 Task: Look for space in Lāwar Khās, India from 5th September, 2023 to 13th September, 2023 for 6 adults in price range Rs.15000 to Rs.20000. Place can be entire place with 3 bedrooms having 3 beds and 3 bathrooms. Property type can be house, flat, guest house. Booking option can be shelf check-in. Required host language is English.
Action: Mouse moved to (555, 102)
Screenshot: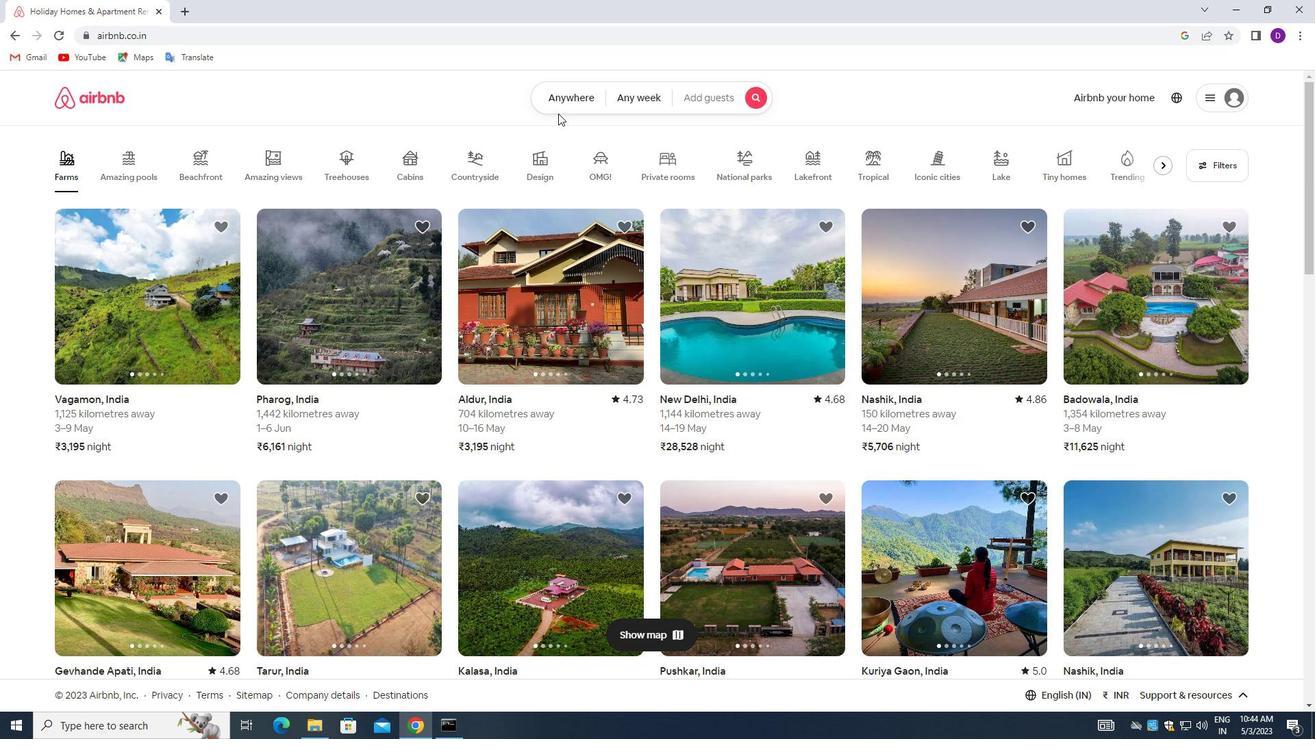 
Action: Mouse pressed left at (555, 102)
Screenshot: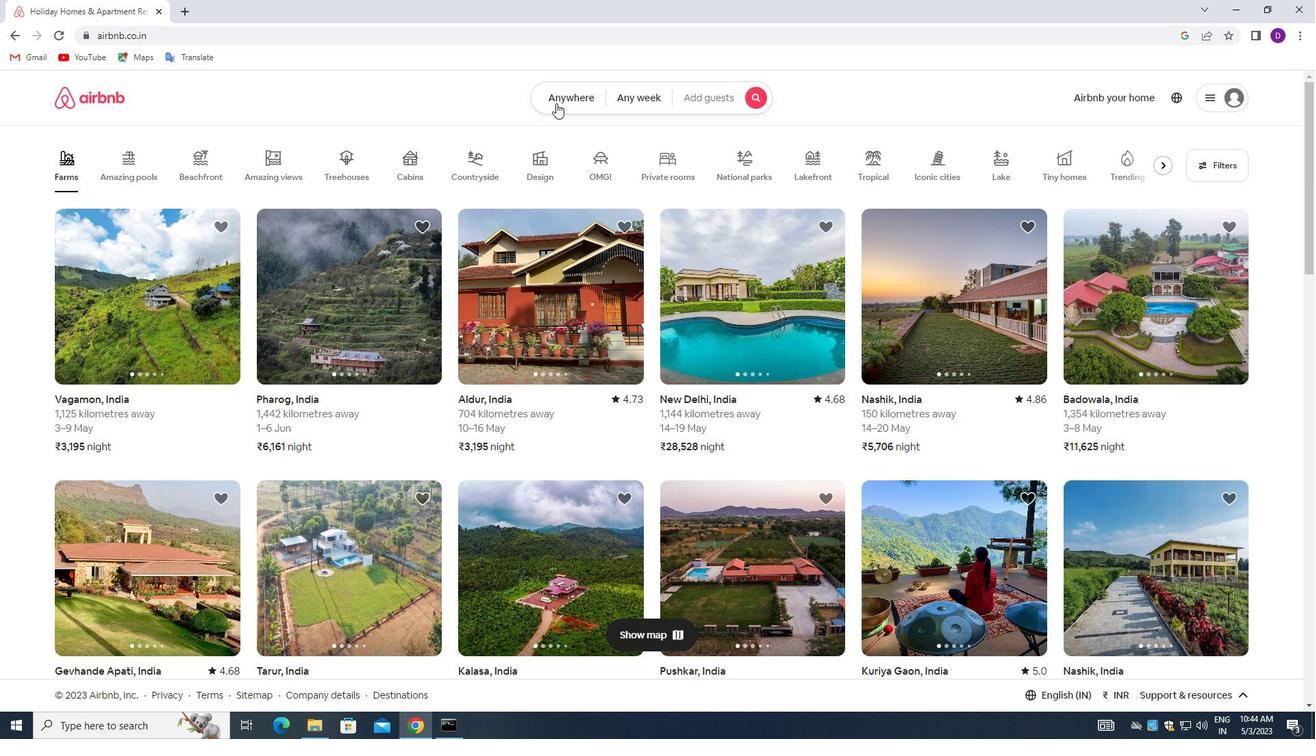 
Action: Mouse moved to (437, 154)
Screenshot: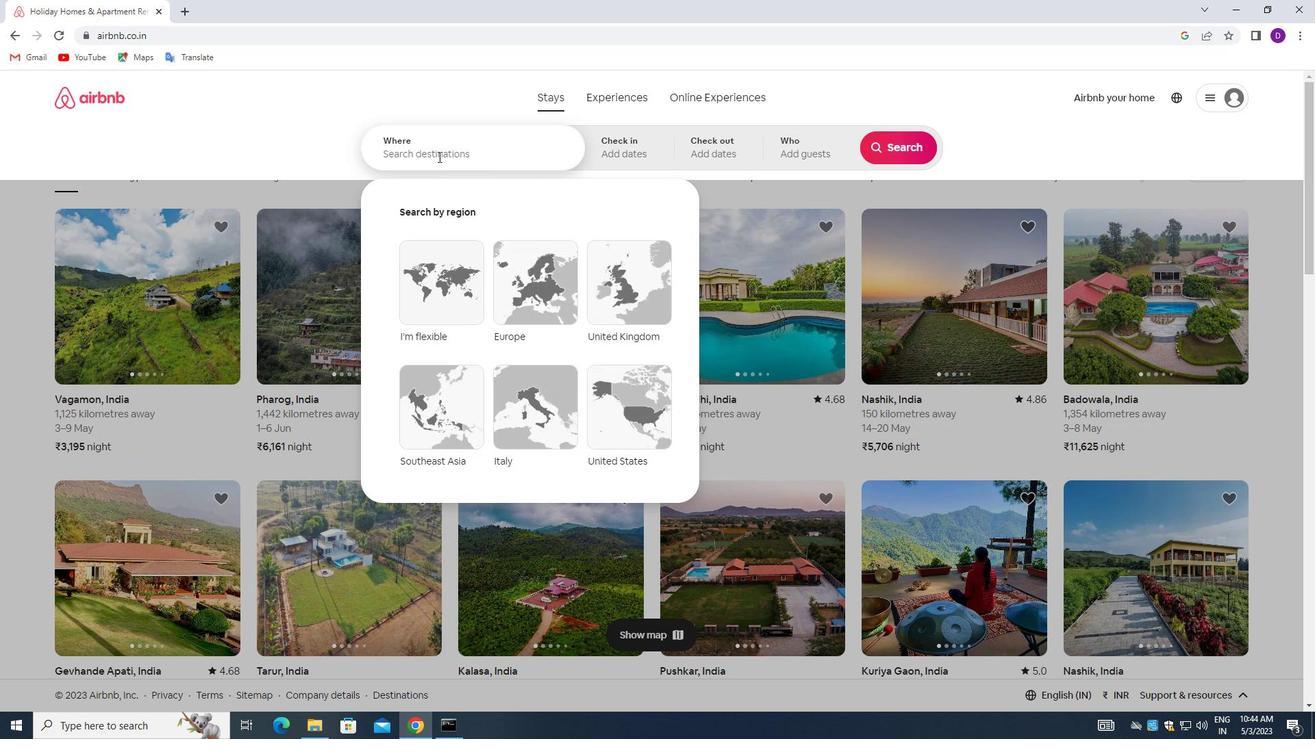 
Action: Mouse pressed left at (437, 154)
Screenshot: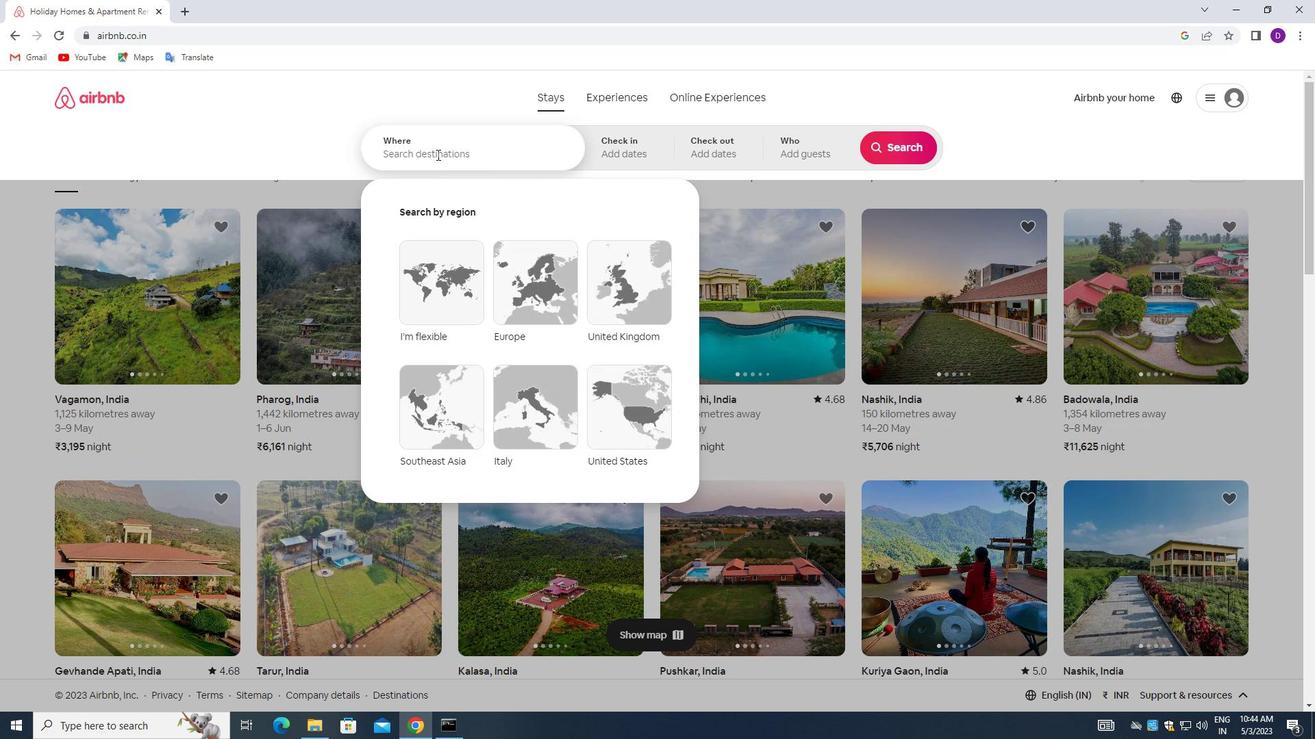 
Action: Mouse moved to (262, 145)
Screenshot: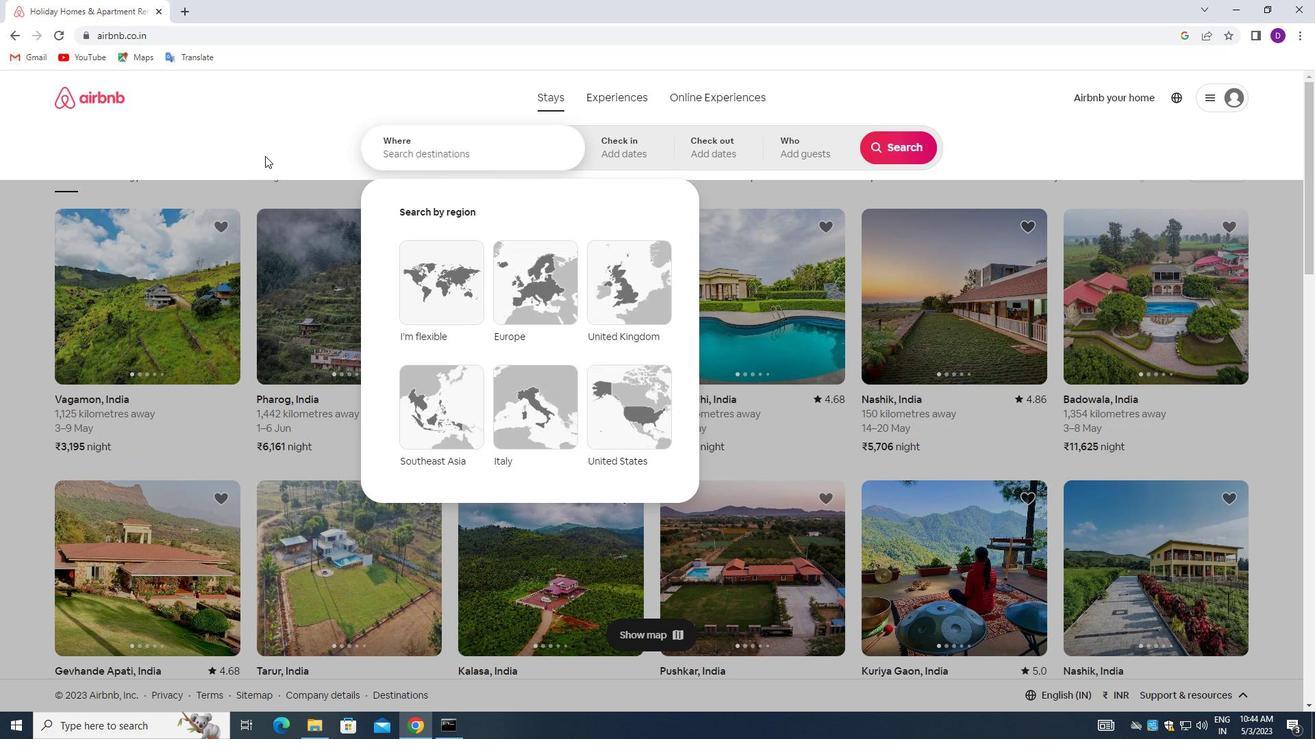 
Action: Key pressed <Key.shift>LAWAR<Key.space><Key.shift>KHAS,<Key.space><Key.shift>IN<Key.backspace><Key.backspace><Key.shift>INDIA<Key.enter>
Screenshot: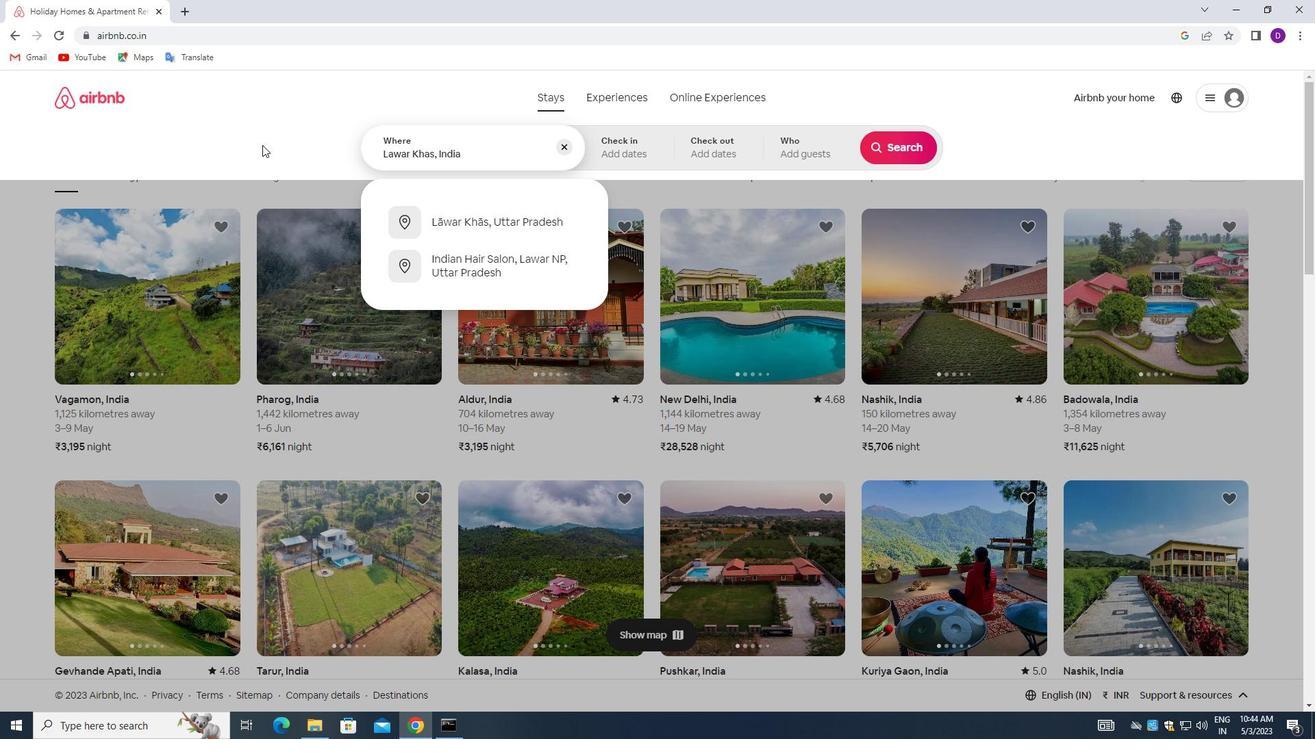 
Action: Mouse moved to (895, 262)
Screenshot: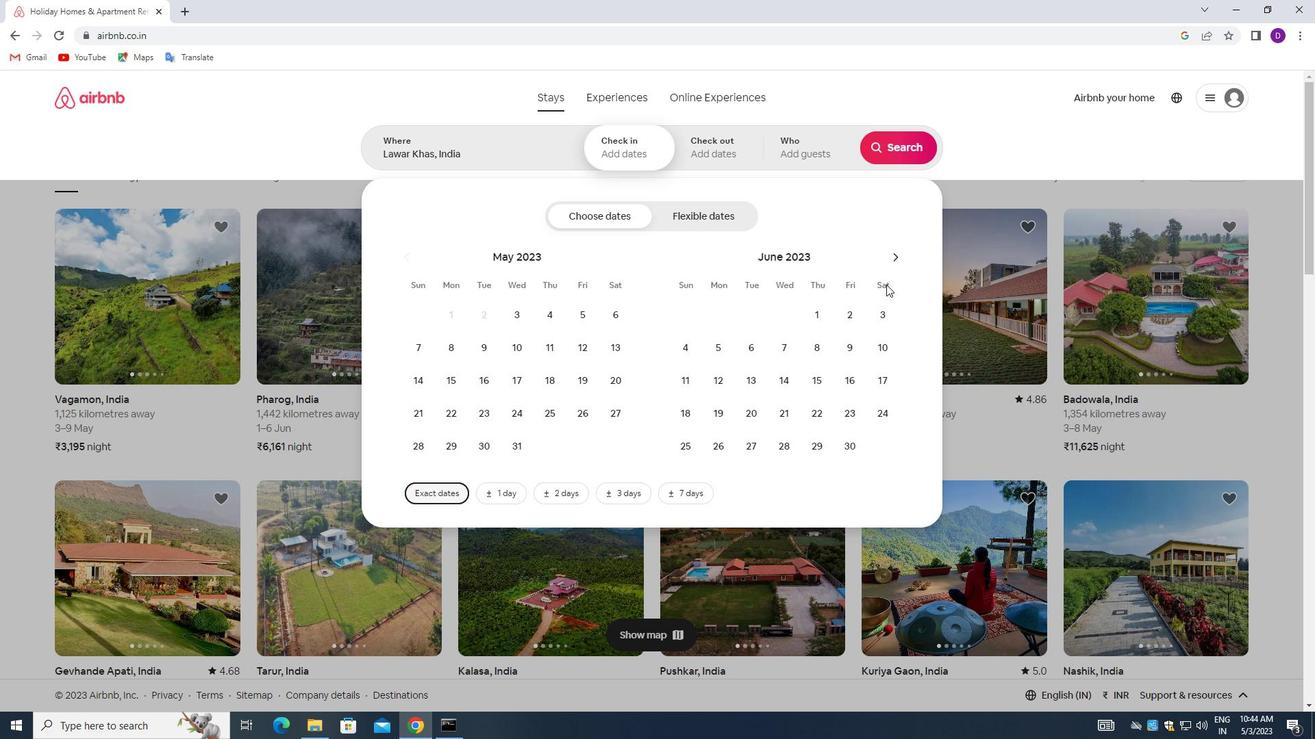 
Action: Mouse pressed left at (895, 262)
Screenshot: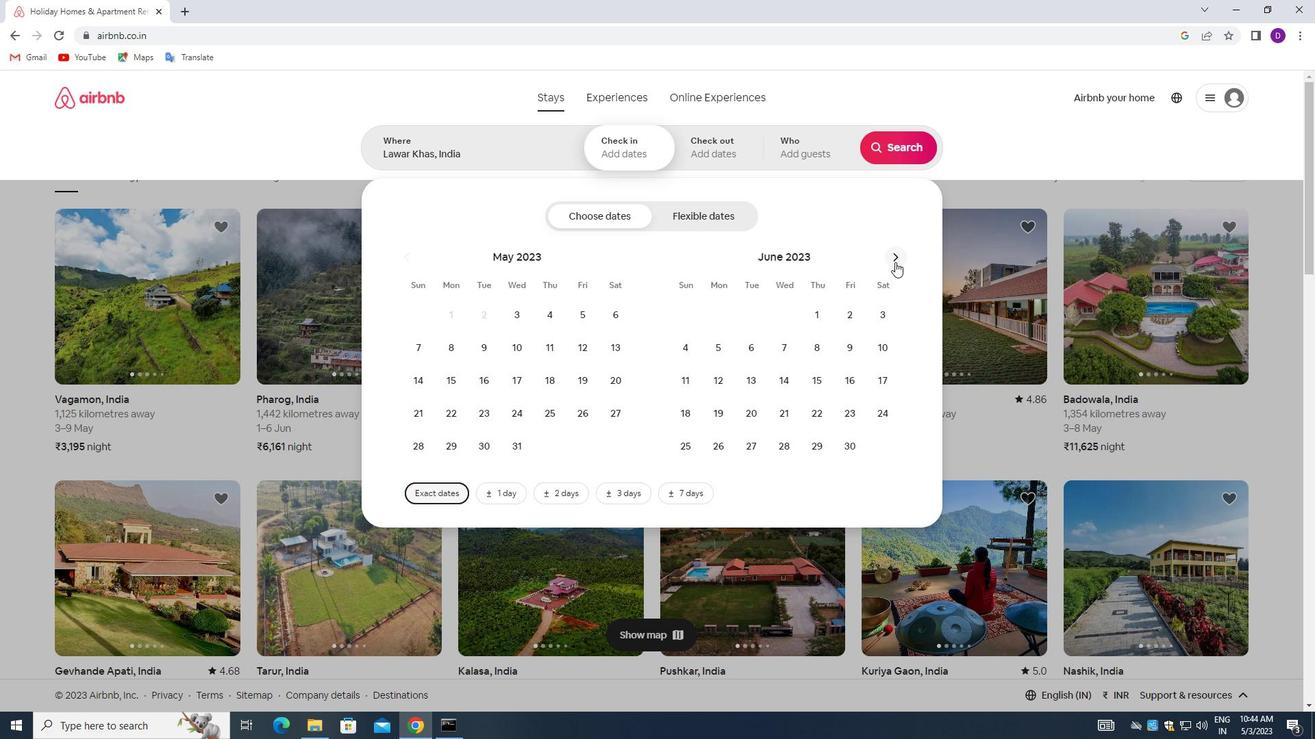 
Action: Mouse pressed left at (895, 262)
Screenshot: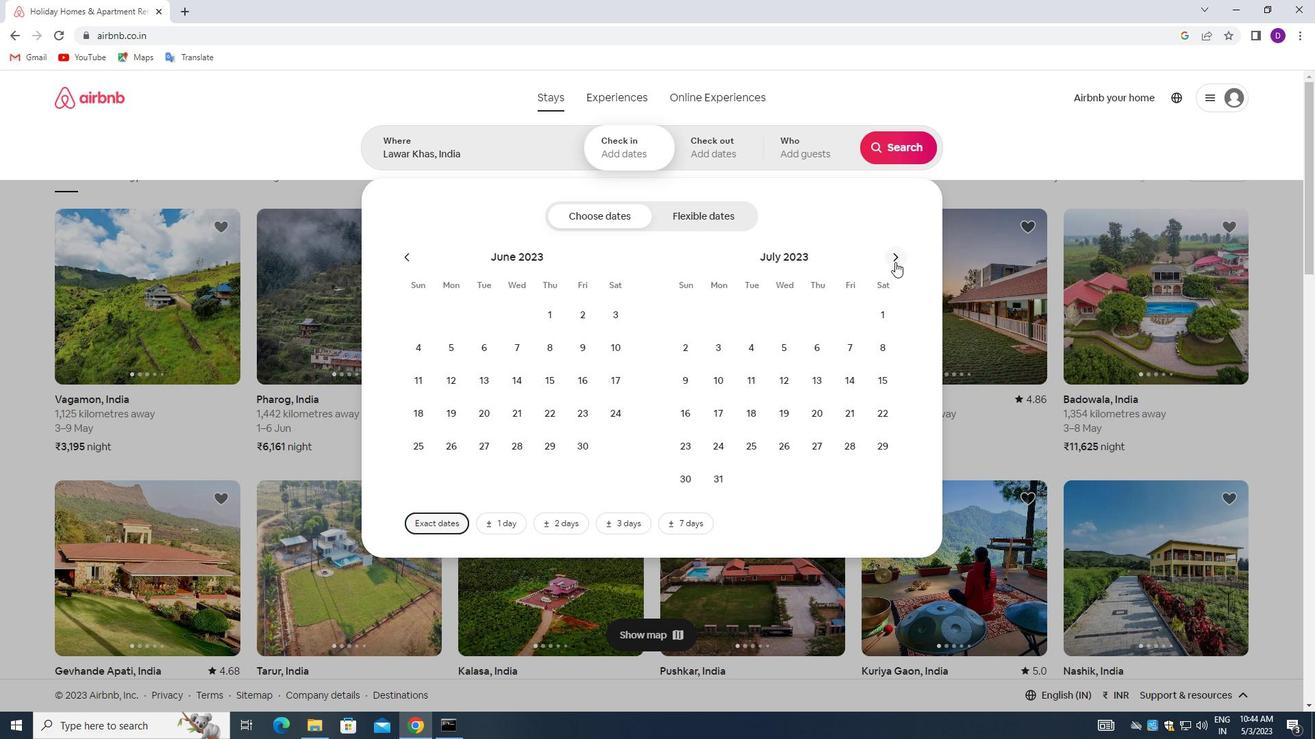 
Action: Mouse pressed left at (895, 262)
Screenshot: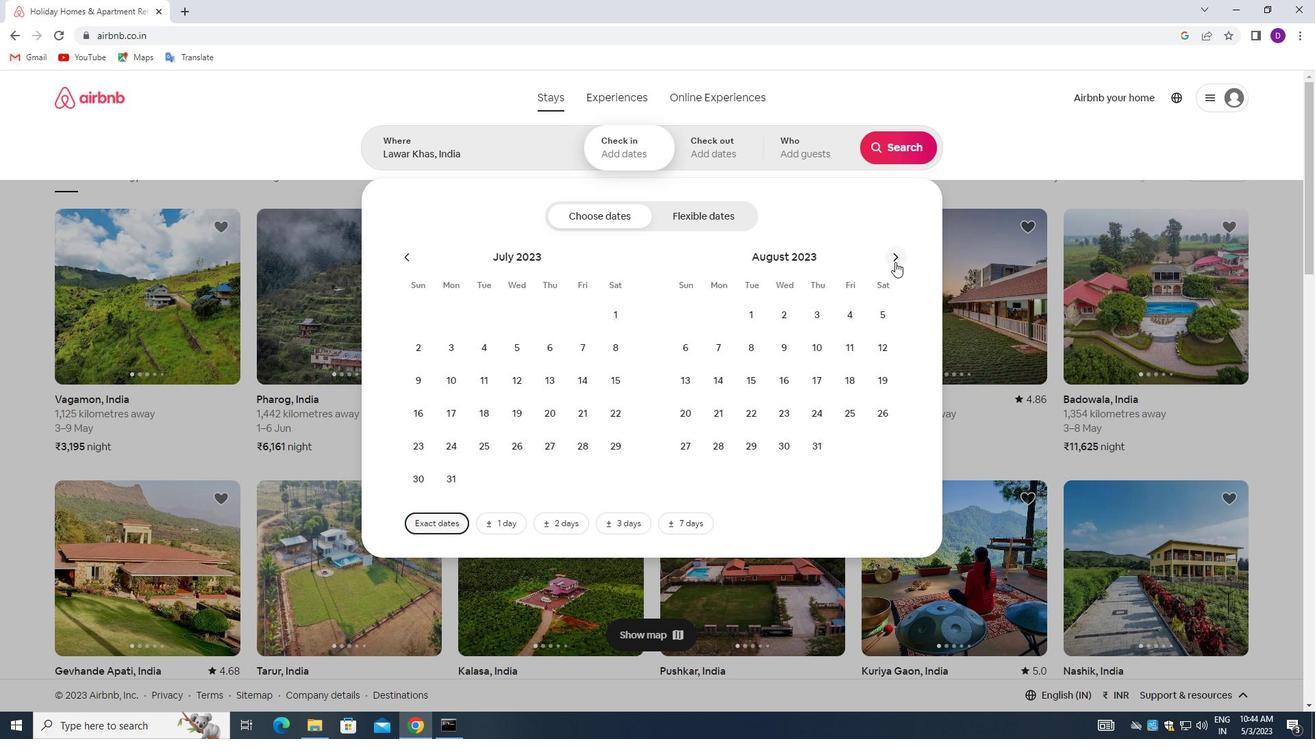
Action: Mouse moved to (753, 353)
Screenshot: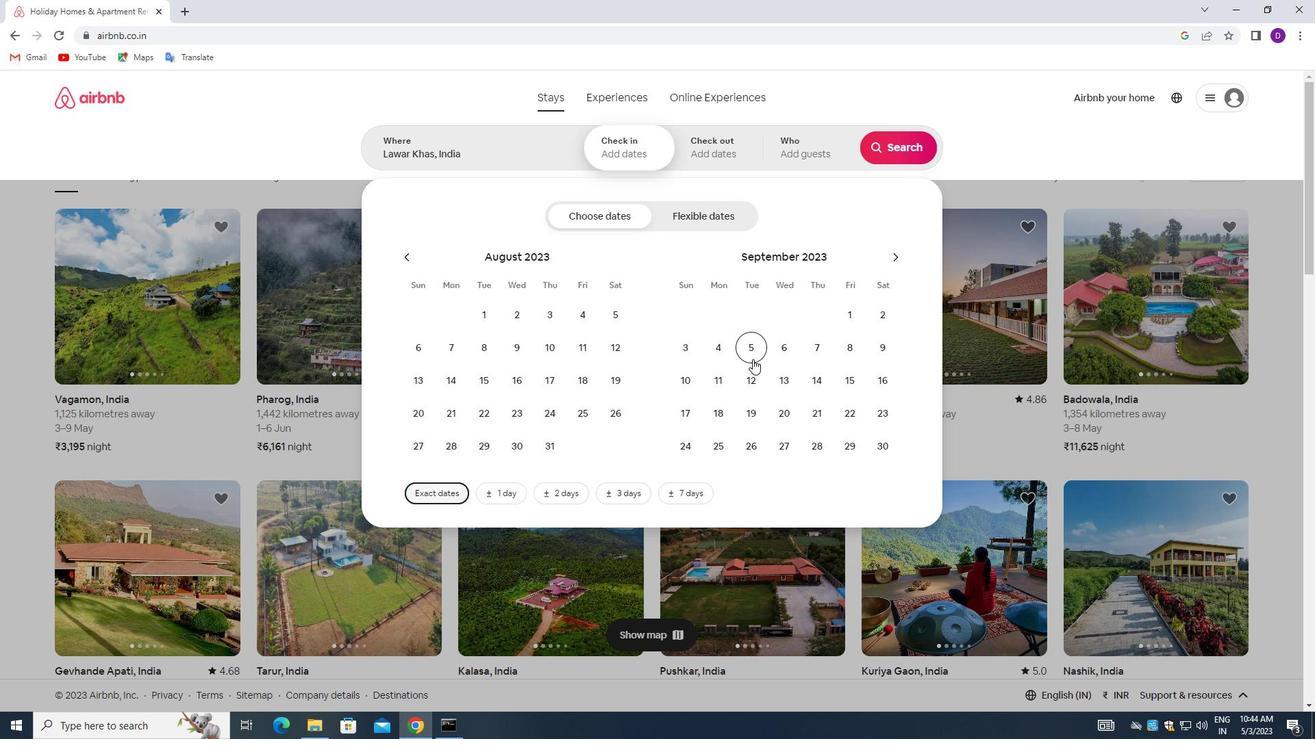 
Action: Mouse pressed left at (753, 353)
Screenshot: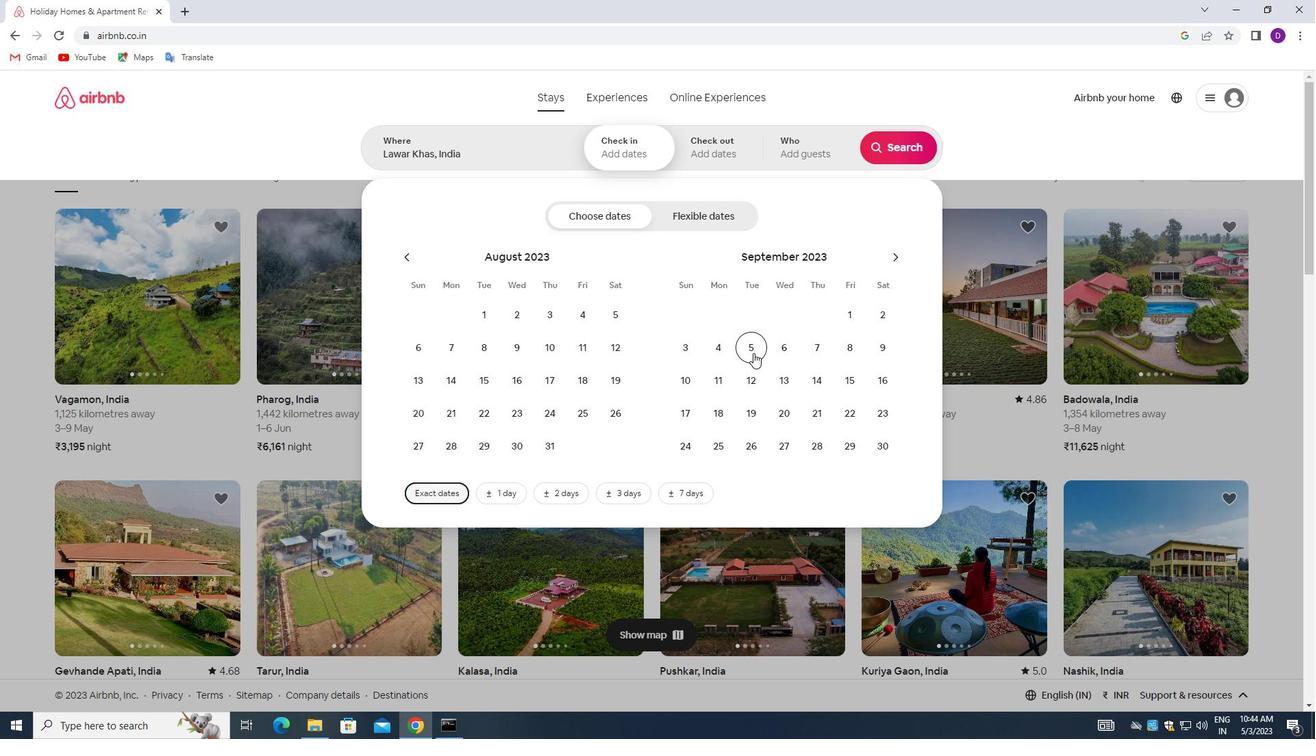 
Action: Mouse moved to (788, 378)
Screenshot: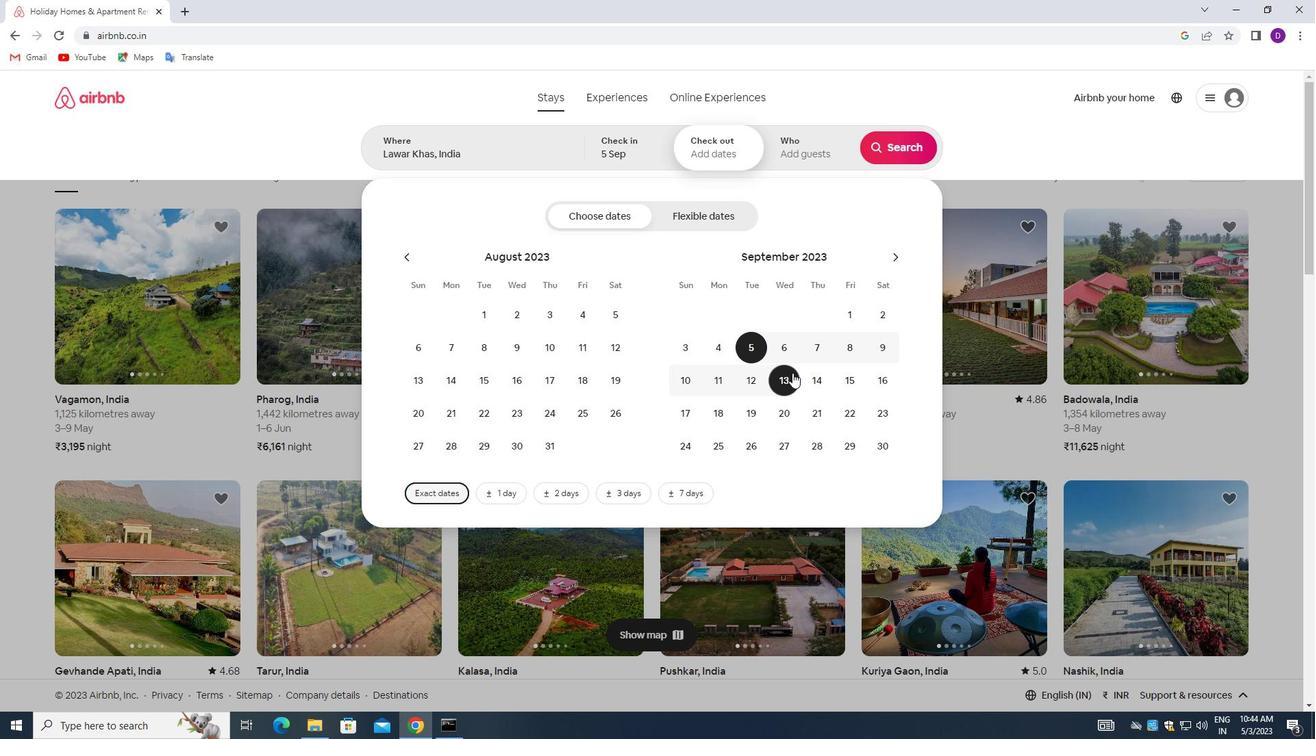 
Action: Mouse pressed left at (788, 378)
Screenshot: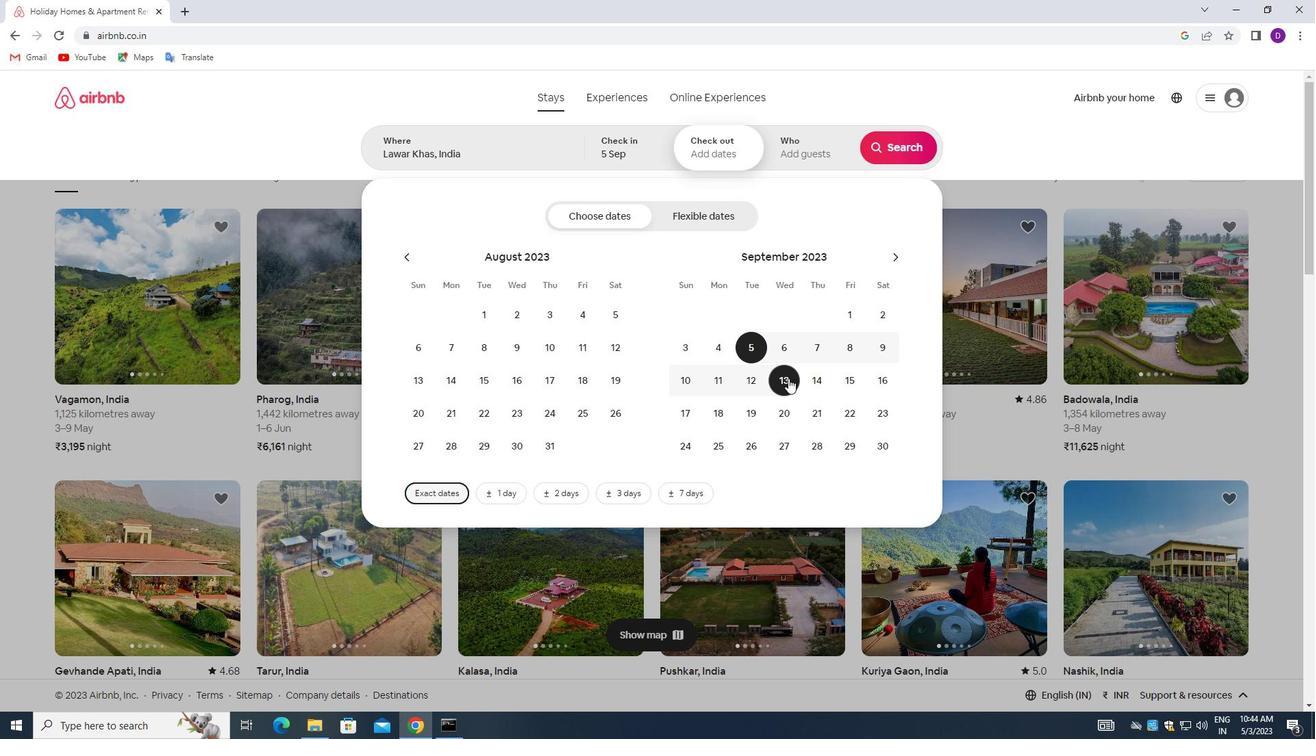 
Action: Mouse moved to (793, 147)
Screenshot: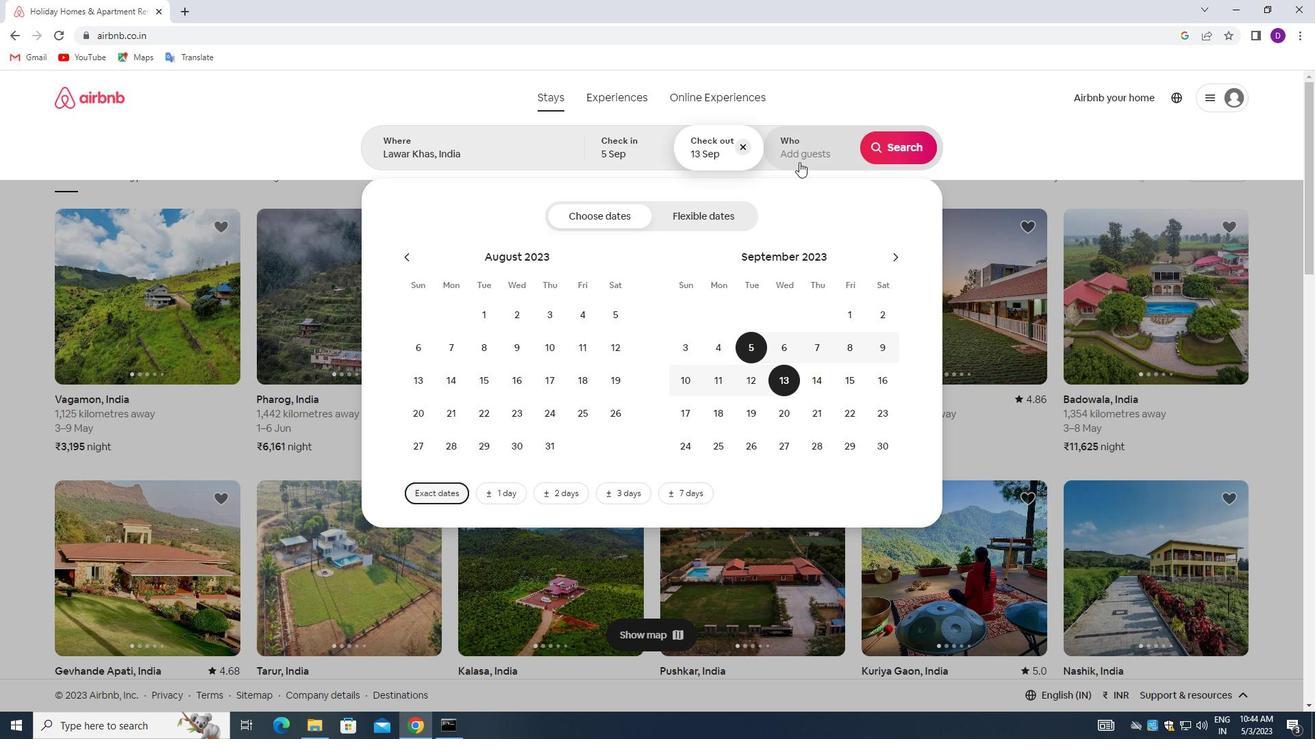 
Action: Mouse pressed left at (793, 147)
Screenshot: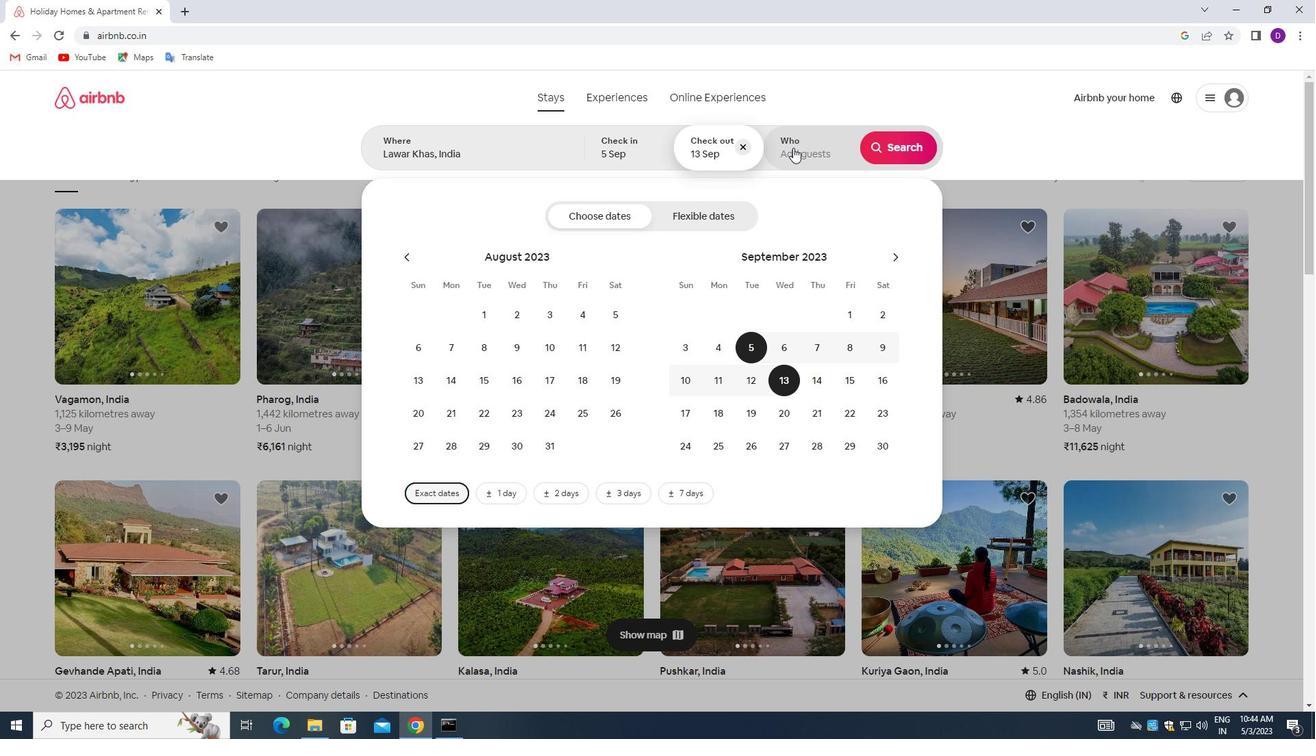 
Action: Mouse moved to (905, 221)
Screenshot: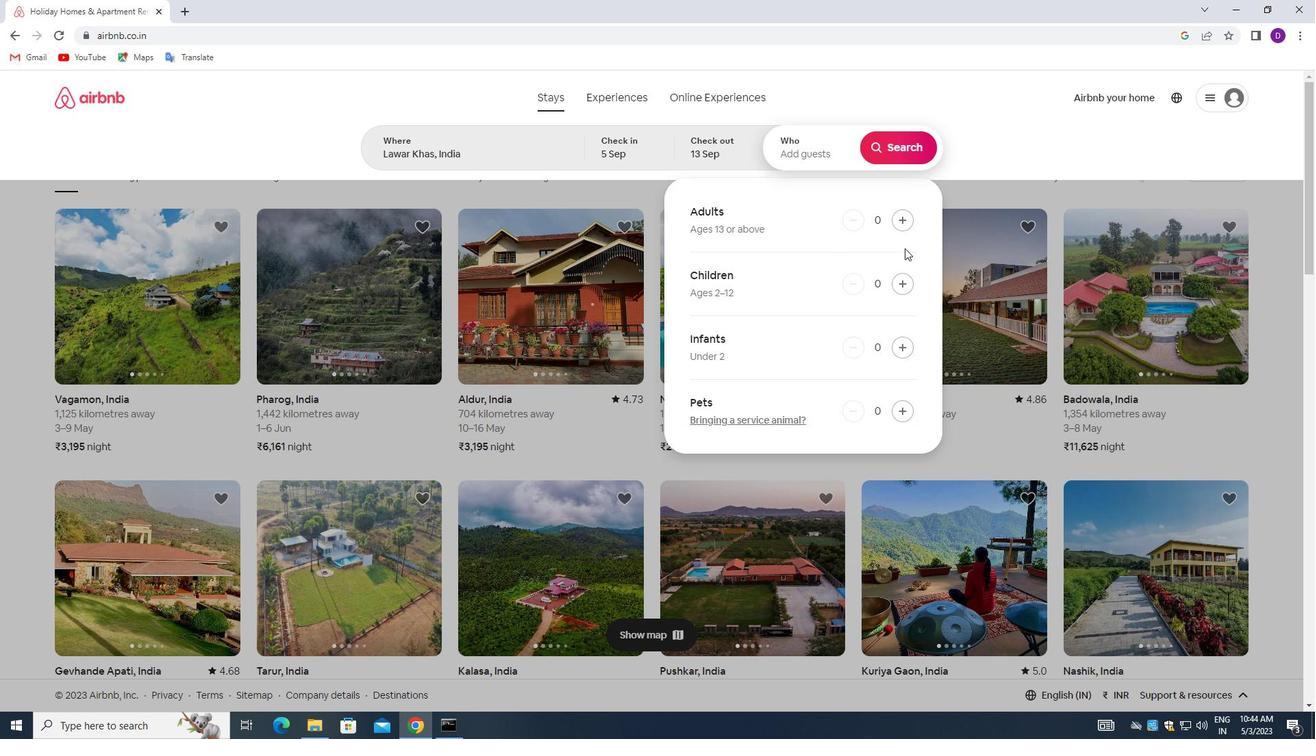 
Action: Mouse pressed left at (905, 221)
Screenshot: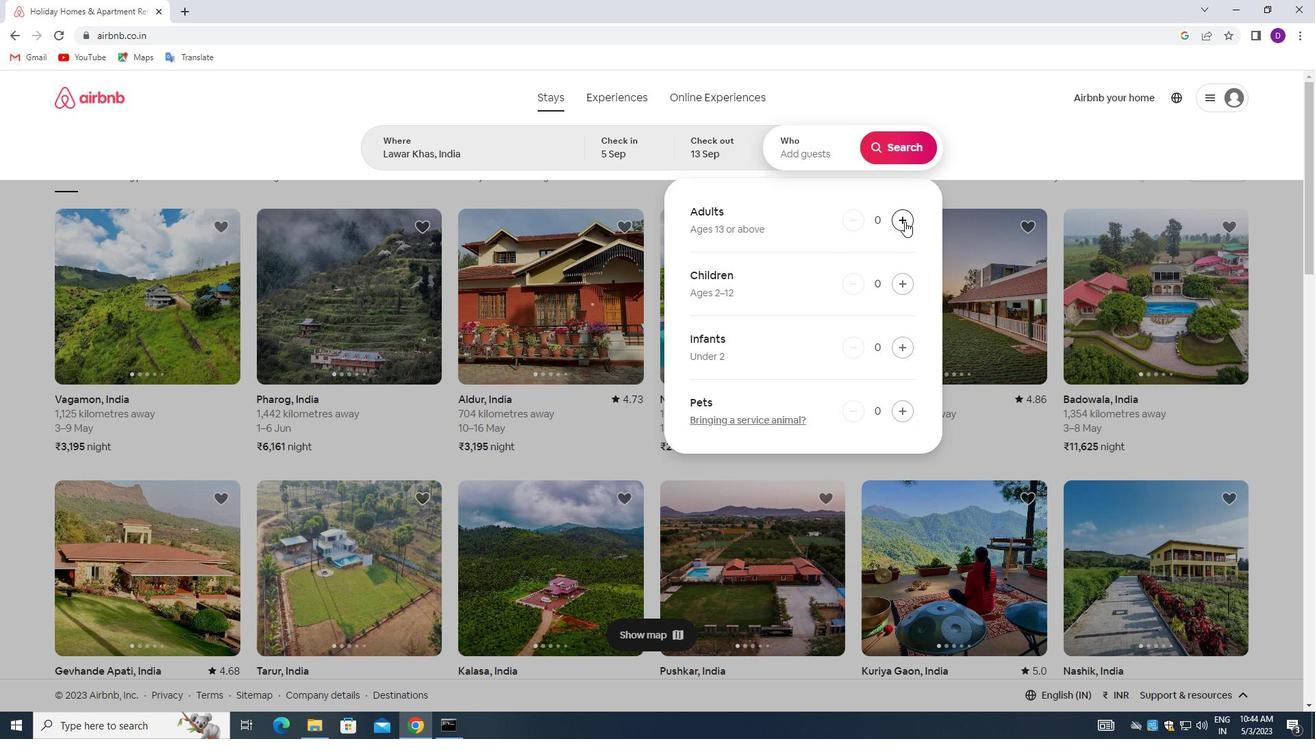 
Action: Mouse pressed left at (905, 221)
Screenshot: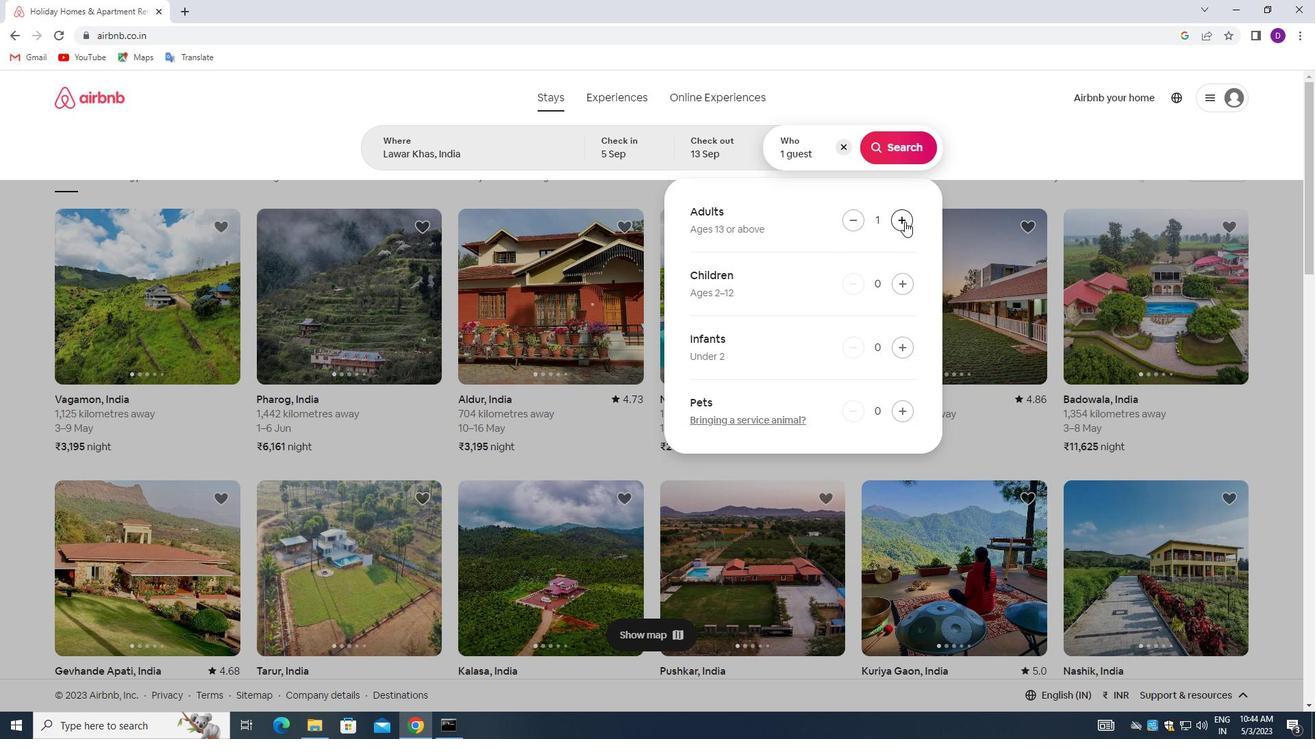 
Action: Mouse pressed left at (905, 221)
Screenshot: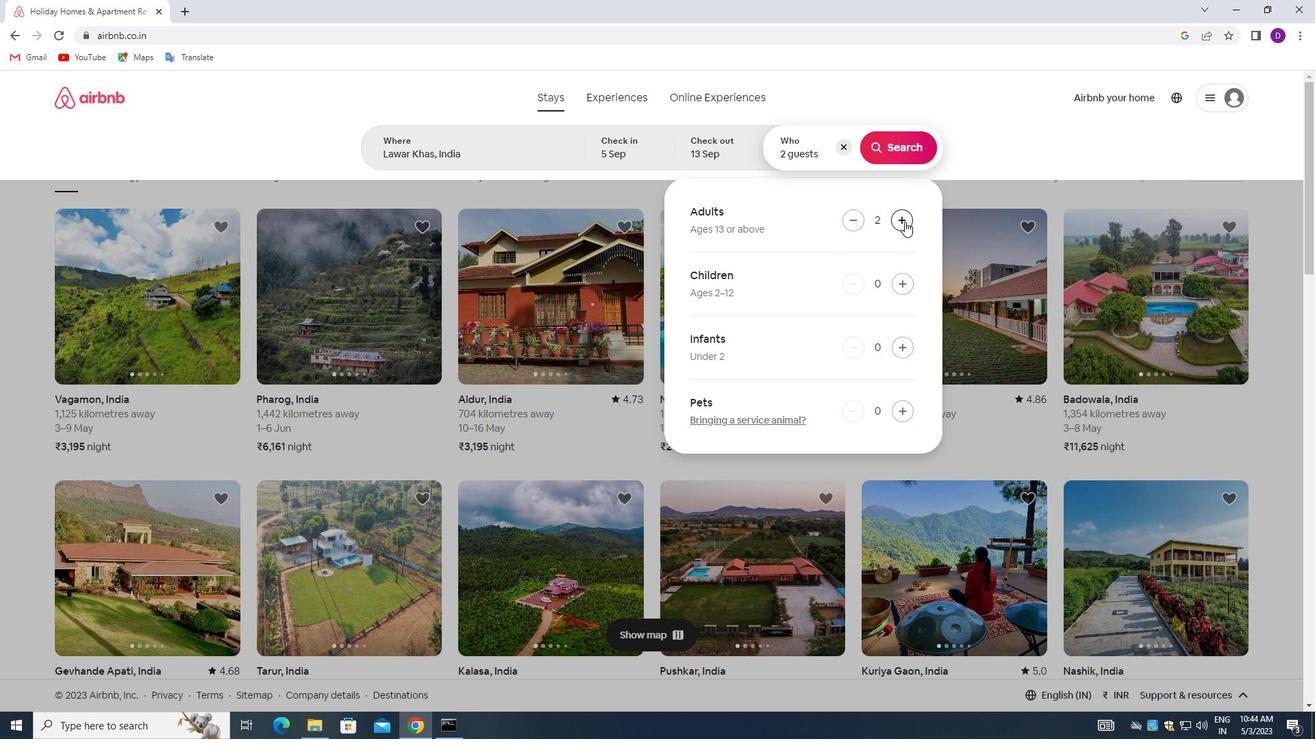 
Action: Mouse pressed left at (905, 221)
Screenshot: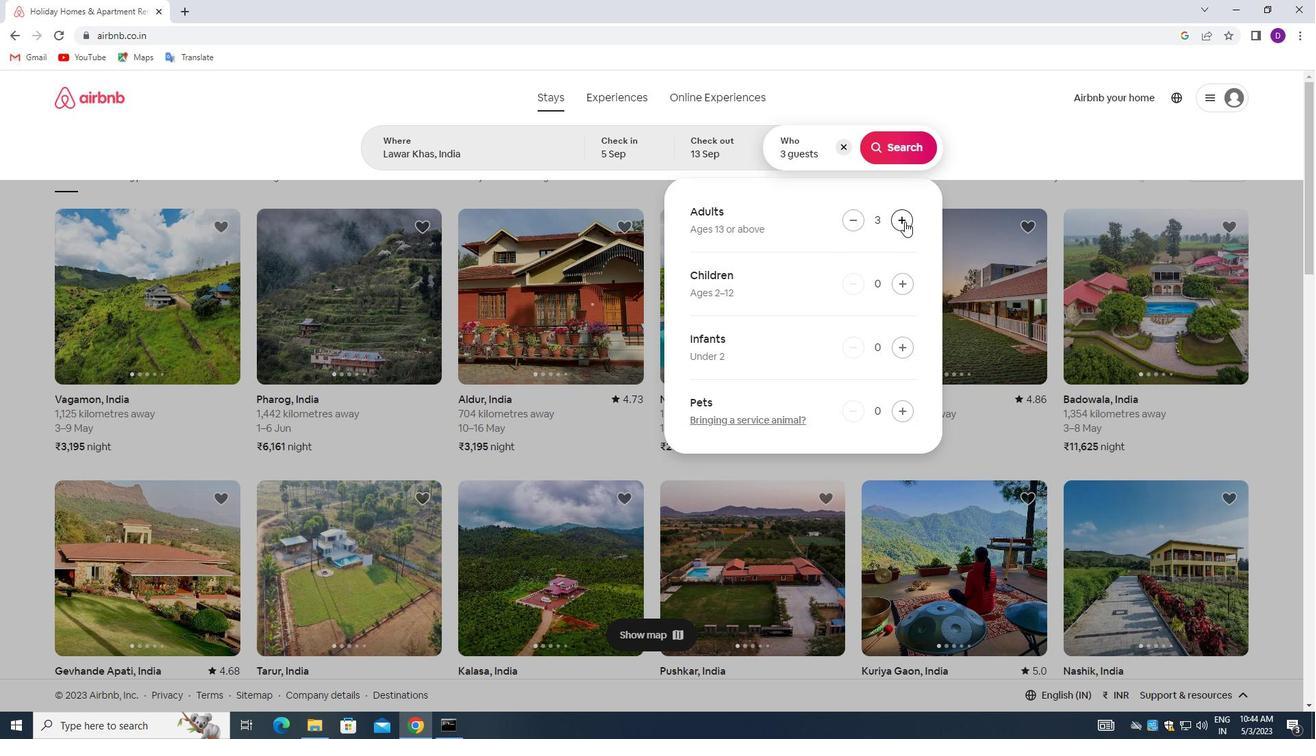 
Action: Mouse pressed left at (905, 221)
Screenshot: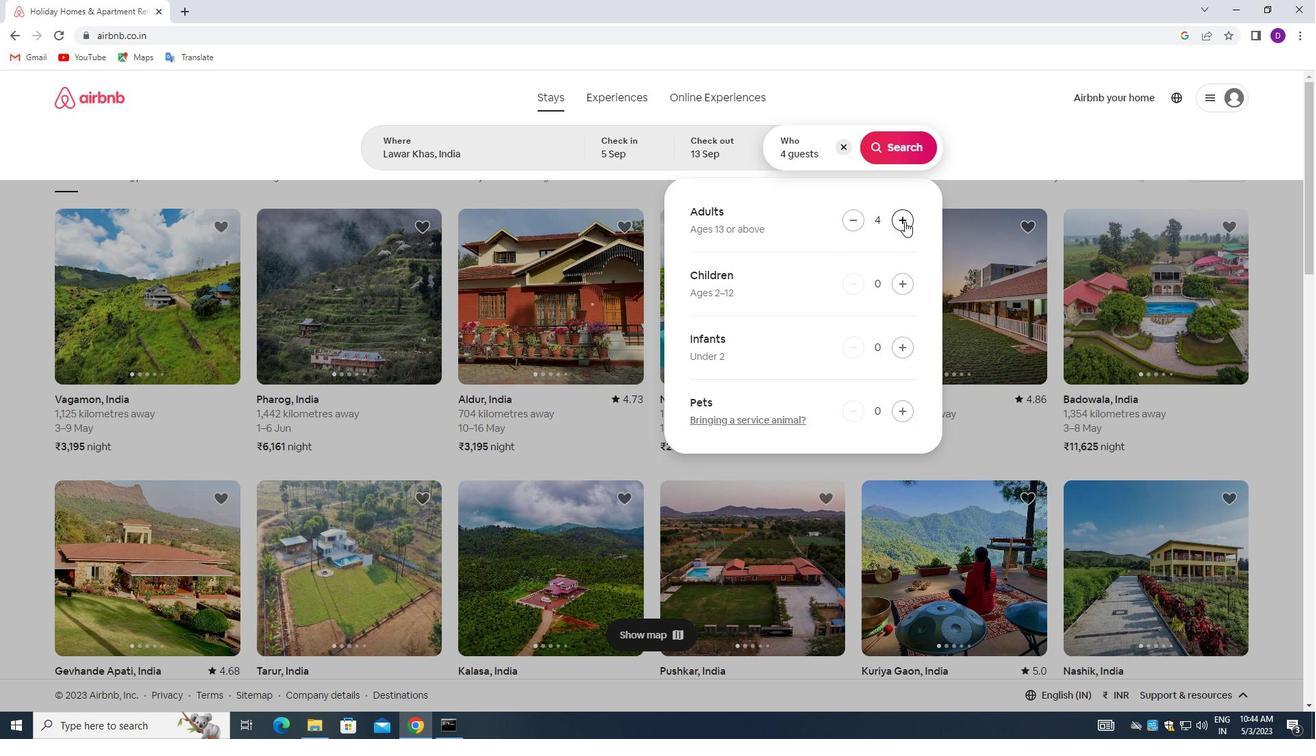 
Action: Mouse pressed left at (905, 221)
Screenshot: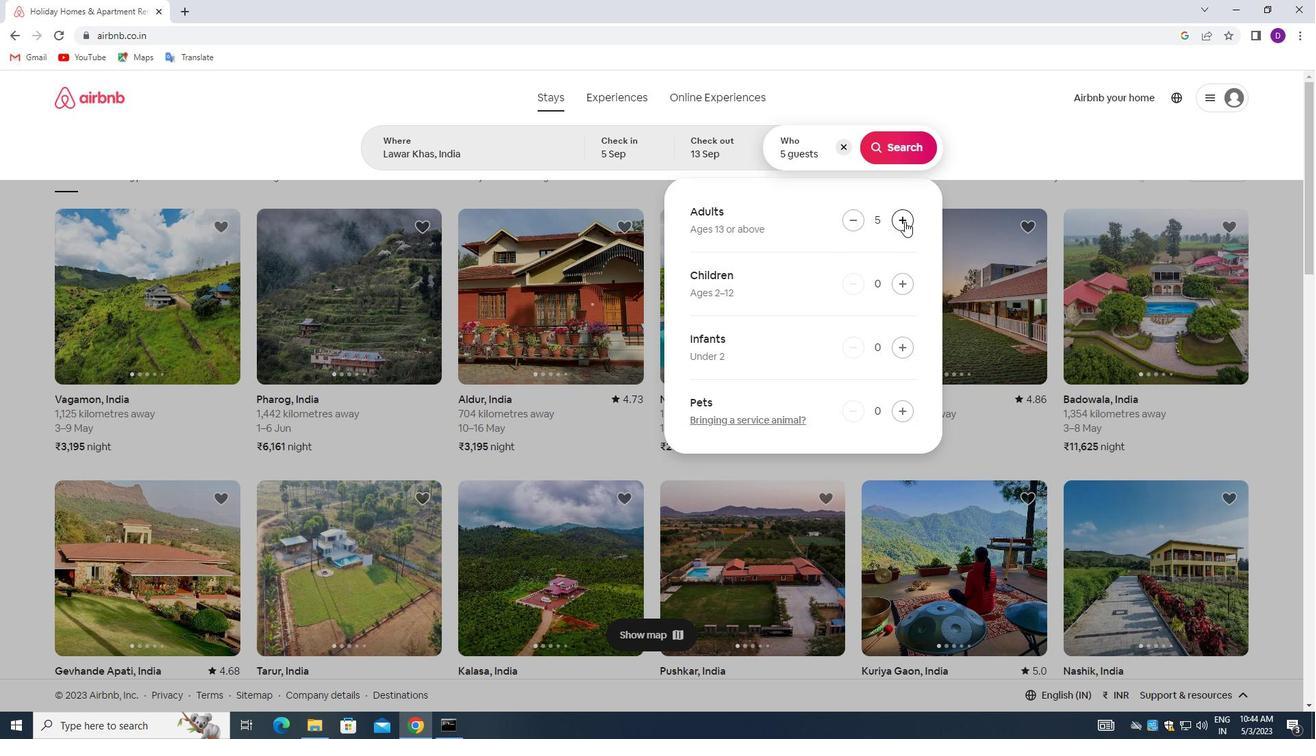 
Action: Mouse moved to (901, 145)
Screenshot: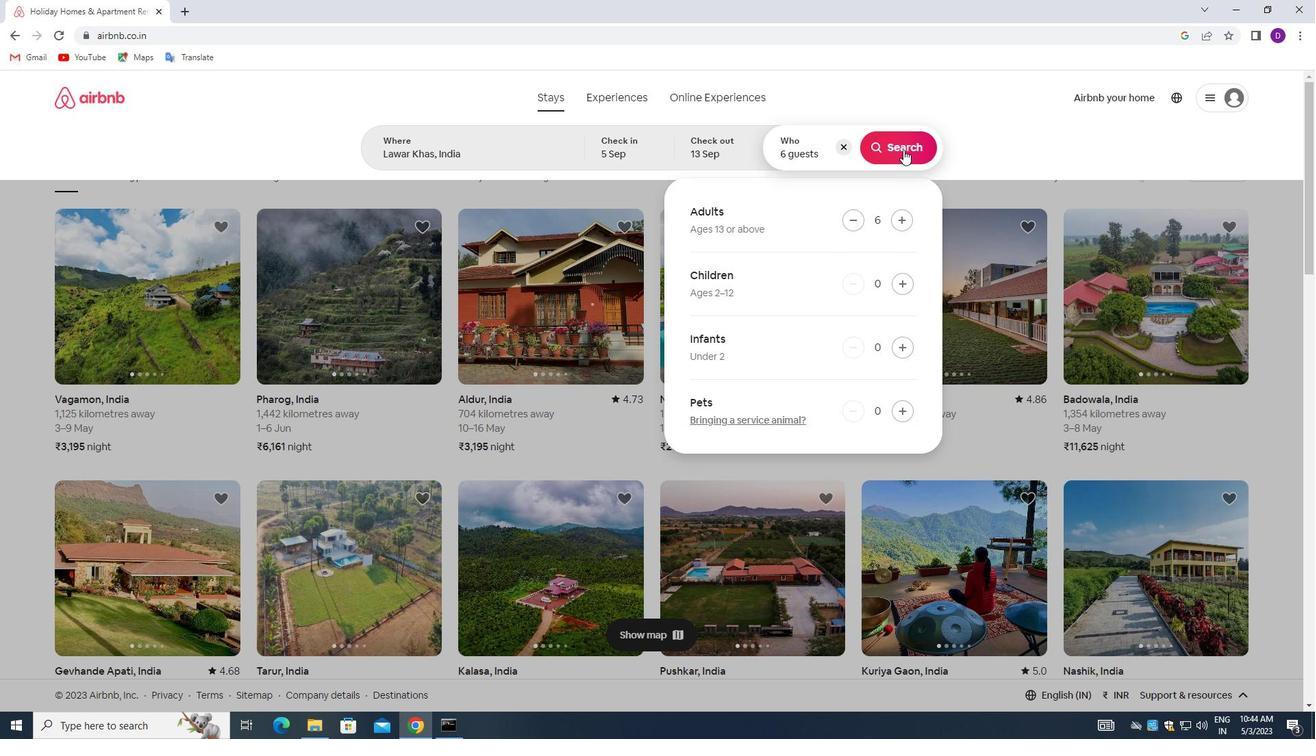 
Action: Mouse pressed left at (901, 145)
Screenshot: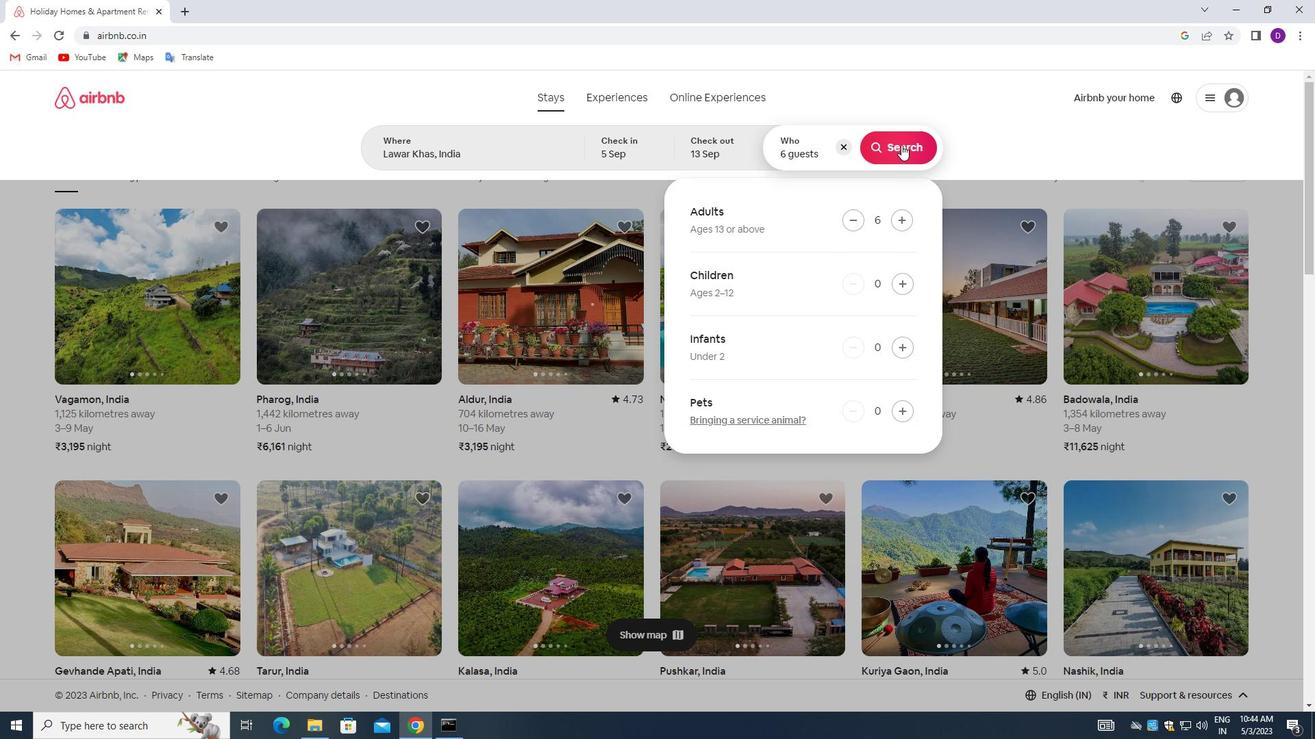 
Action: Mouse moved to (1240, 145)
Screenshot: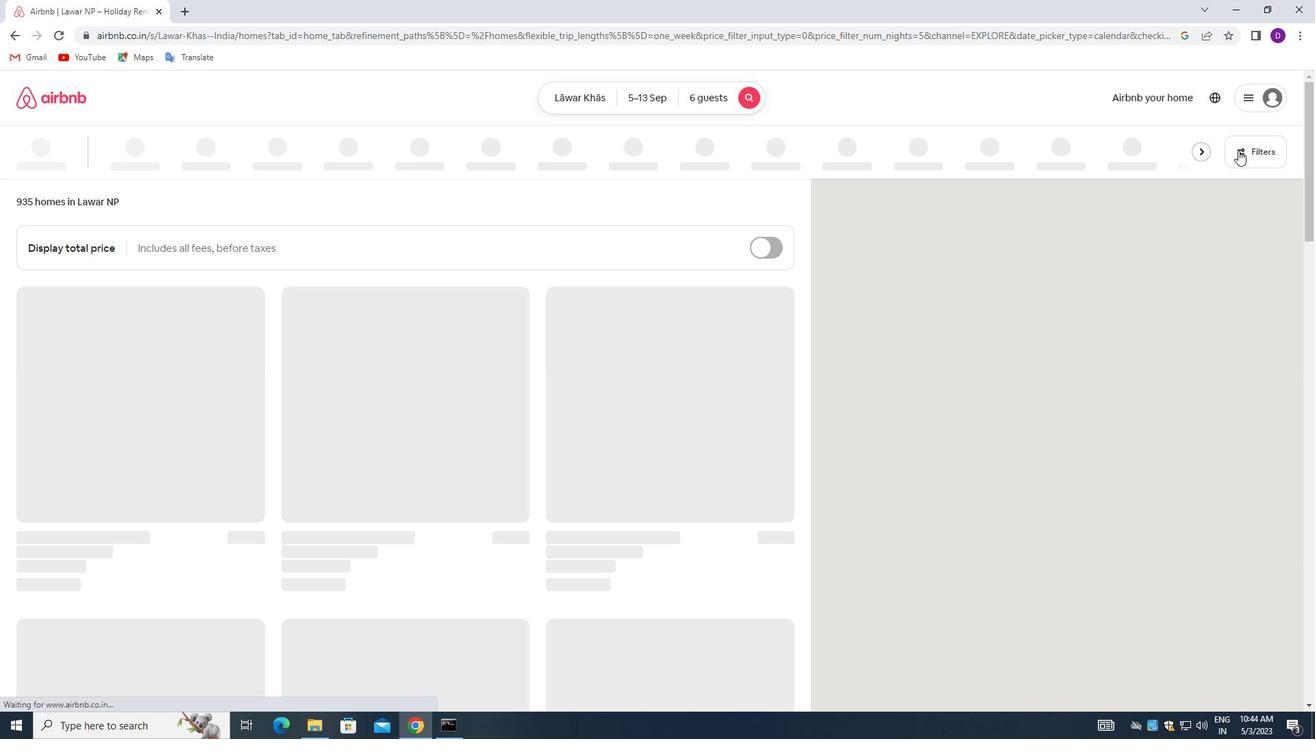 
Action: Mouse pressed left at (1240, 145)
Screenshot: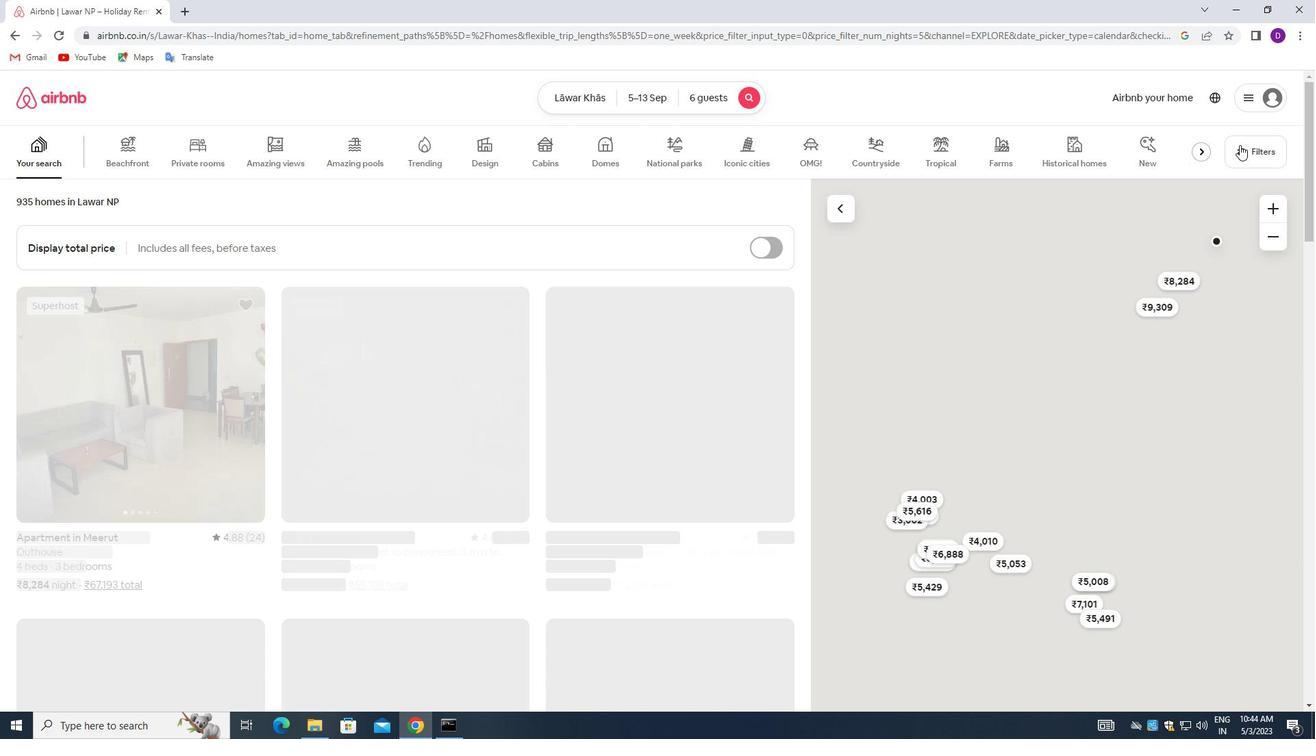 
Action: Mouse moved to (485, 326)
Screenshot: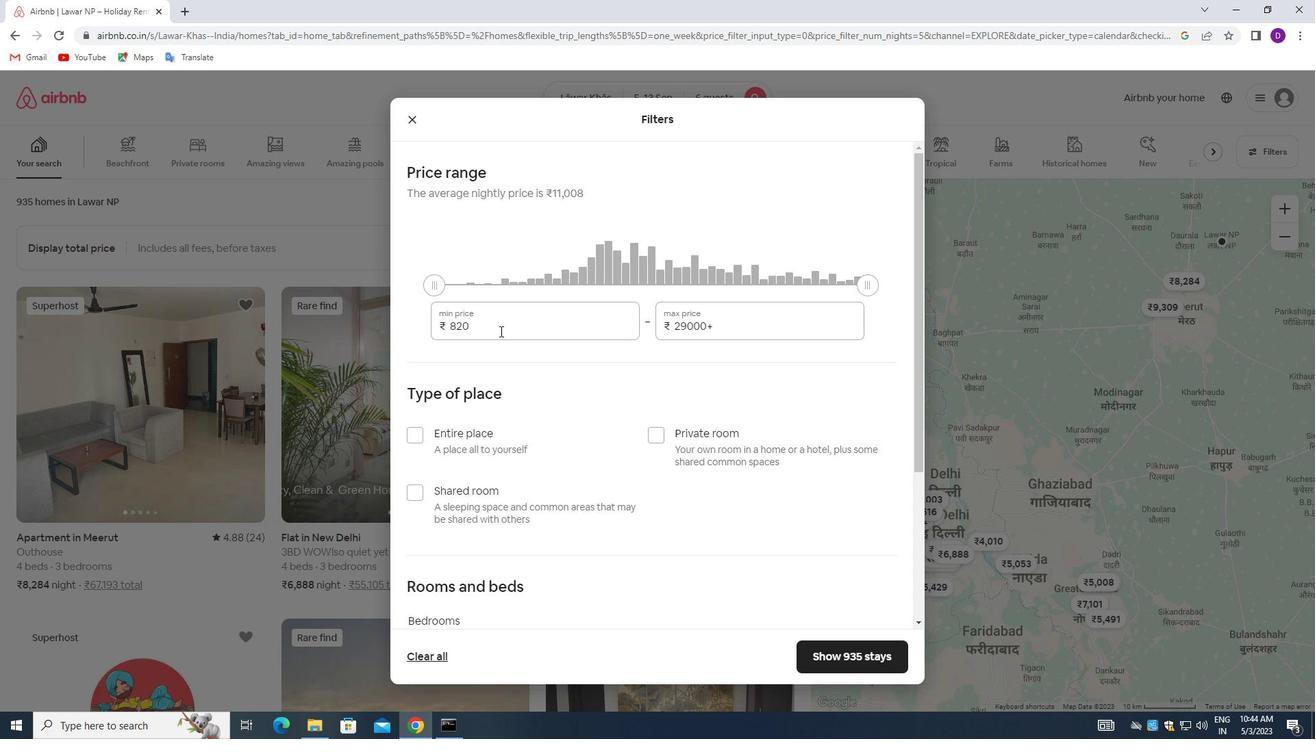 
Action: Mouse pressed left at (485, 326)
Screenshot: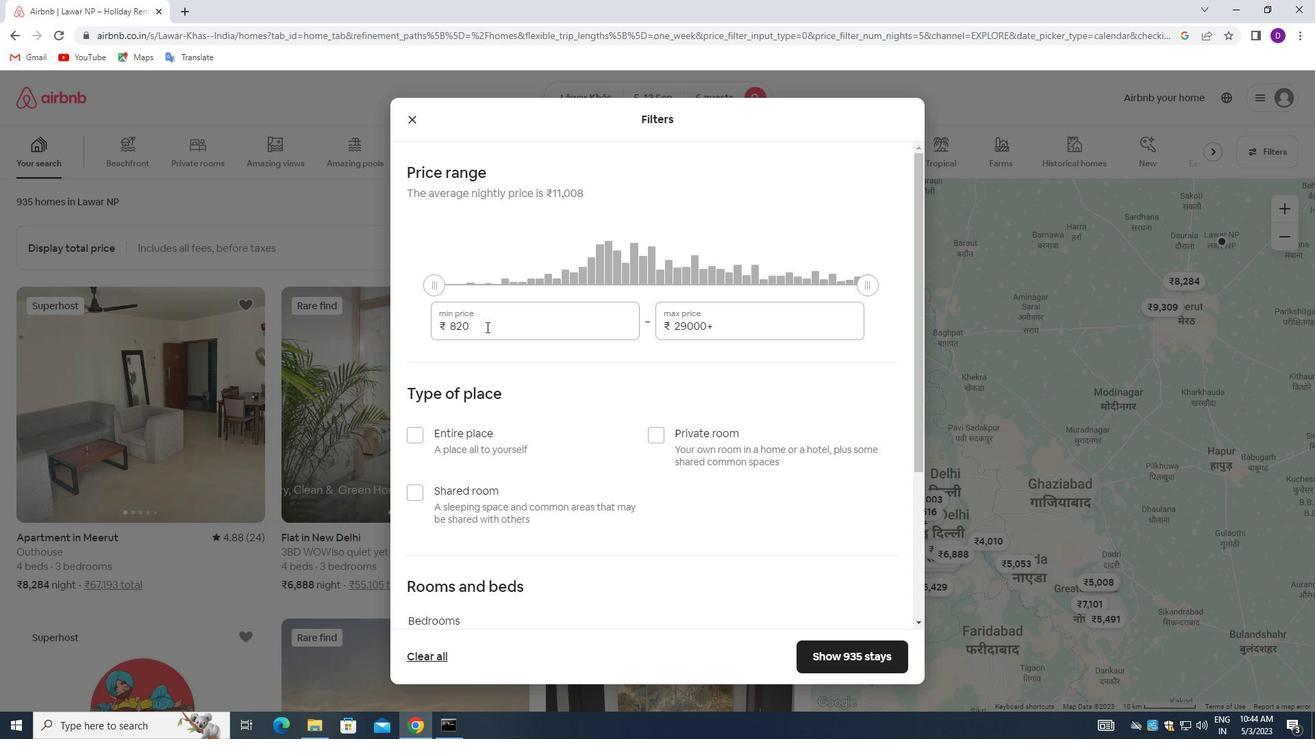 
Action: Mouse pressed left at (485, 326)
Screenshot: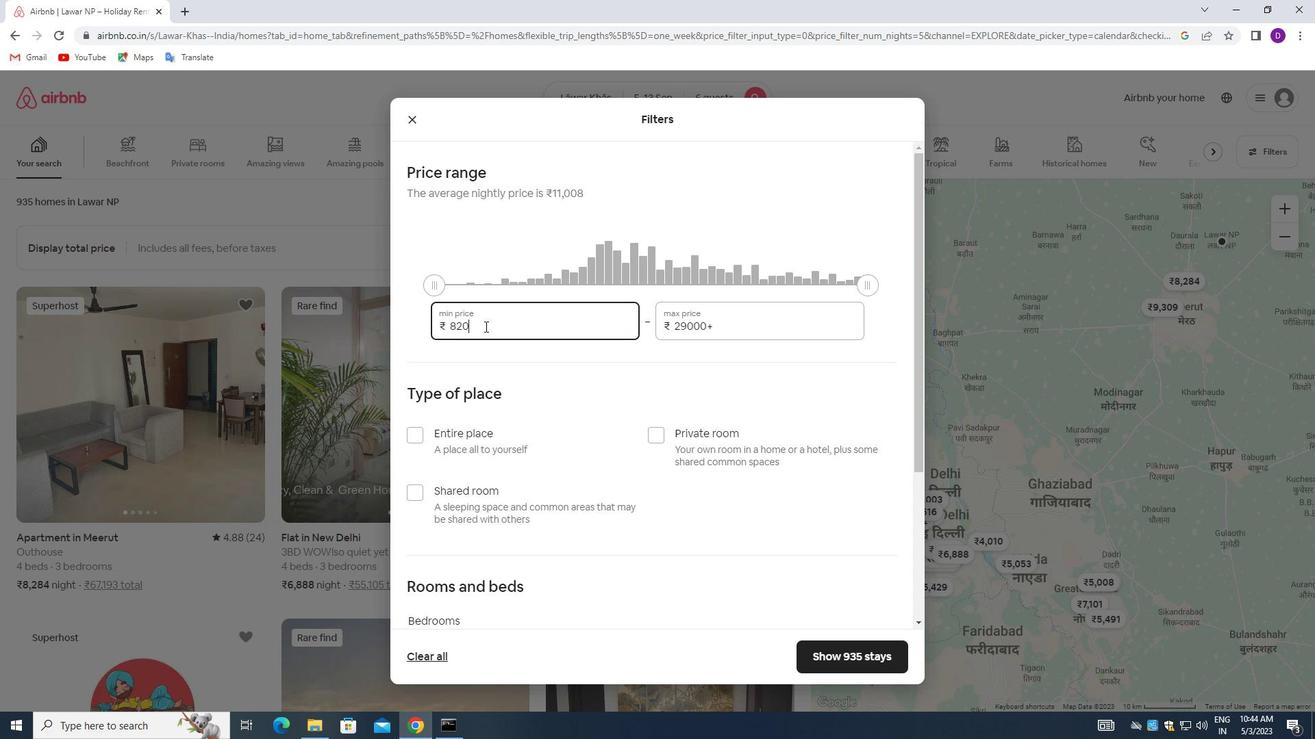 
Action: Key pressed 15000<Key.tab>20000
Screenshot: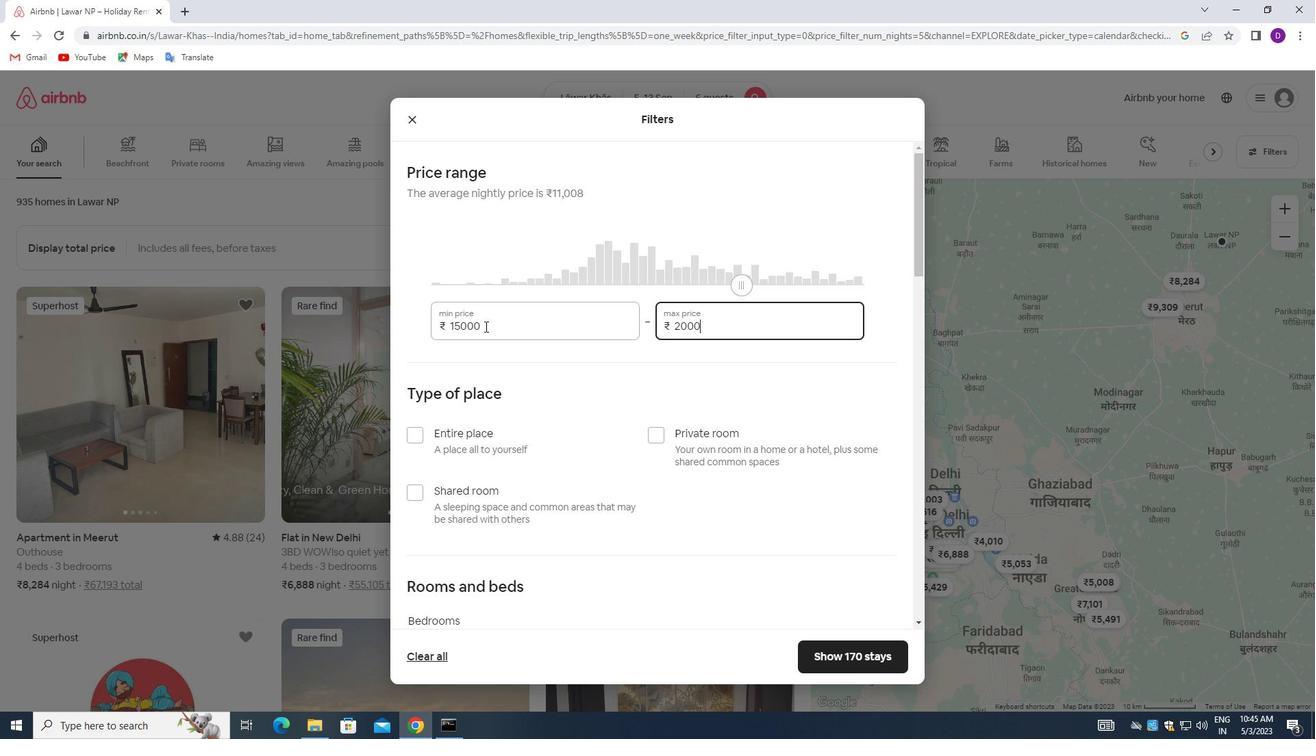 
Action: Mouse moved to (580, 391)
Screenshot: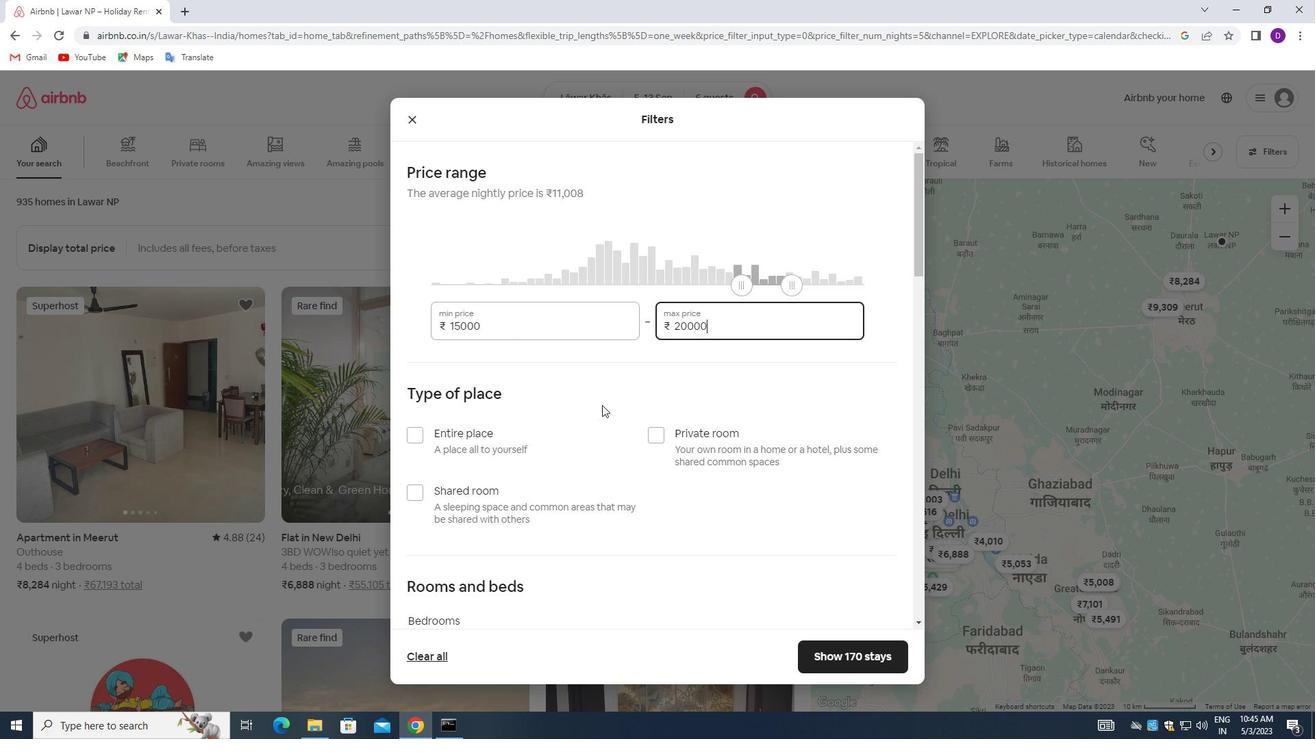 
Action: Mouse scrolled (580, 390) with delta (0, 0)
Screenshot: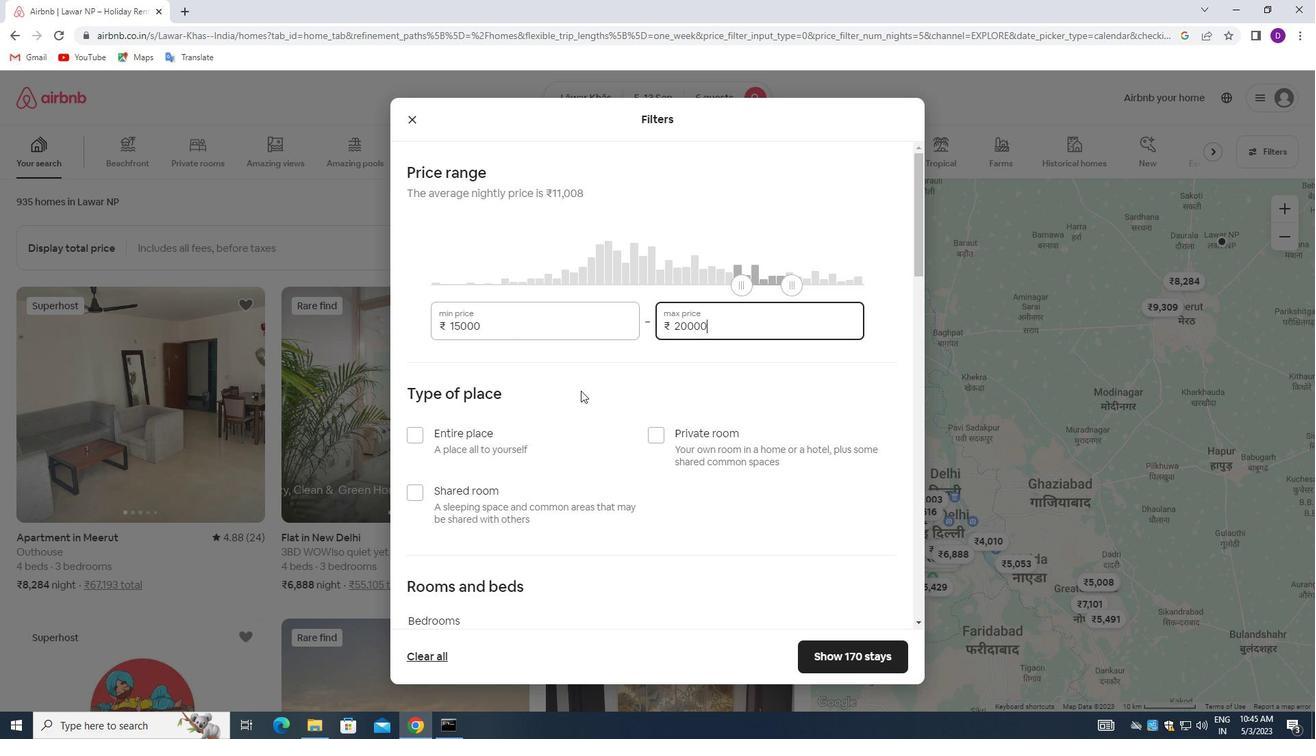 
Action: Mouse scrolled (580, 390) with delta (0, 0)
Screenshot: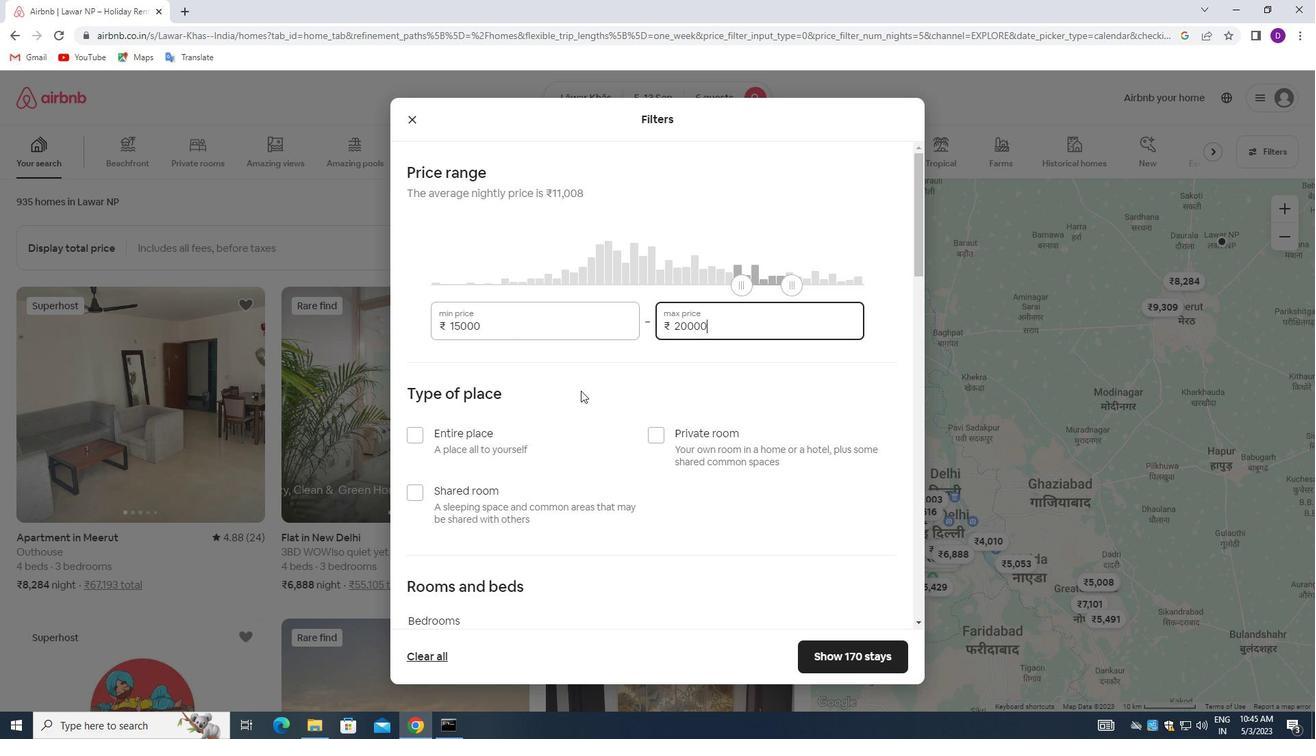 
Action: Mouse moved to (415, 302)
Screenshot: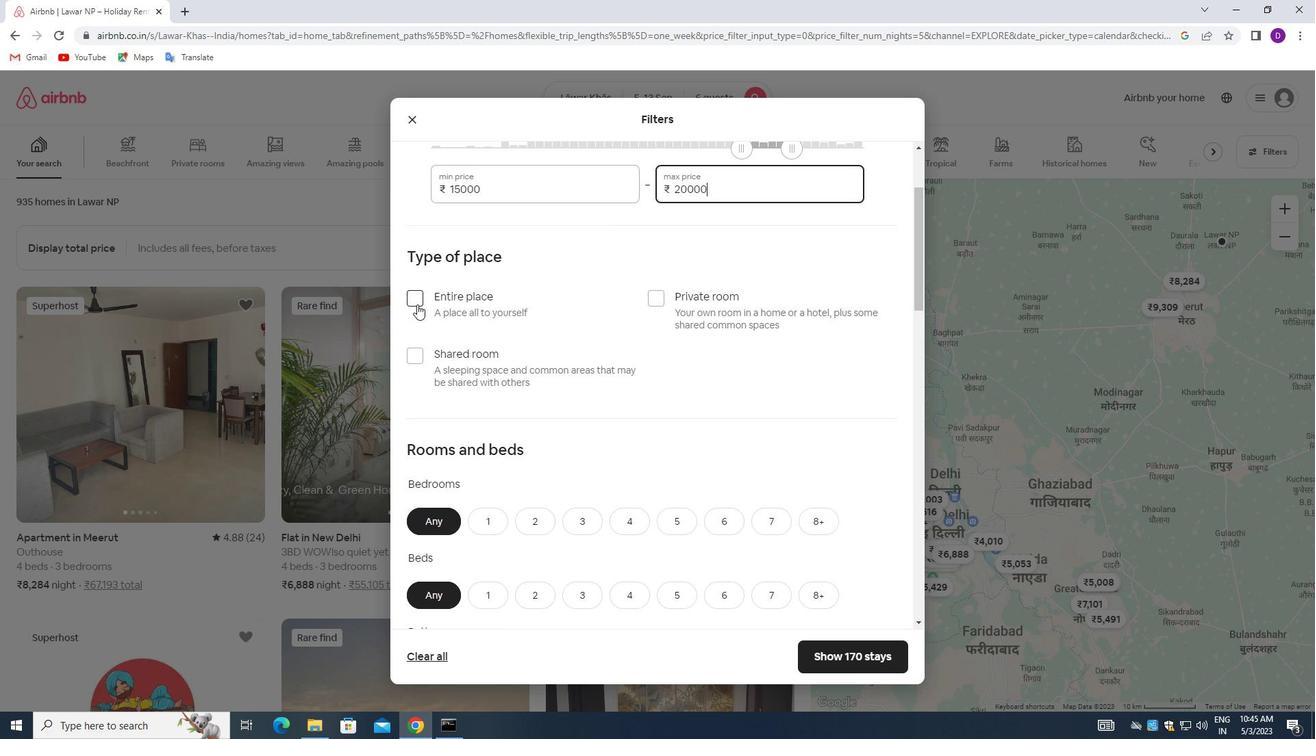 
Action: Mouse pressed left at (415, 302)
Screenshot: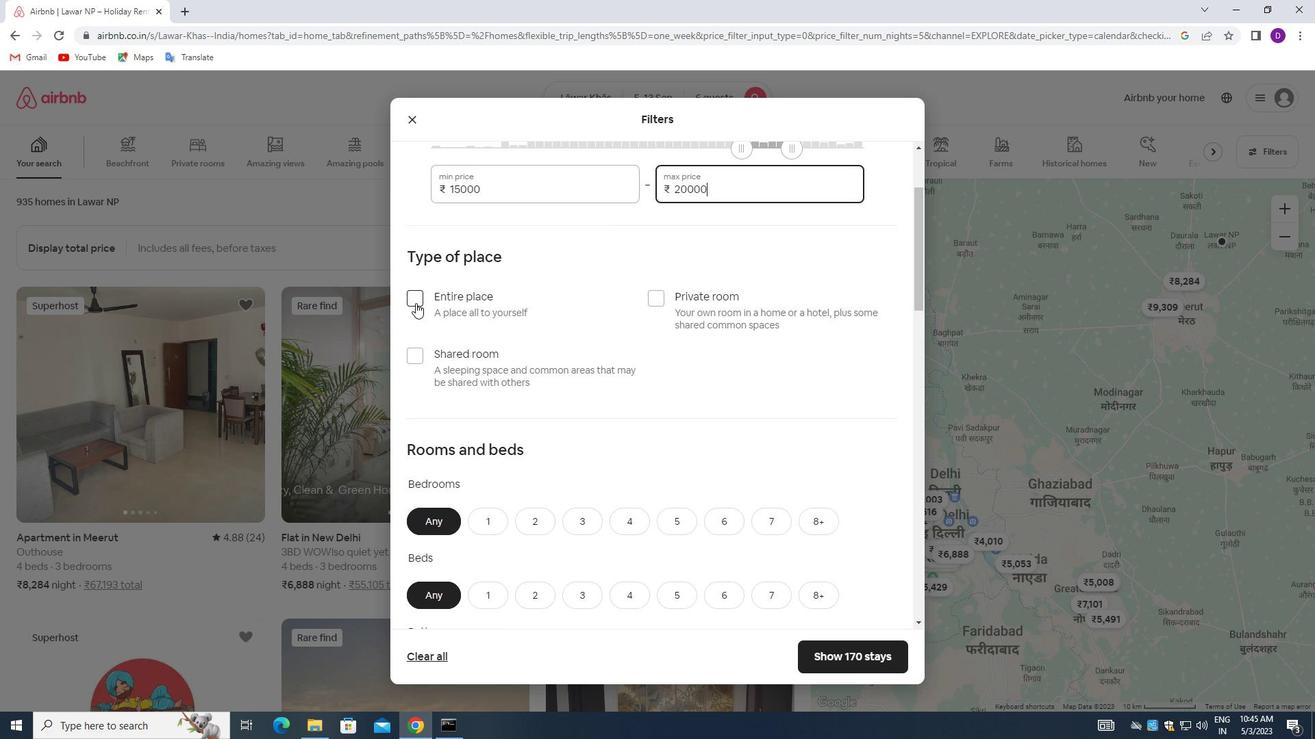 
Action: Mouse moved to (559, 373)
Screenshot: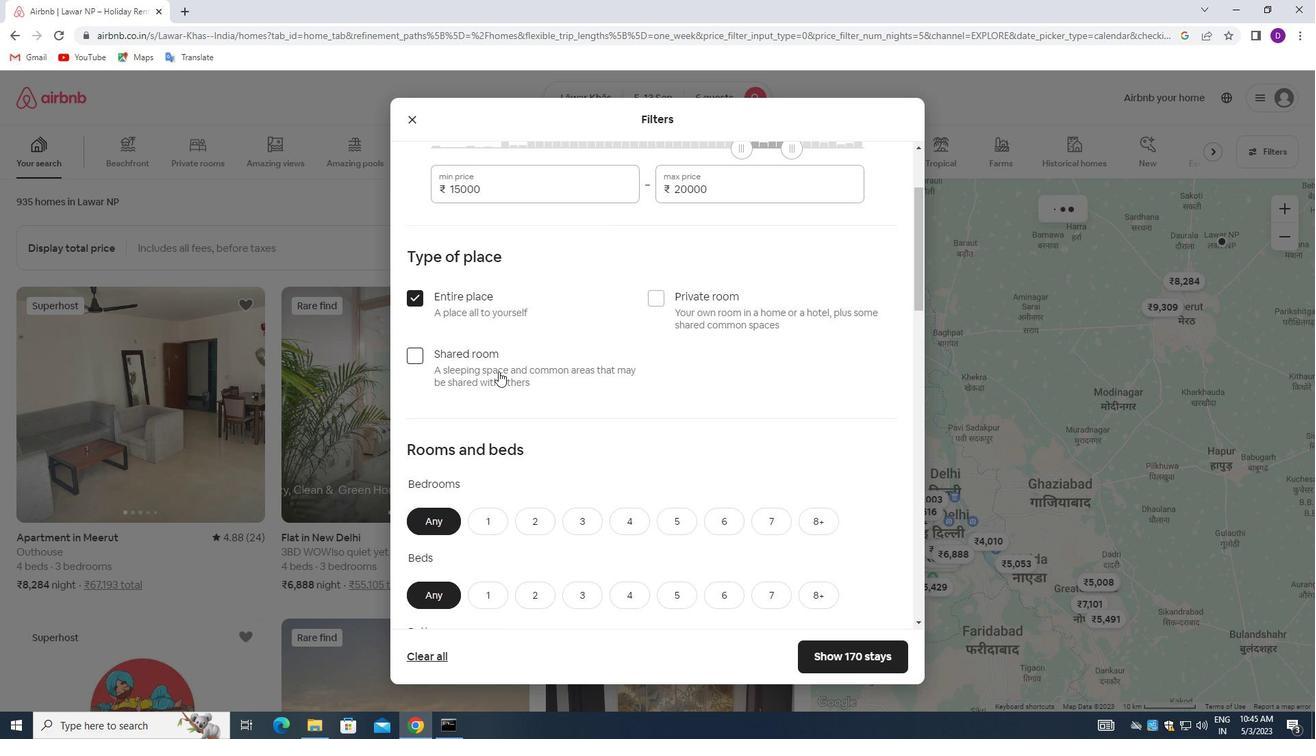 
Action: Mouse scrolled (559, 372) with delta (0, 0)
Screenshot: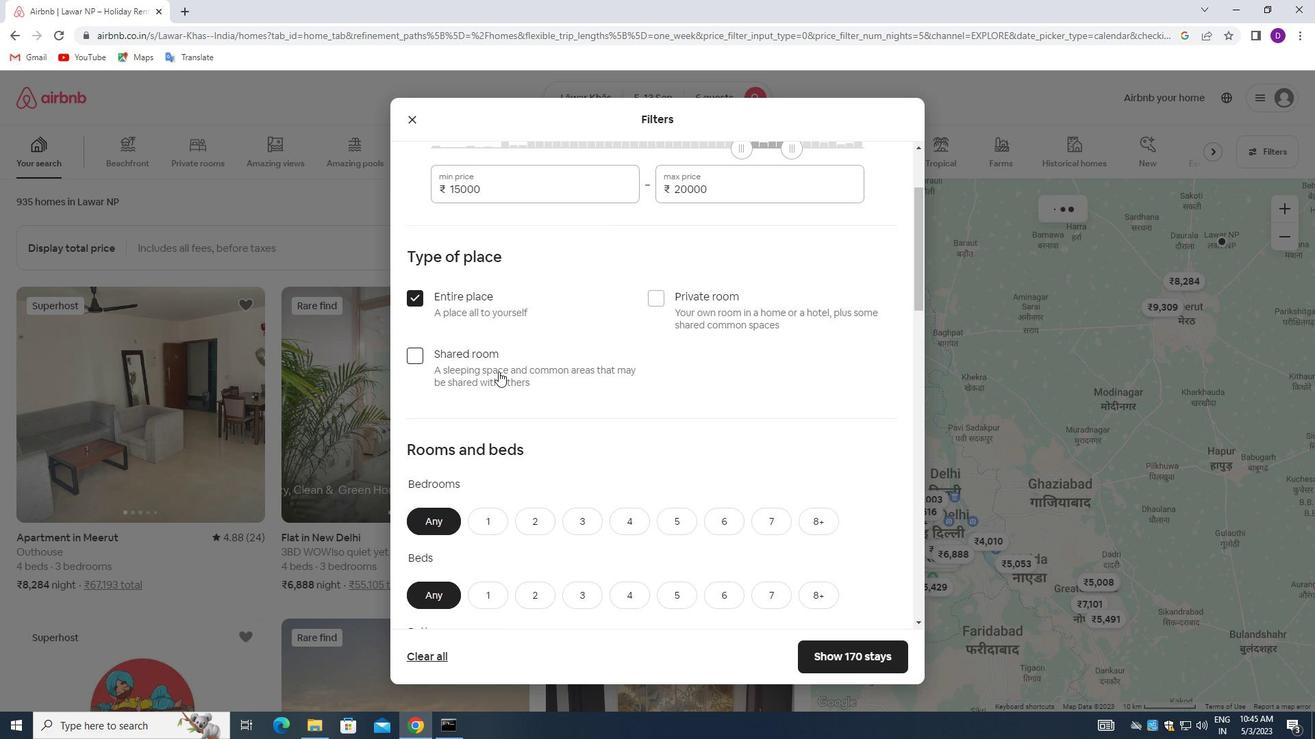 
Action: Mouse moved to (561, 374)
Screenshot: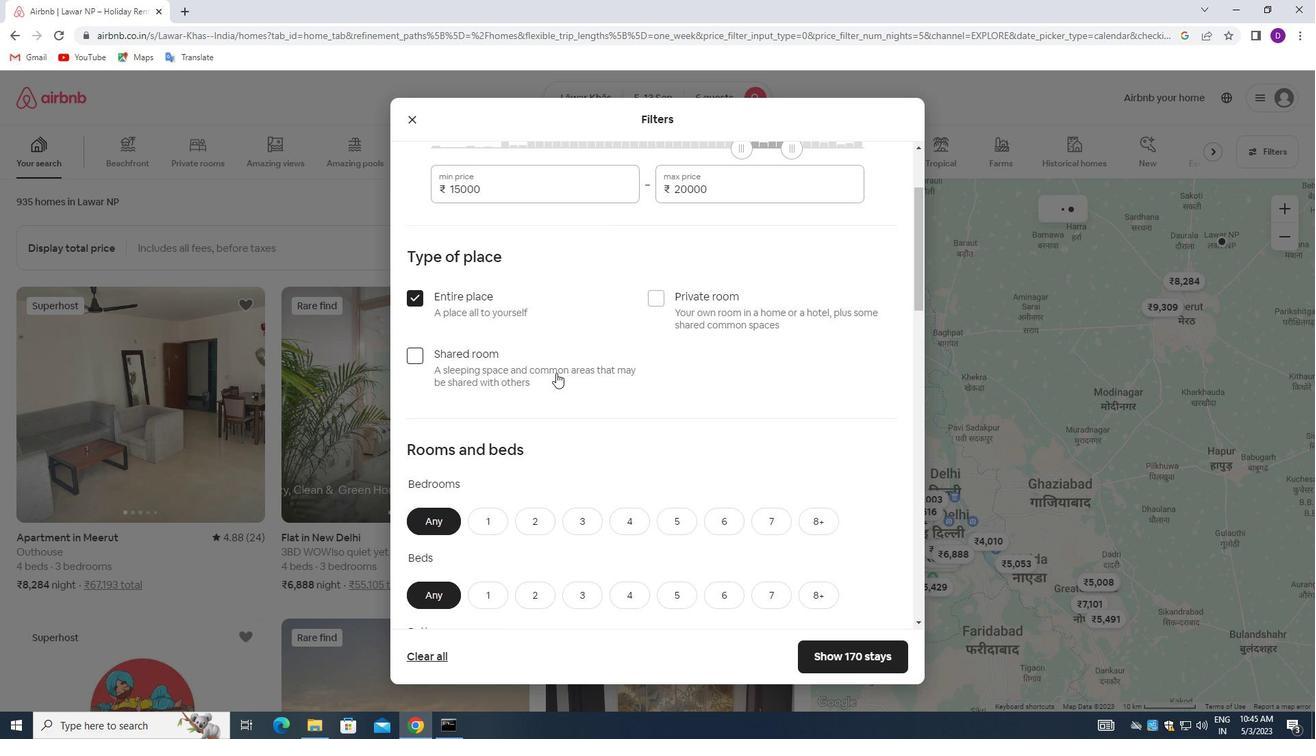 
Action: Mouse scrolled (561, 374) with delta (0, 0)
Screenshot: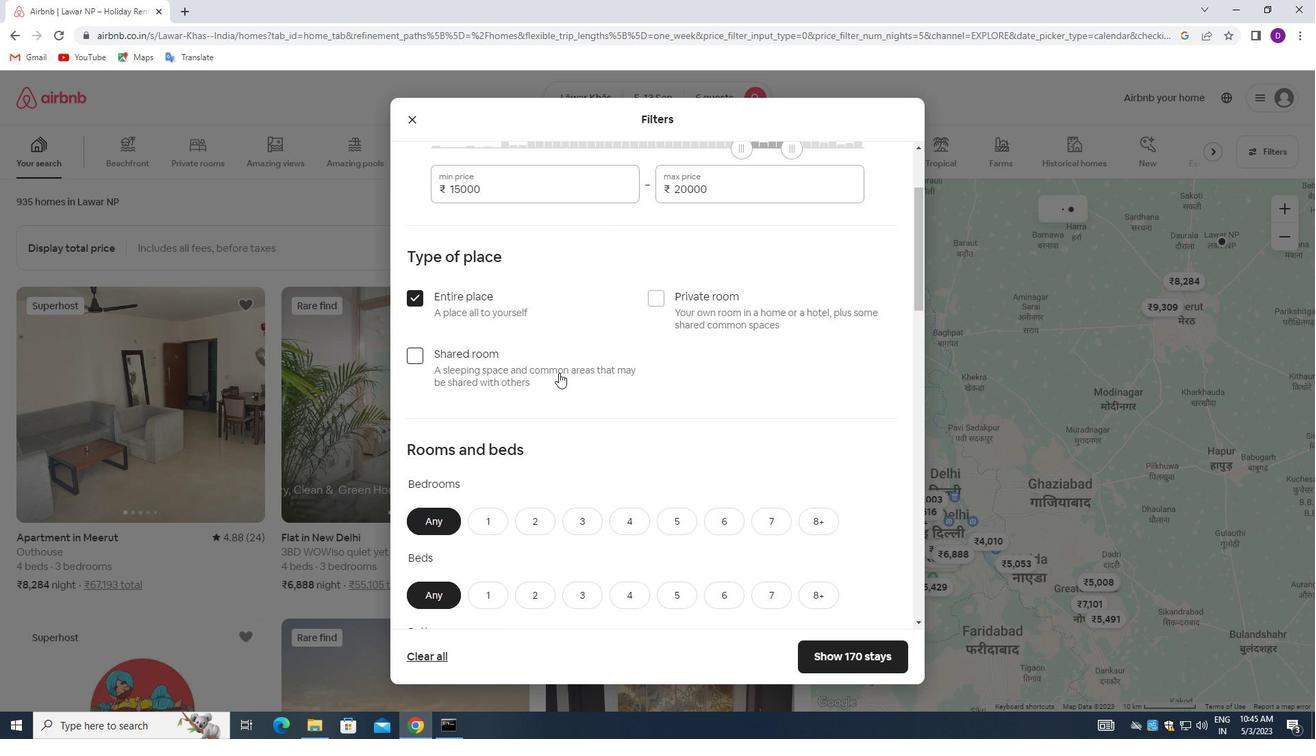 
Action: Mouse moved to (585, 374)
Screenshot: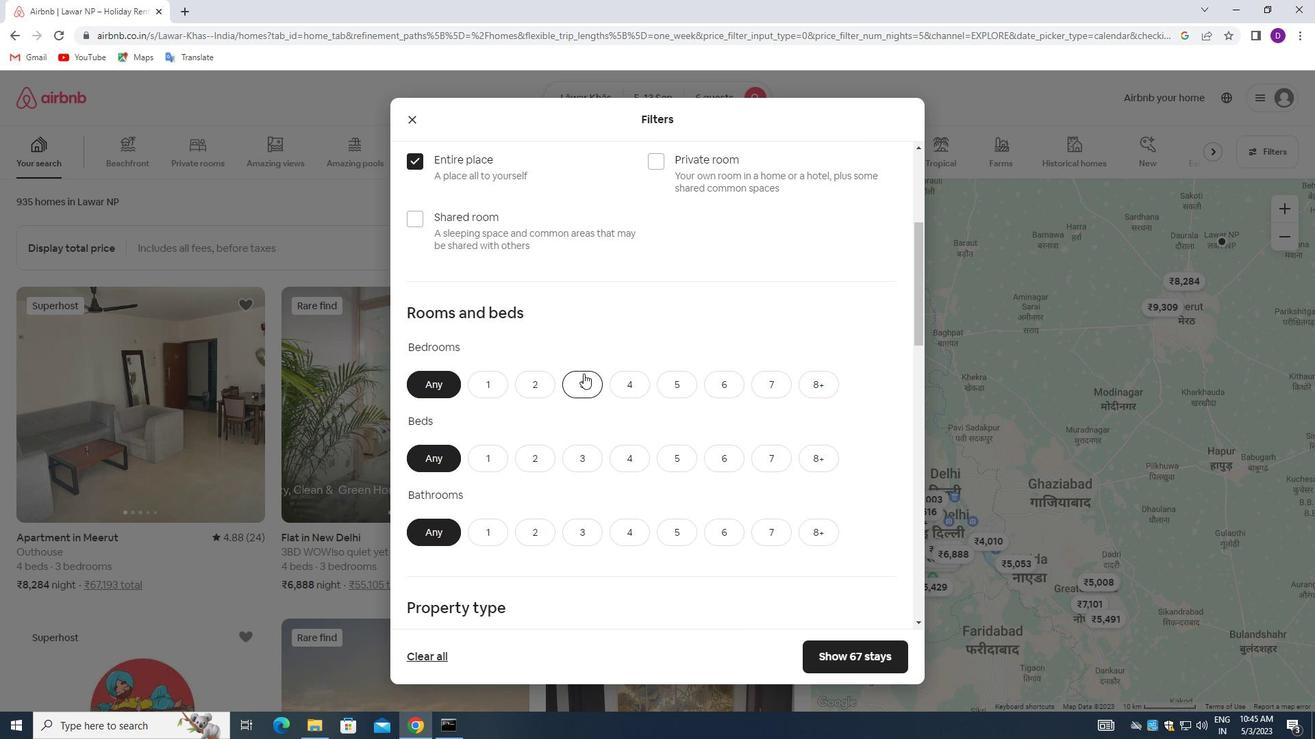 
Action: Mouse pressed left at (585, 374)
Screenshot: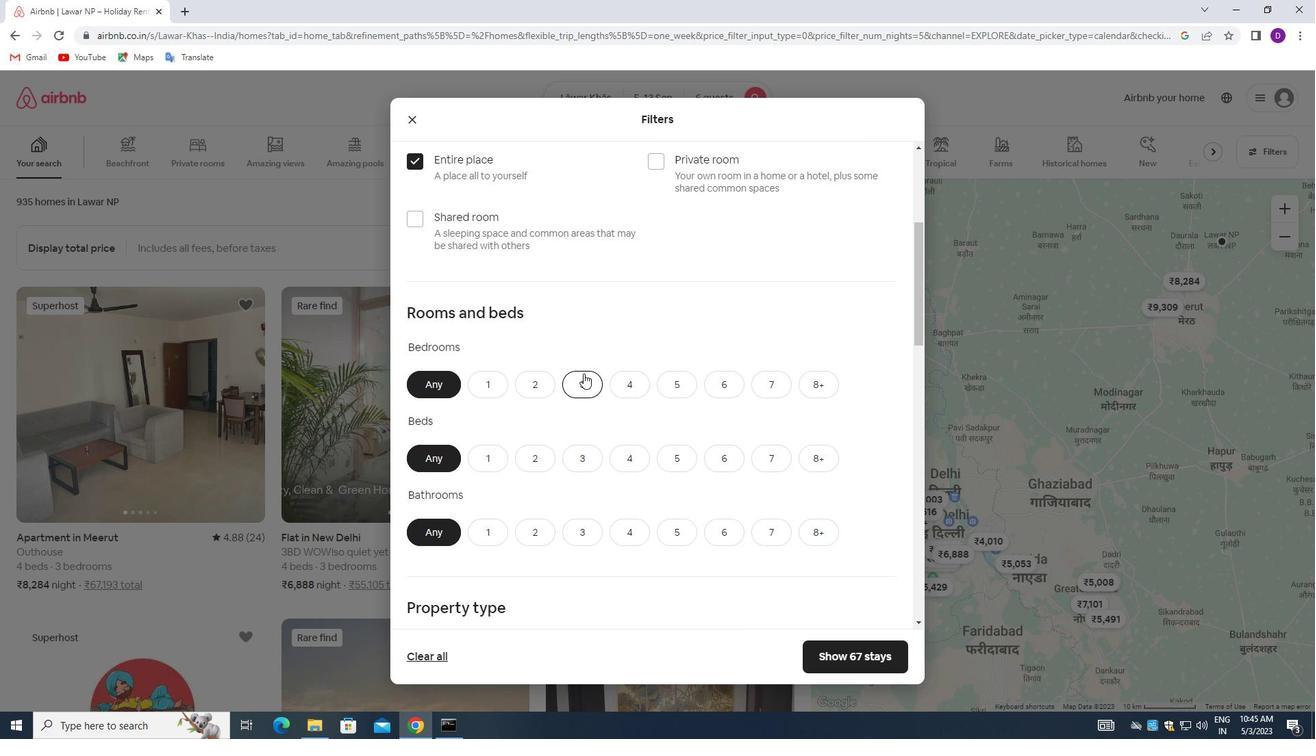 
Action: Mouse moved to (585, 451)
Screenshot: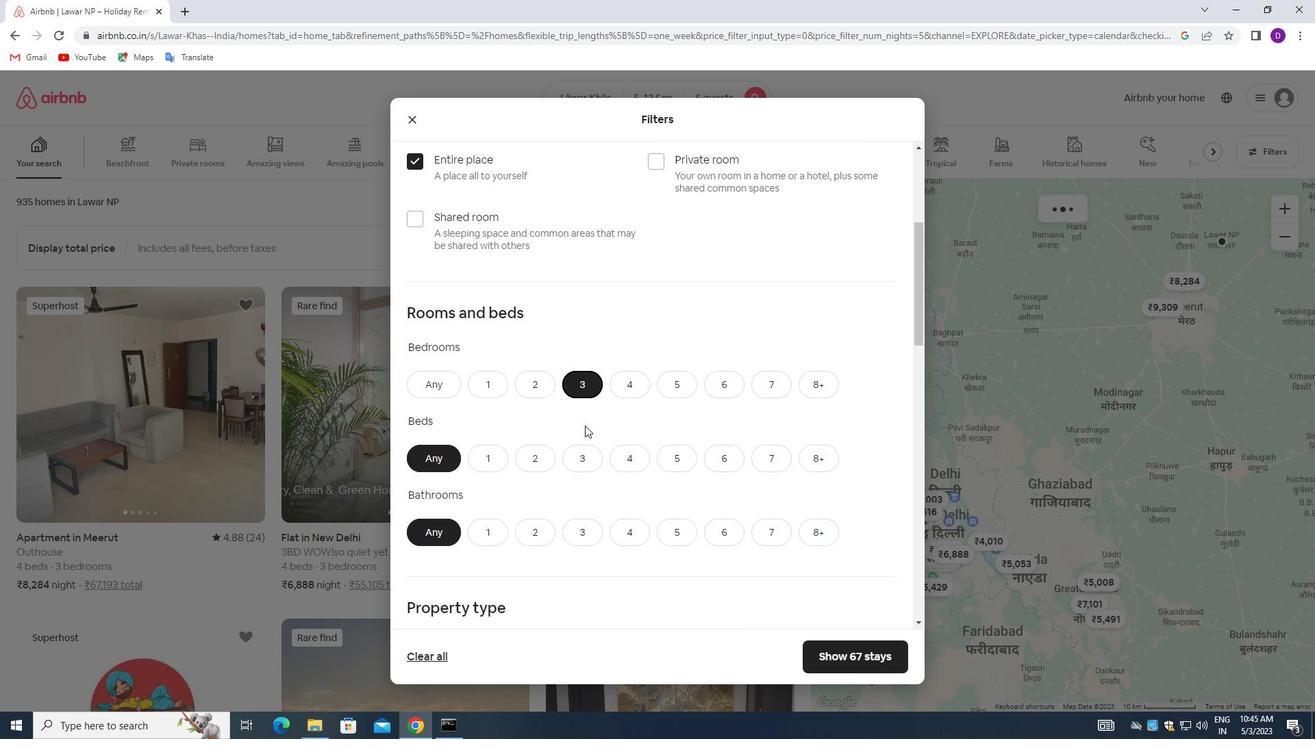 
Action: Mouse pressed left at (585, 451)
Screenshot: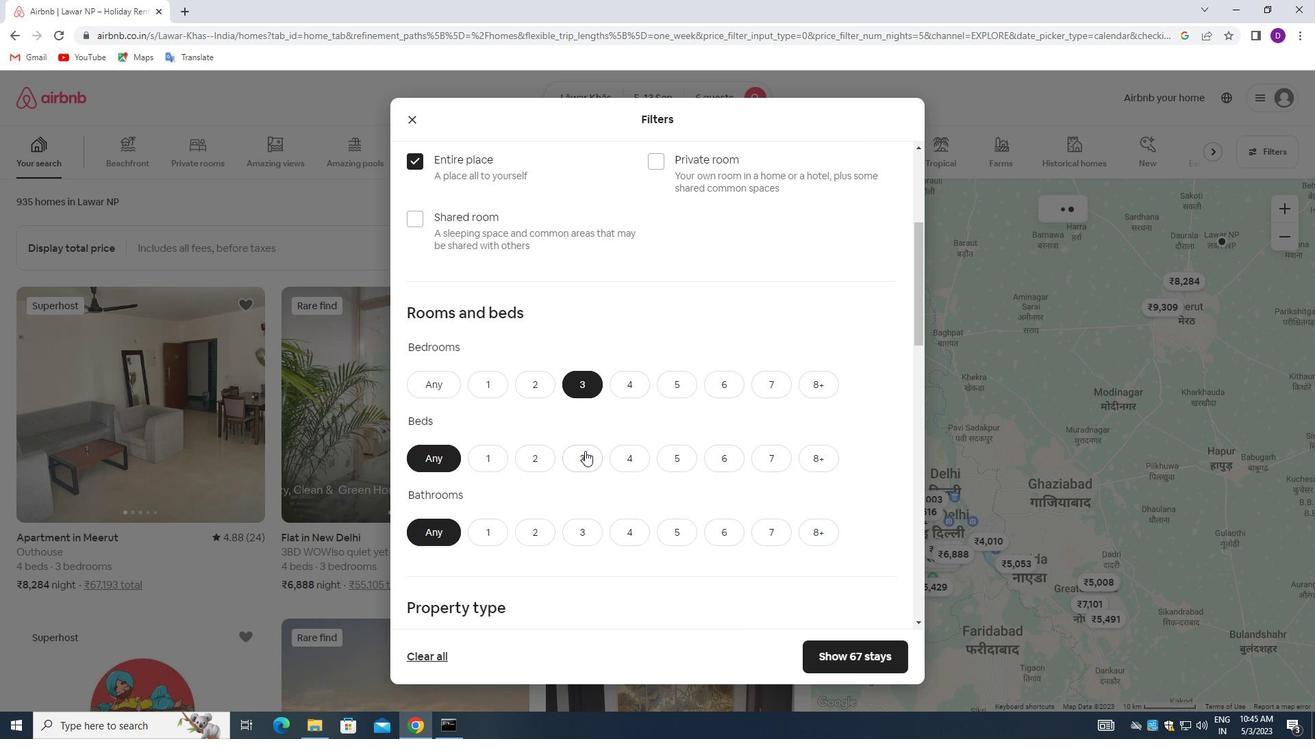 
Action: Mouse moved to (577, 528)
Screenshot: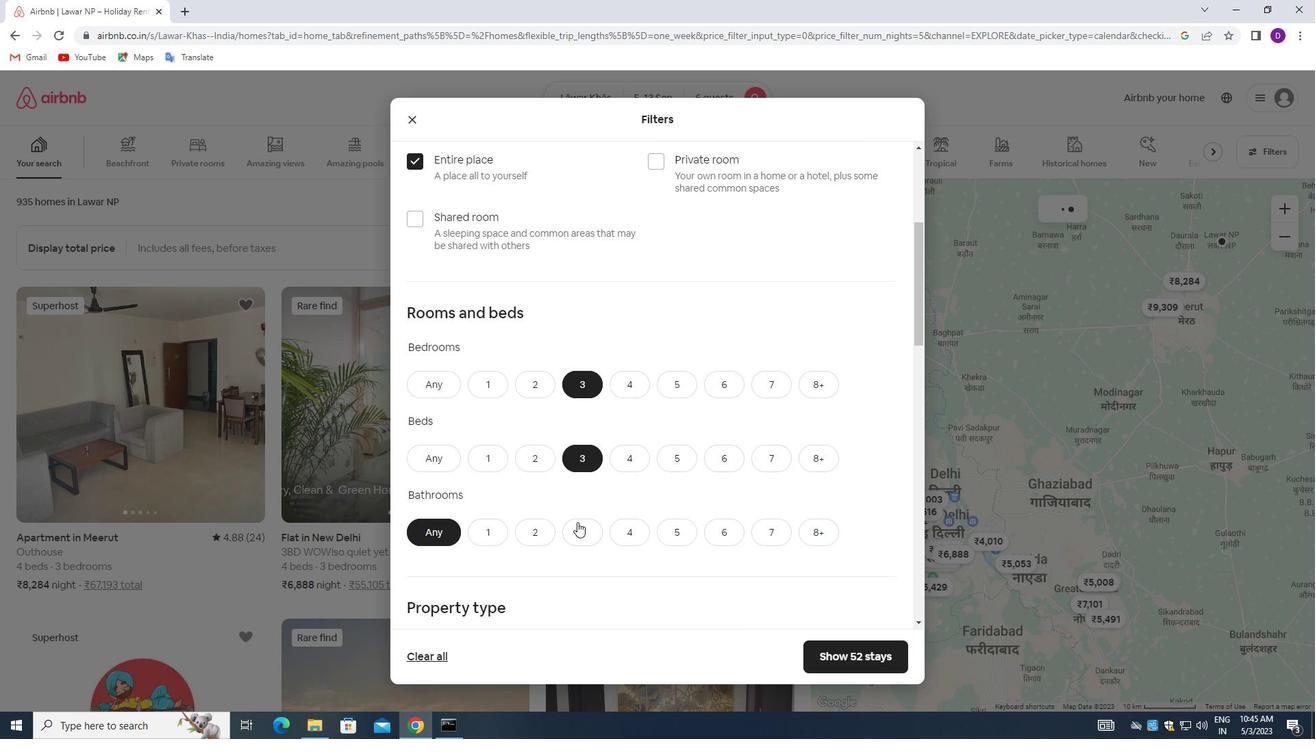 
Action: Mouse pressed left at (577, 528)
Screenshot: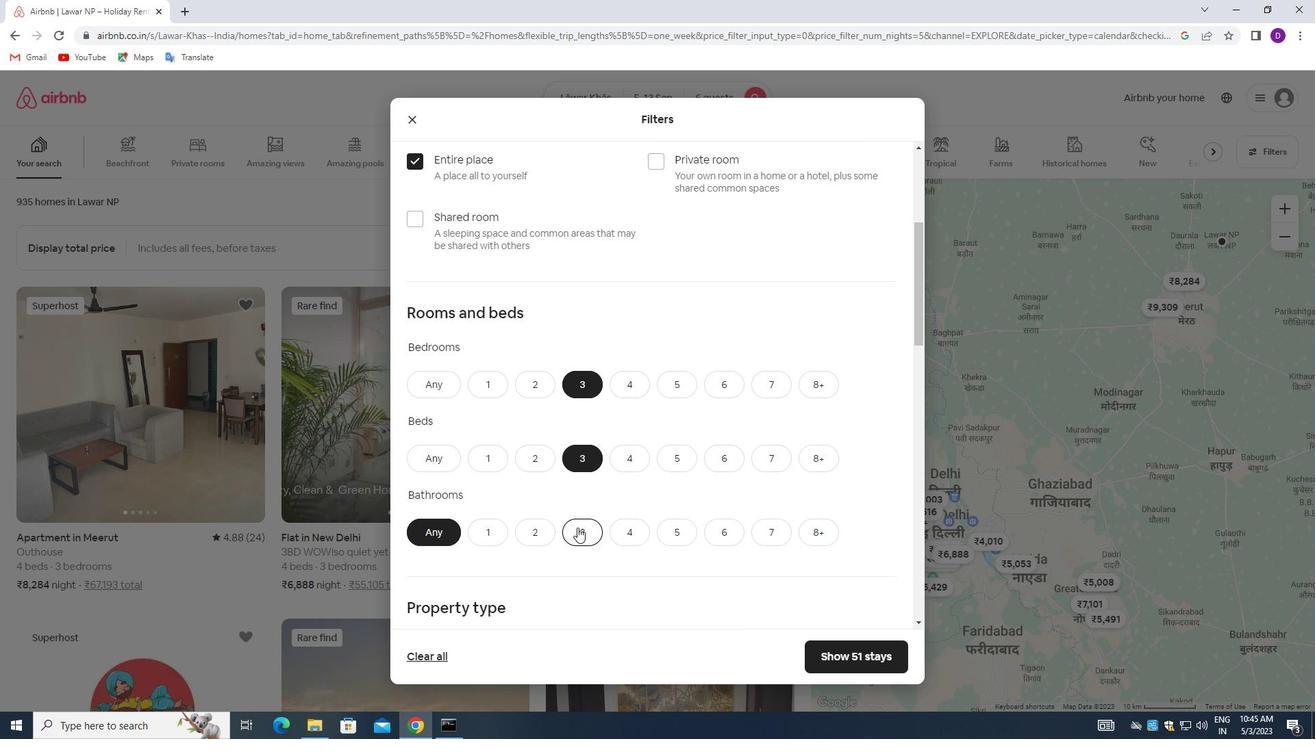 
Action: Mouse moved to (594, 422)
Screenshot: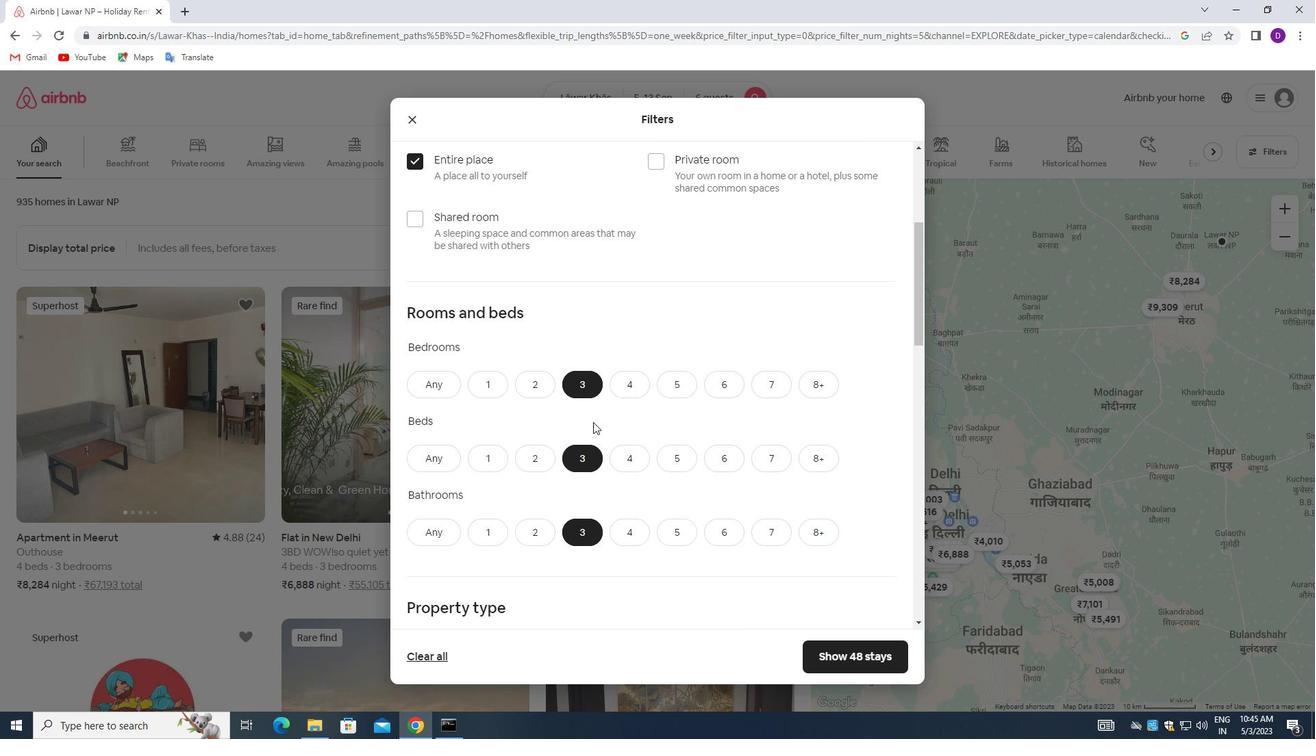 
Action: Mouse scrolled (594, 422) with delta (0, 0)
Screenshot: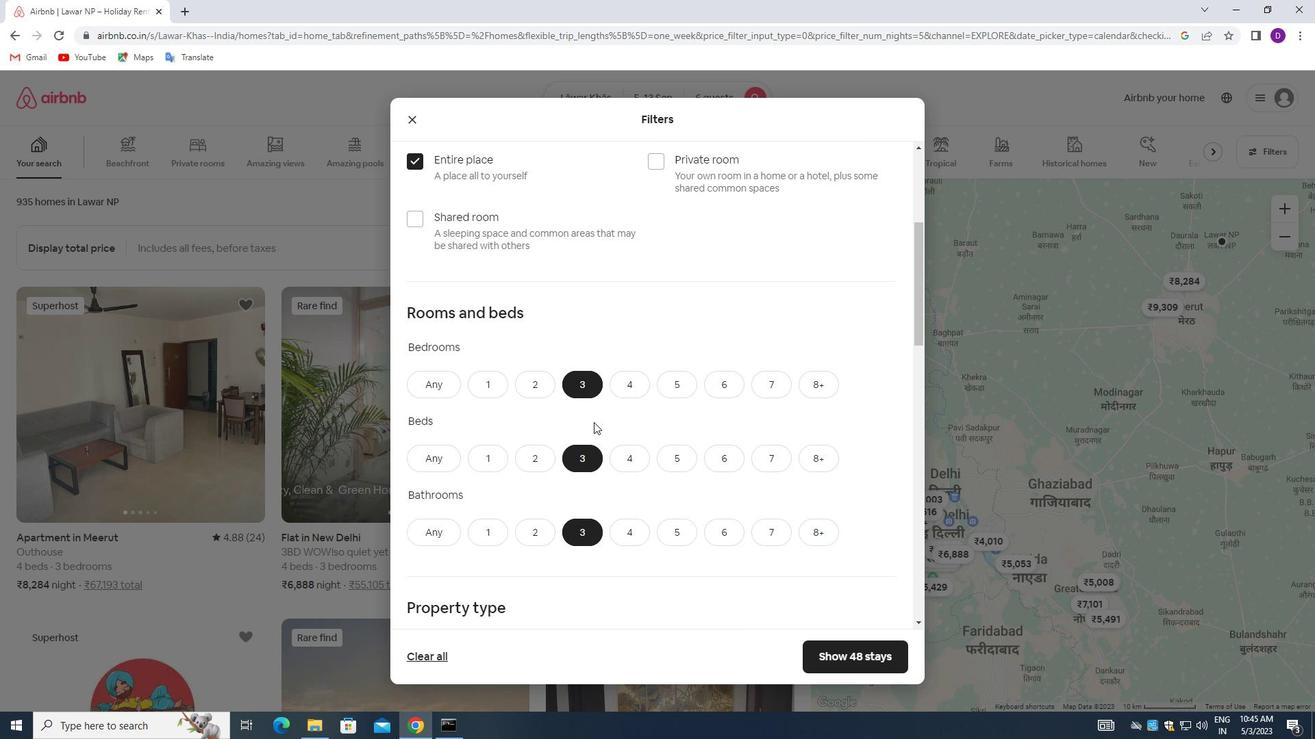 
Action: Mouse scrolled (594, 422) with delta (0, 0)
Screenshot: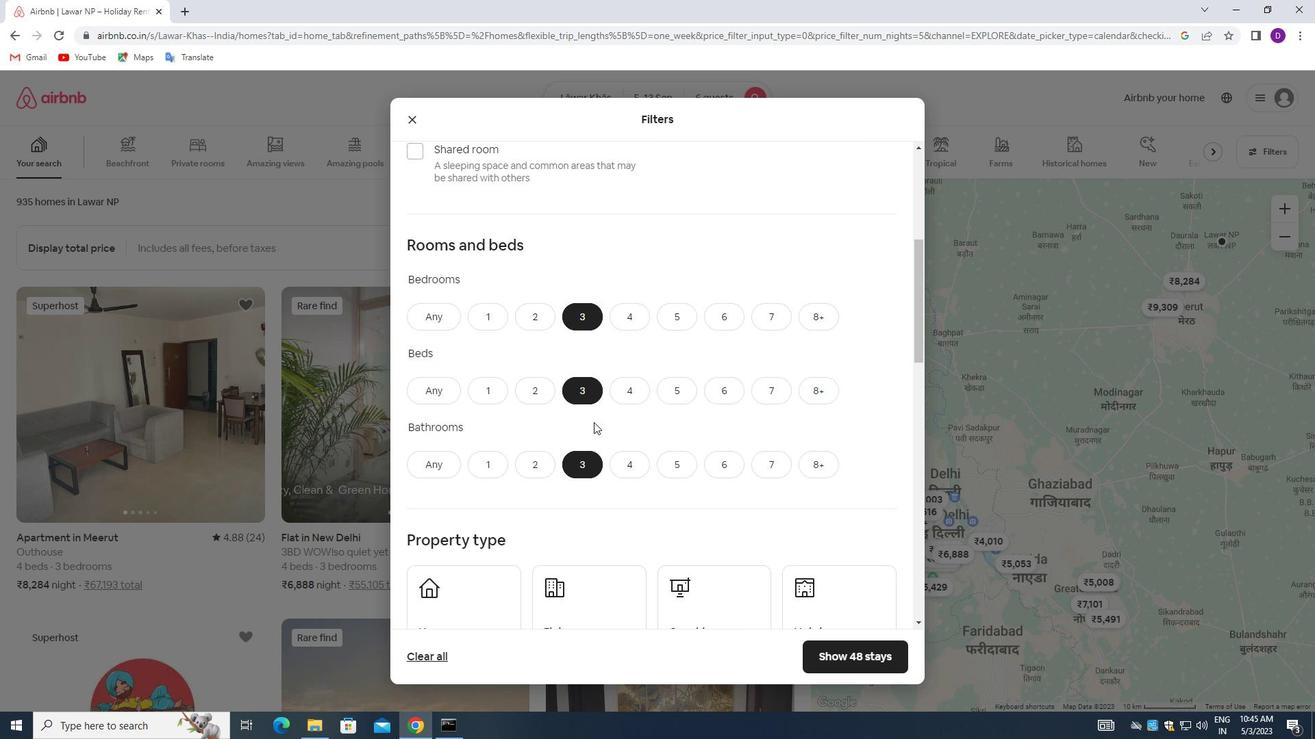 
Action: Mouse moved to (629, 381)
Screenshot: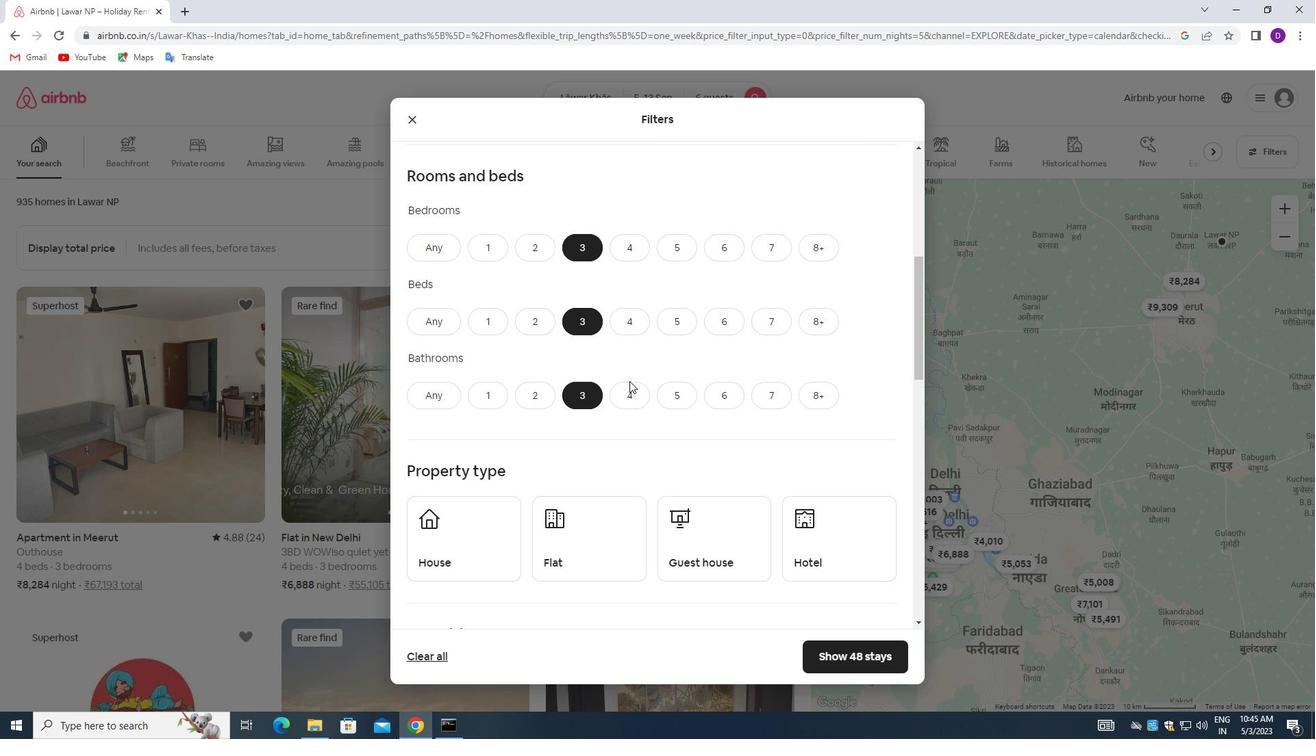 
Action: Mouse scrolled (629, 380) with delta (0, 0)
Screenshot: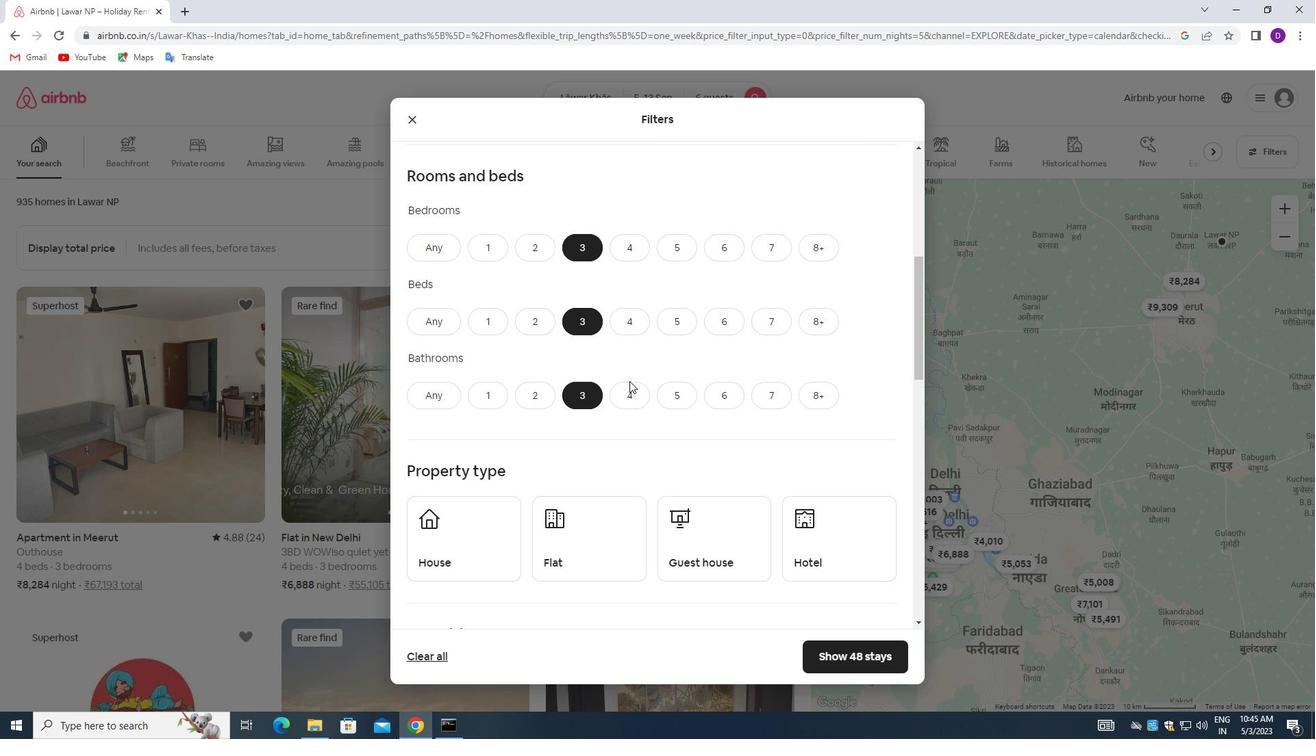 
Action: Mouse scrolled (629, 380) with delta (0, 0)
Screenshot: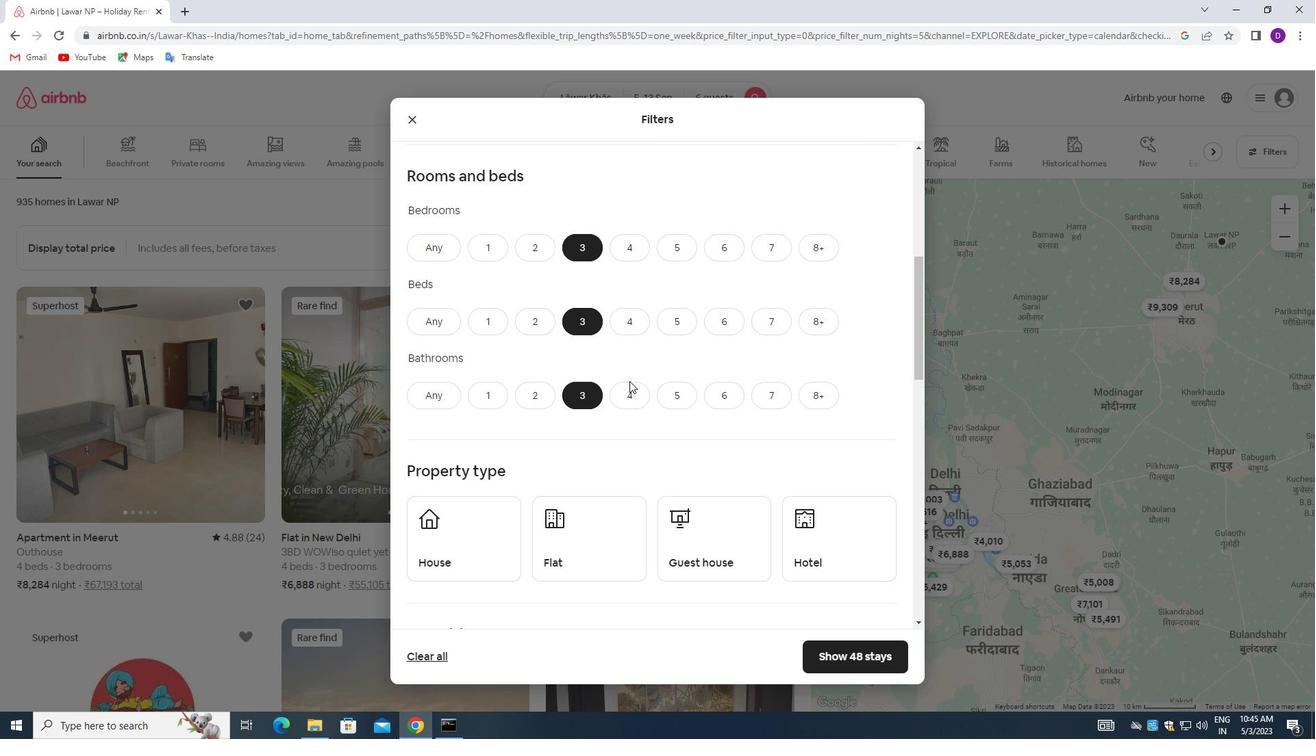 
Action: Mouse moved to (465, 398)
Screenshot: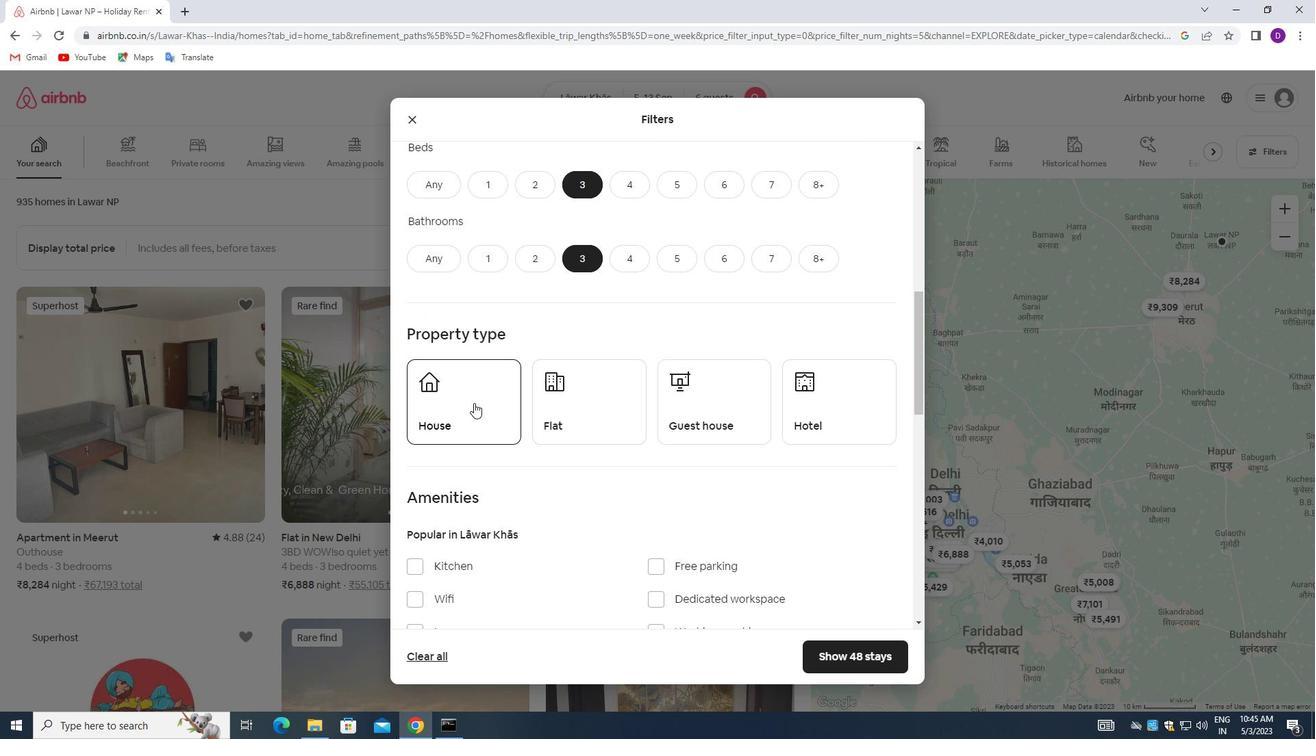 
Action: Mouse pressed left at (465, 398)
Screenshot: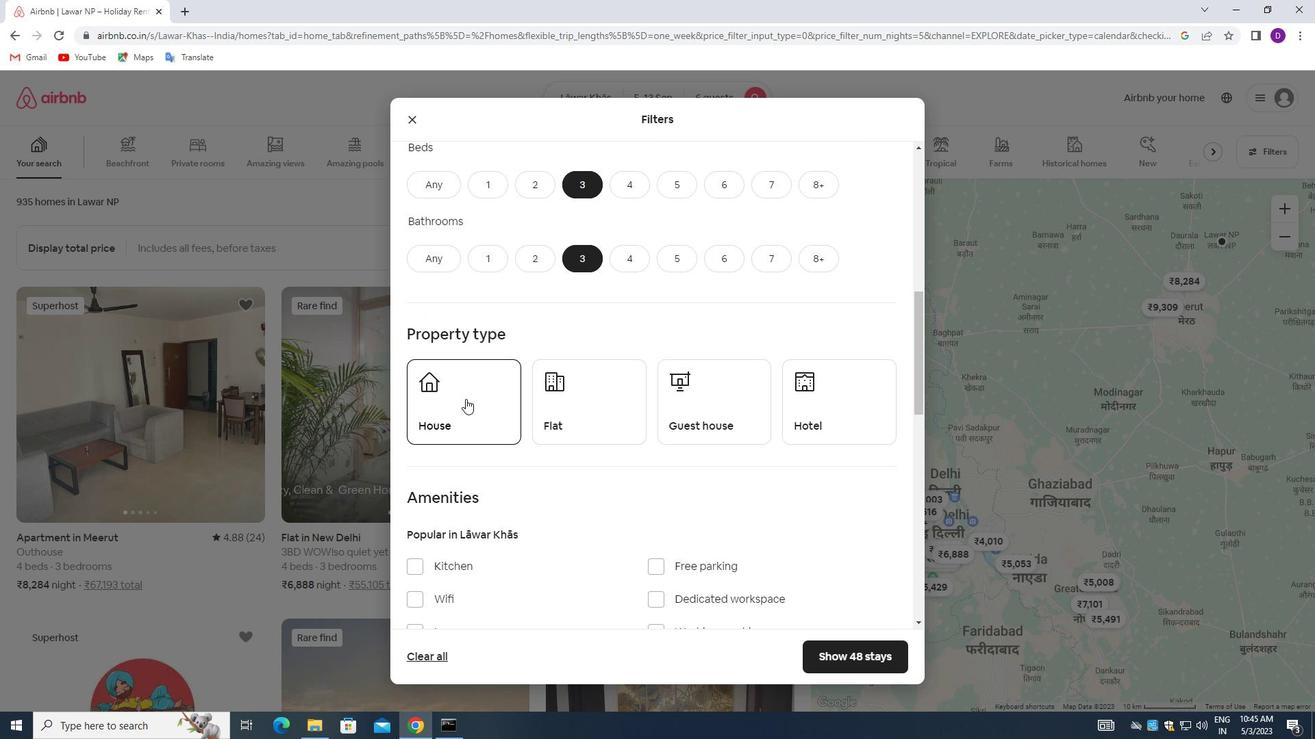 
Action: Mouse moved to (580, 407)
Screenshot: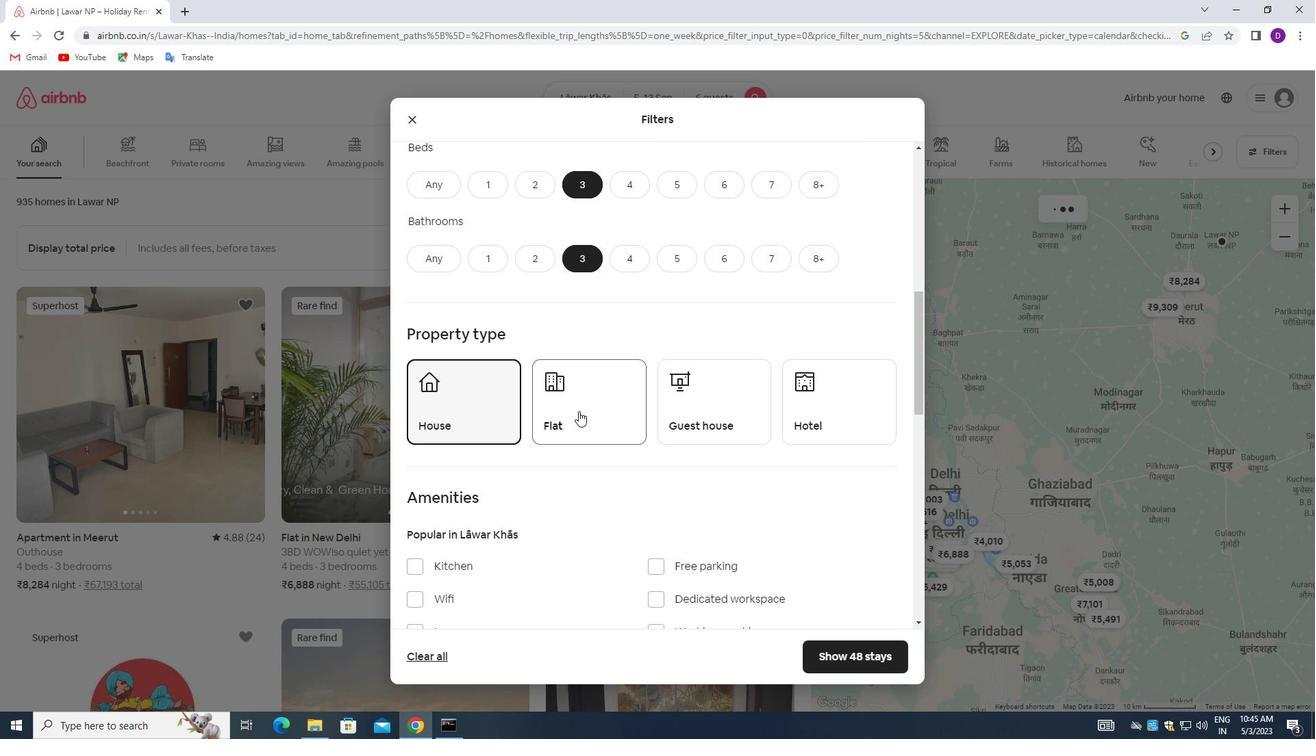 
Action: Mouse pressed left at (580, 407)
Screenshot: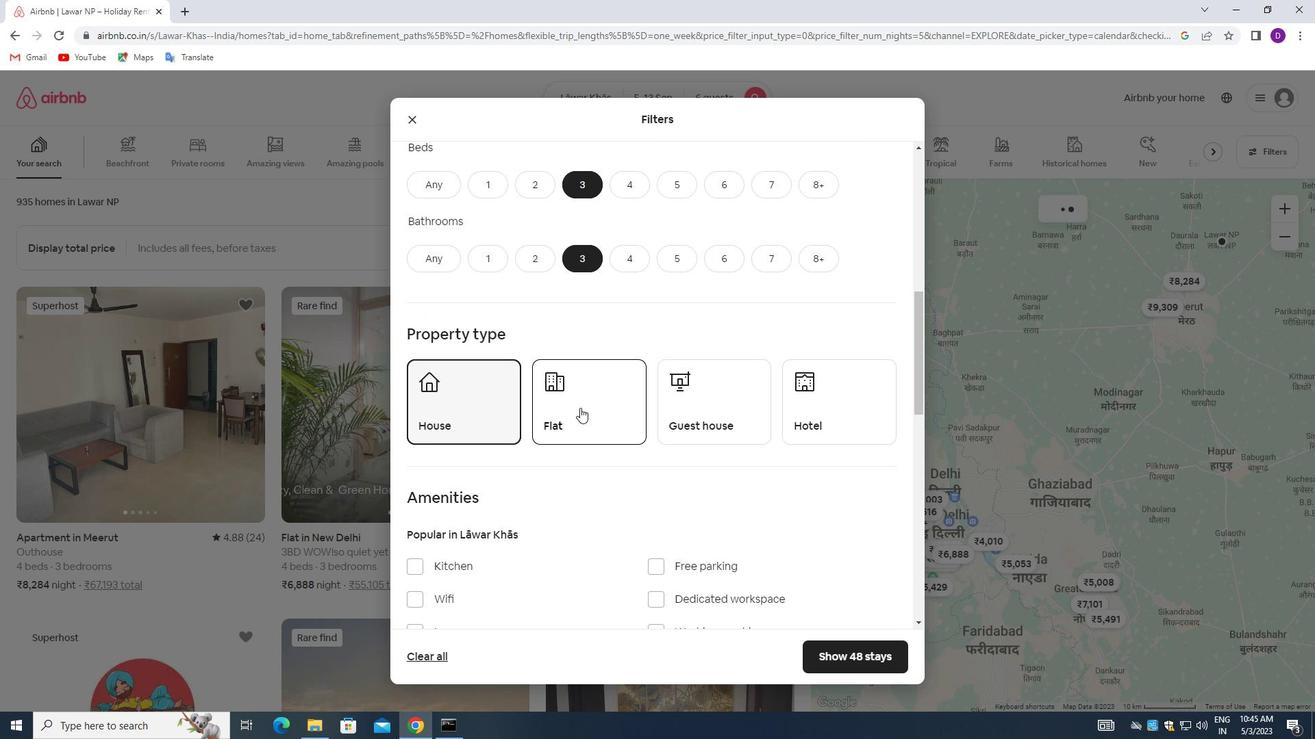 
Action: Mouse moved to (686, 404)
Screenshot: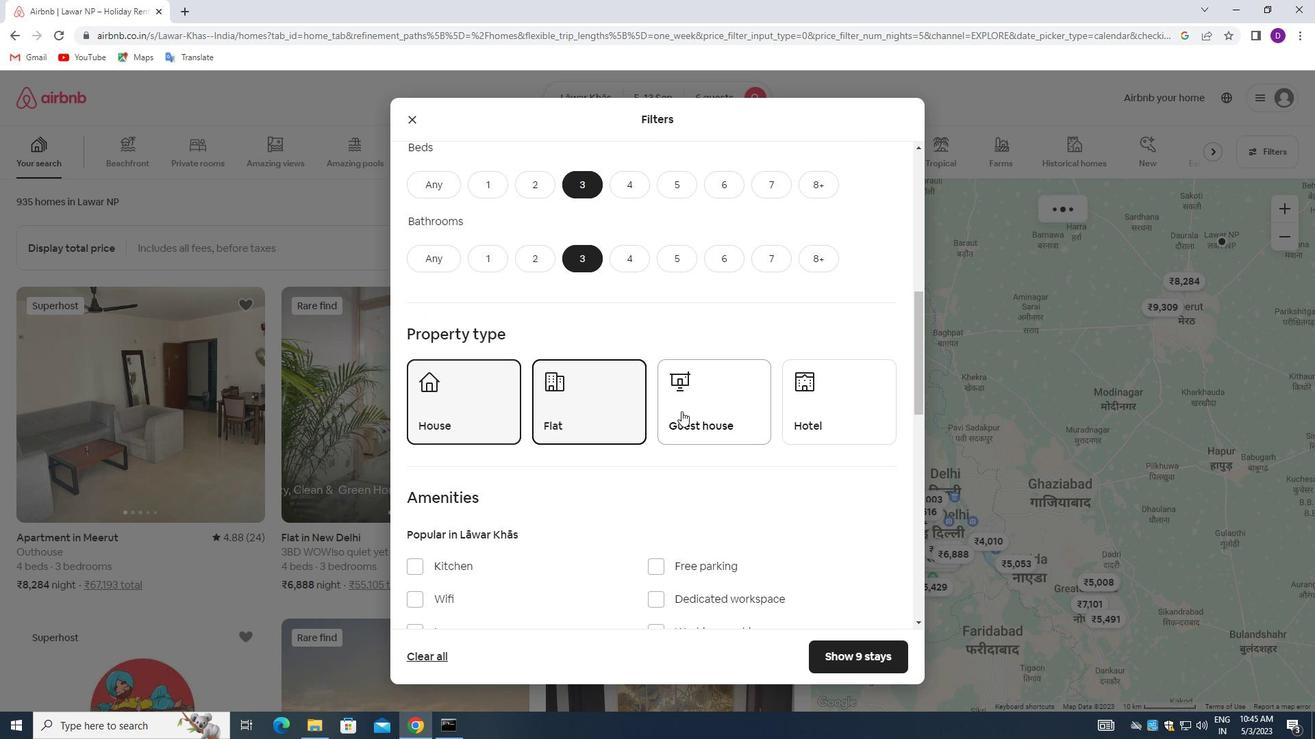 
Action: Mouse pressed left at (686, 404)
Screenshot: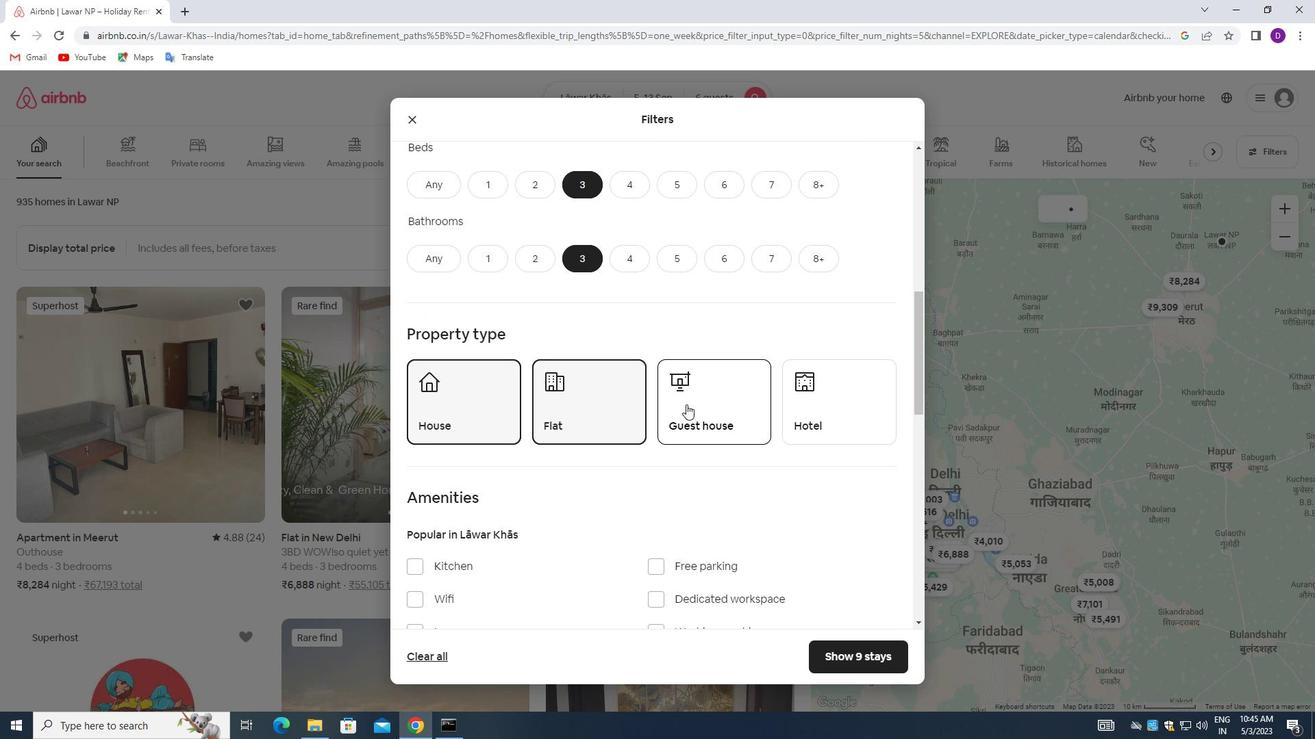
Action: Mouse moved to (624, 391)
Screenshot: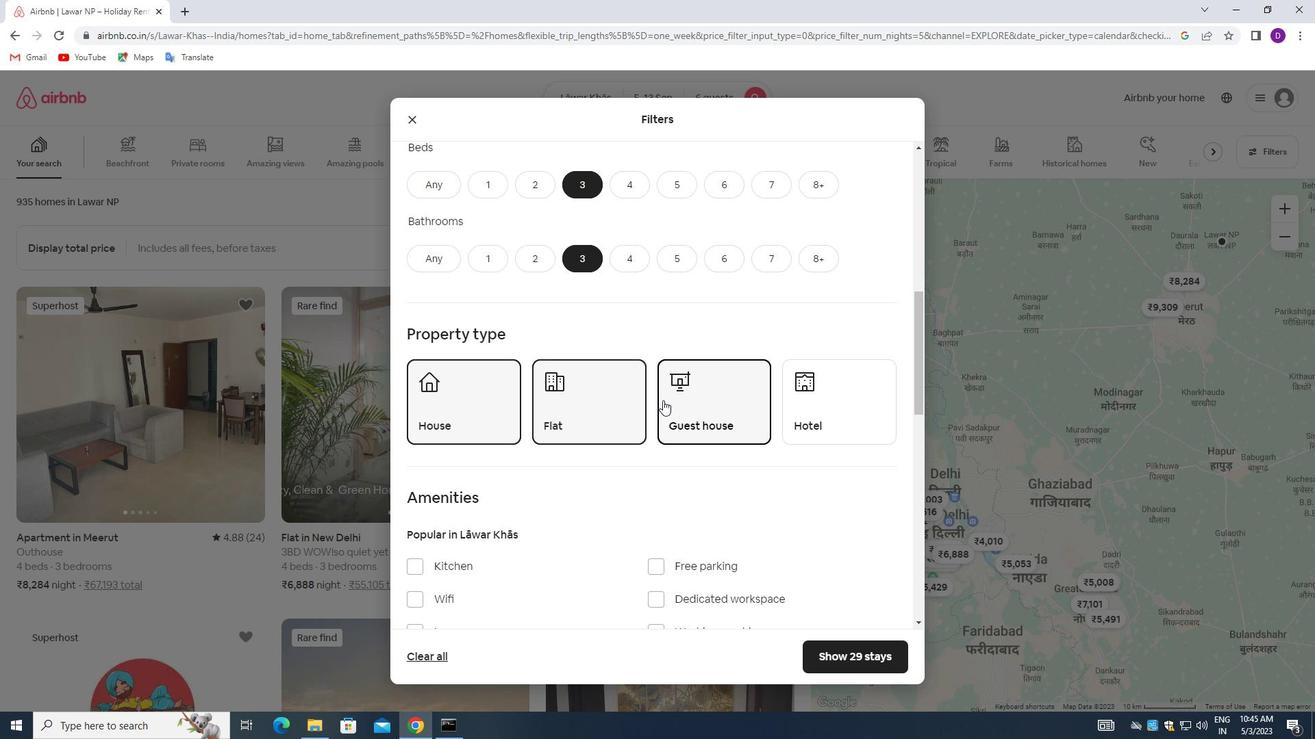 
Action: Mouse scrolled (624, 391) with delta (0, 0)
Screenshot: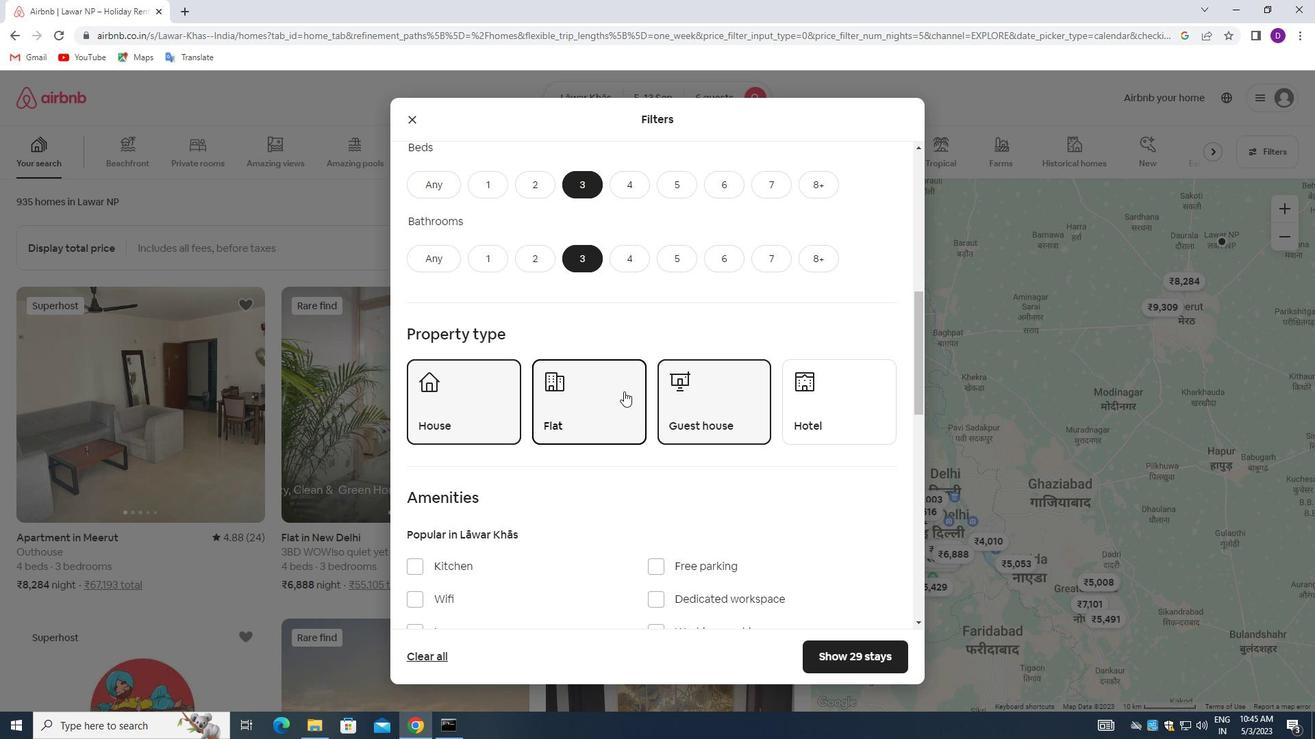 
Action: Mouse scrolled (624, 391) with delta (0, 0)
Screenshot: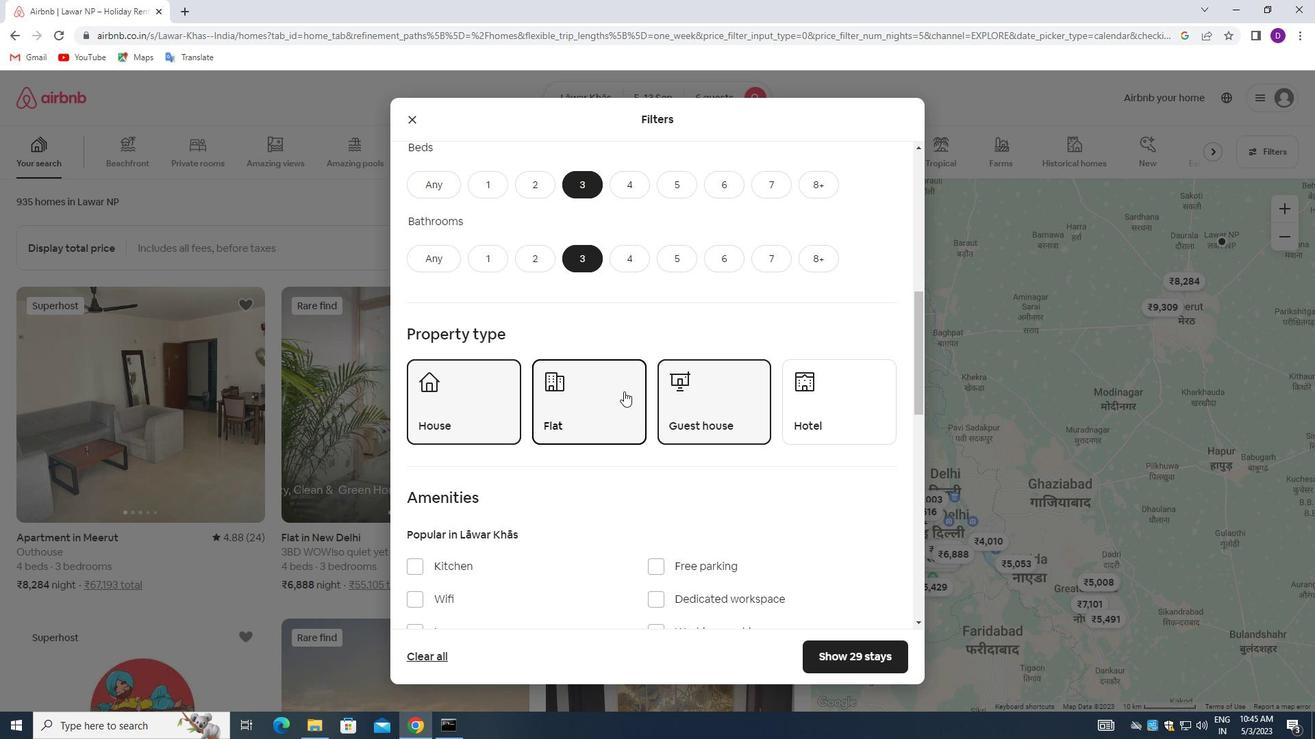 
Action: Mouse moved to (638, 397)
Screenshot: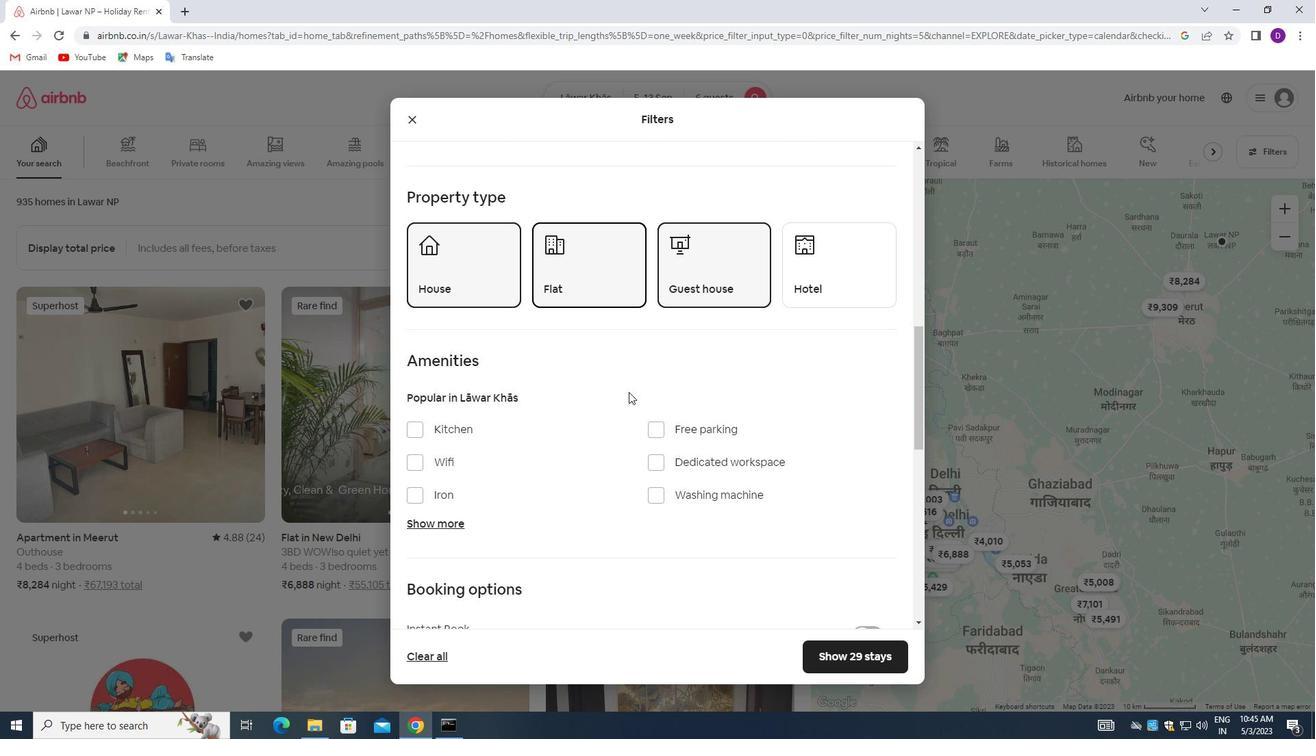 
Action: Mouse scrolled (638, 396) with delta (0, 0)
Screenshot: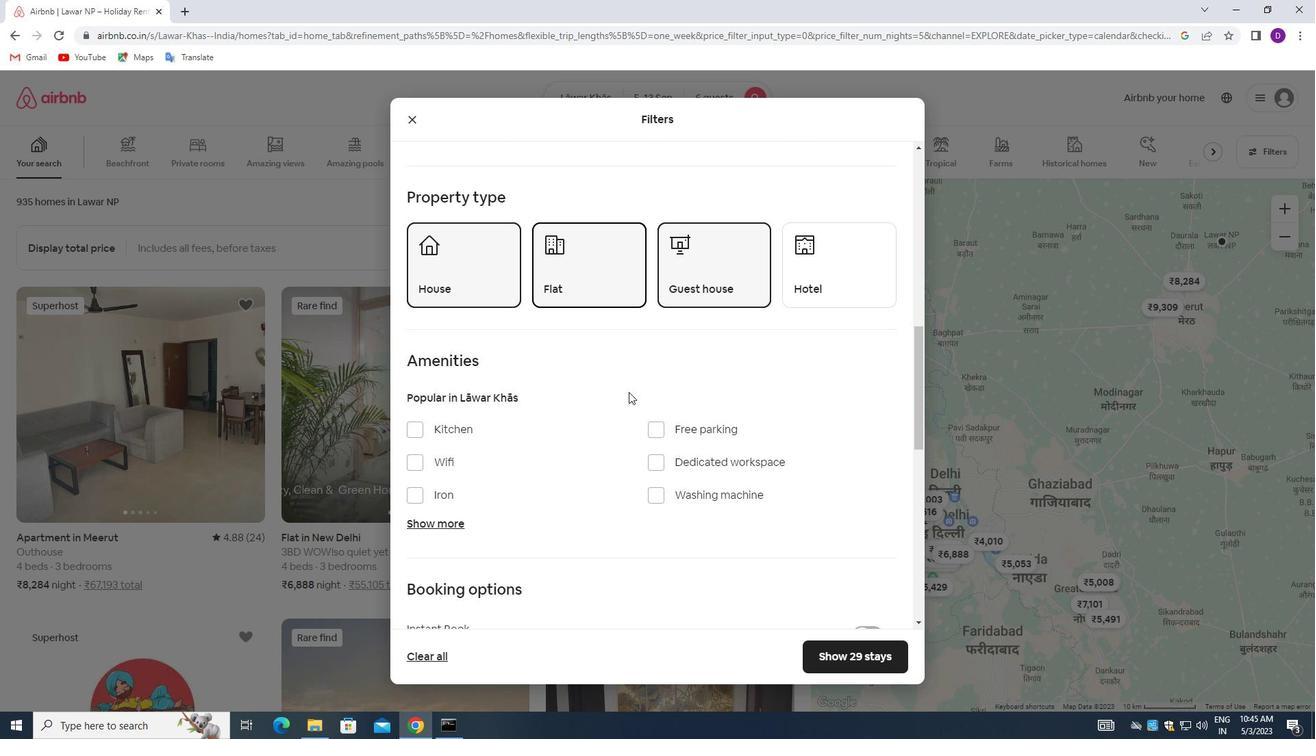 
Action: Mouse moved to (639, 398)
Screenshot: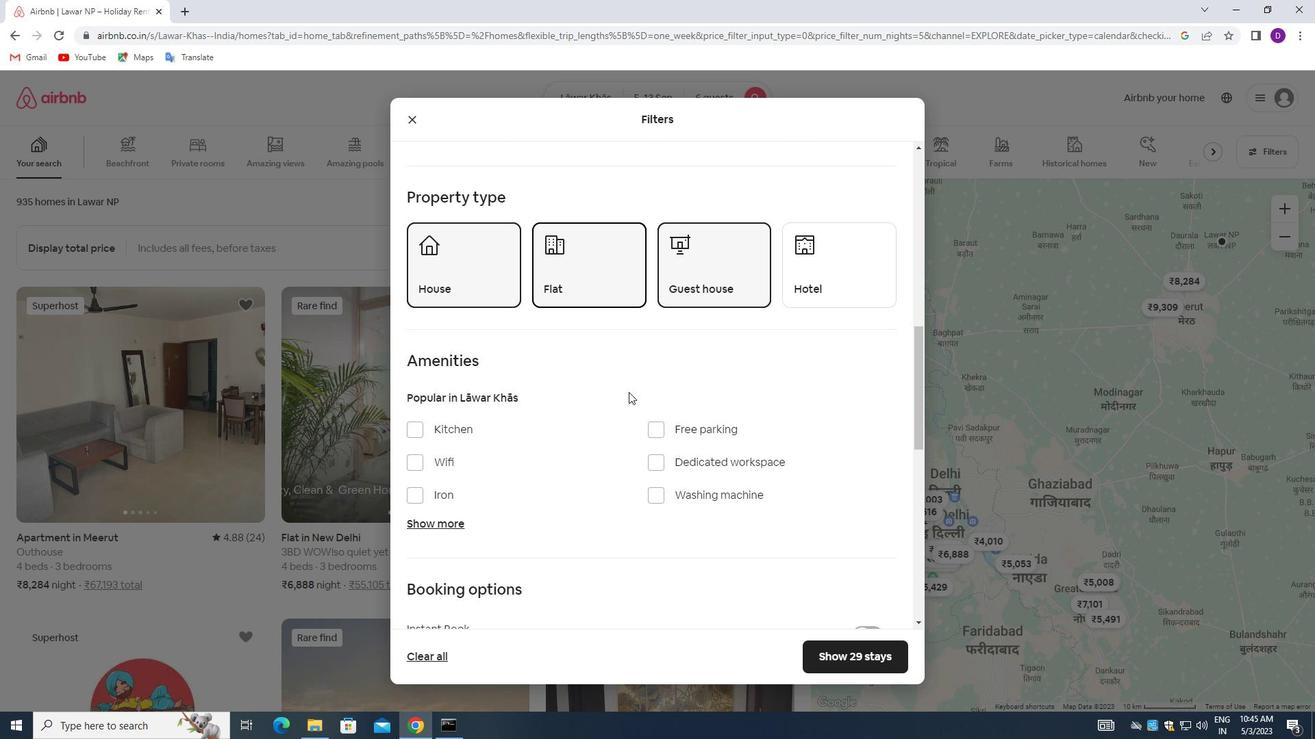 
Action: Mouse scrolled (639, 398) with delta (0, 0)
Screenshot: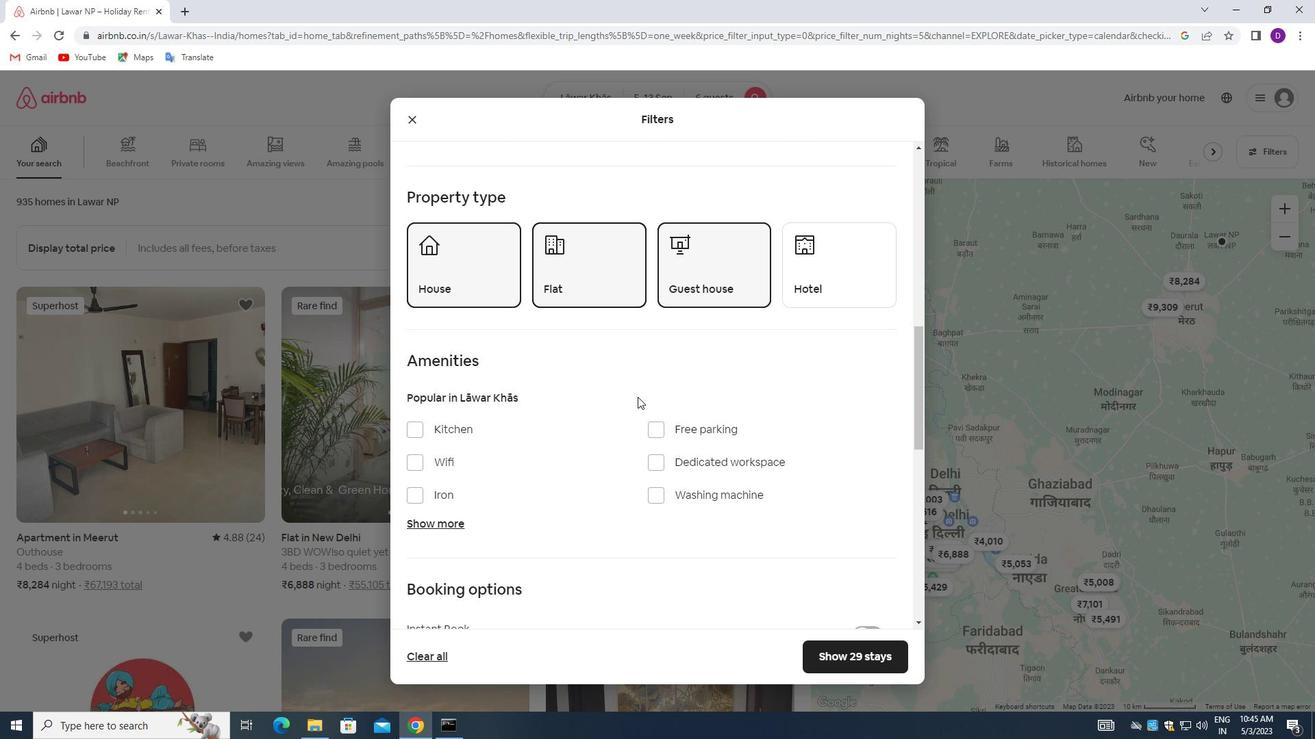 
Action: Mouse moved to (641, 400)
Screenshot: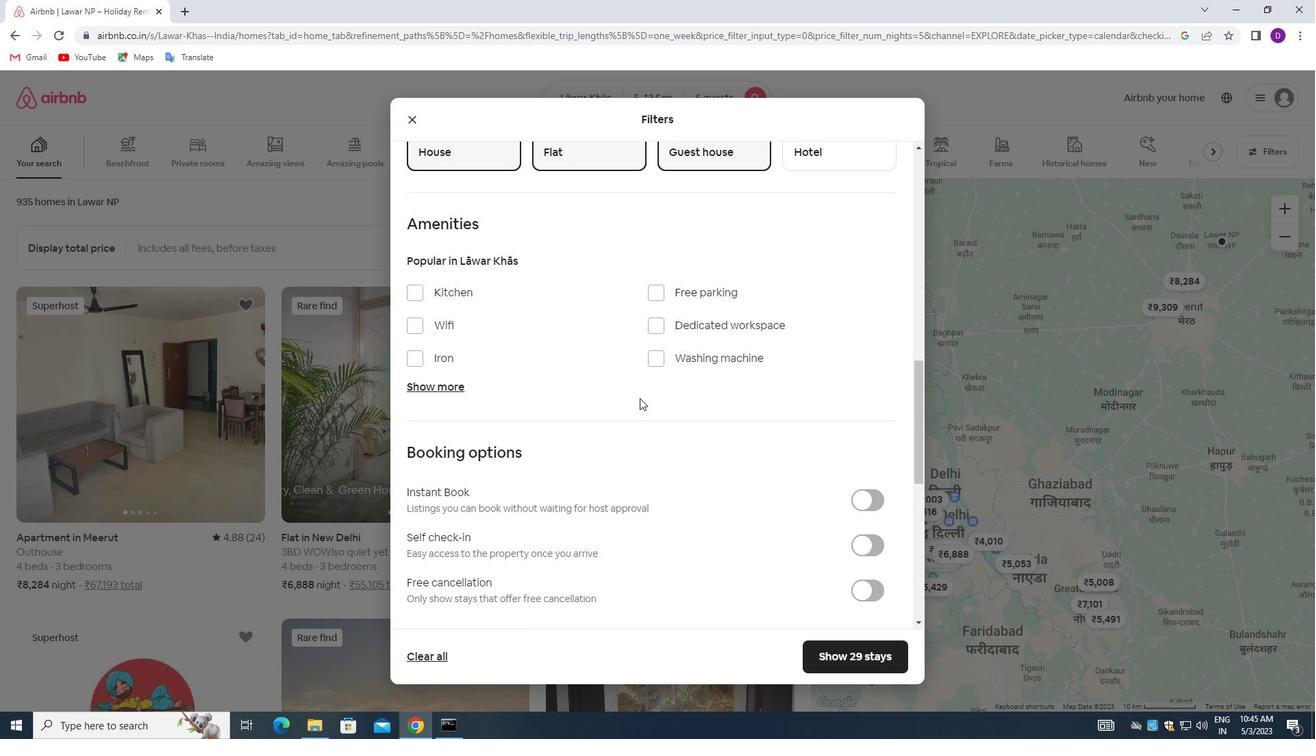 
Action: Mouse scrolled (641, 399) with delta (0, 0)
Screenshot: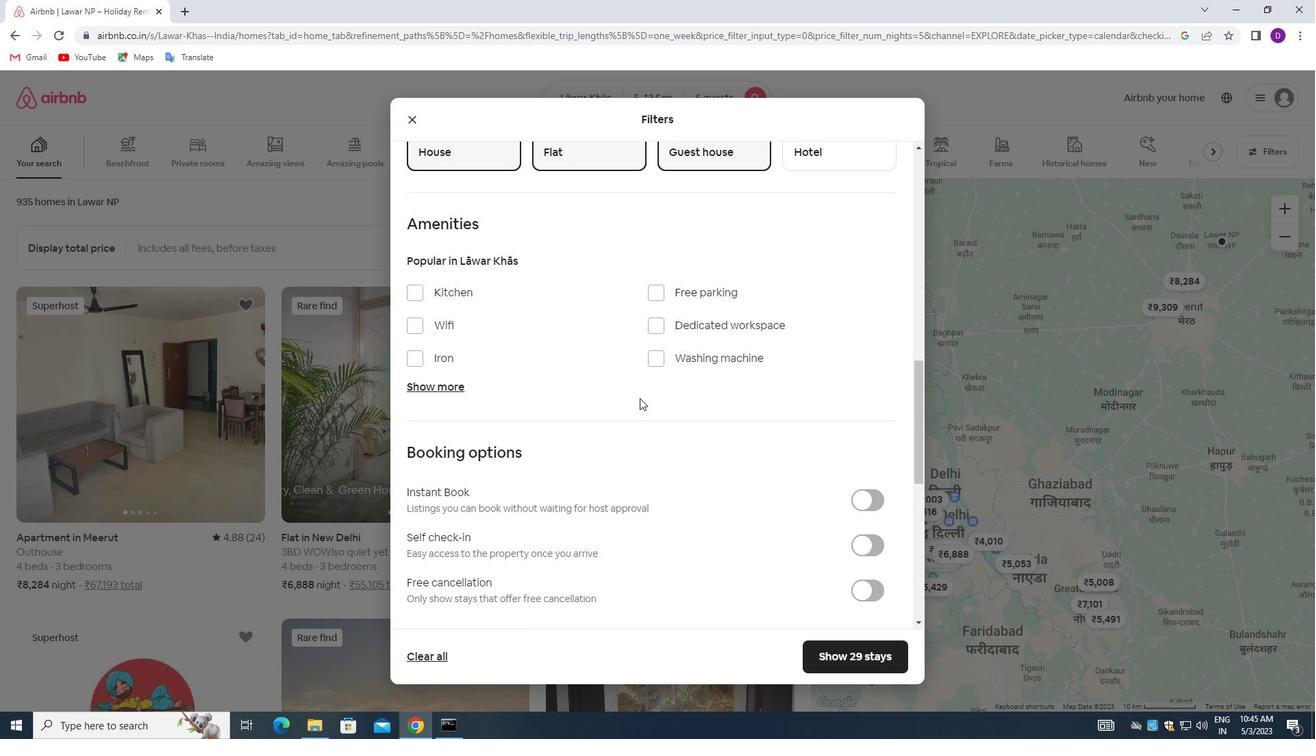 
Action: Mouse moved to (646, 409)
Screenshot: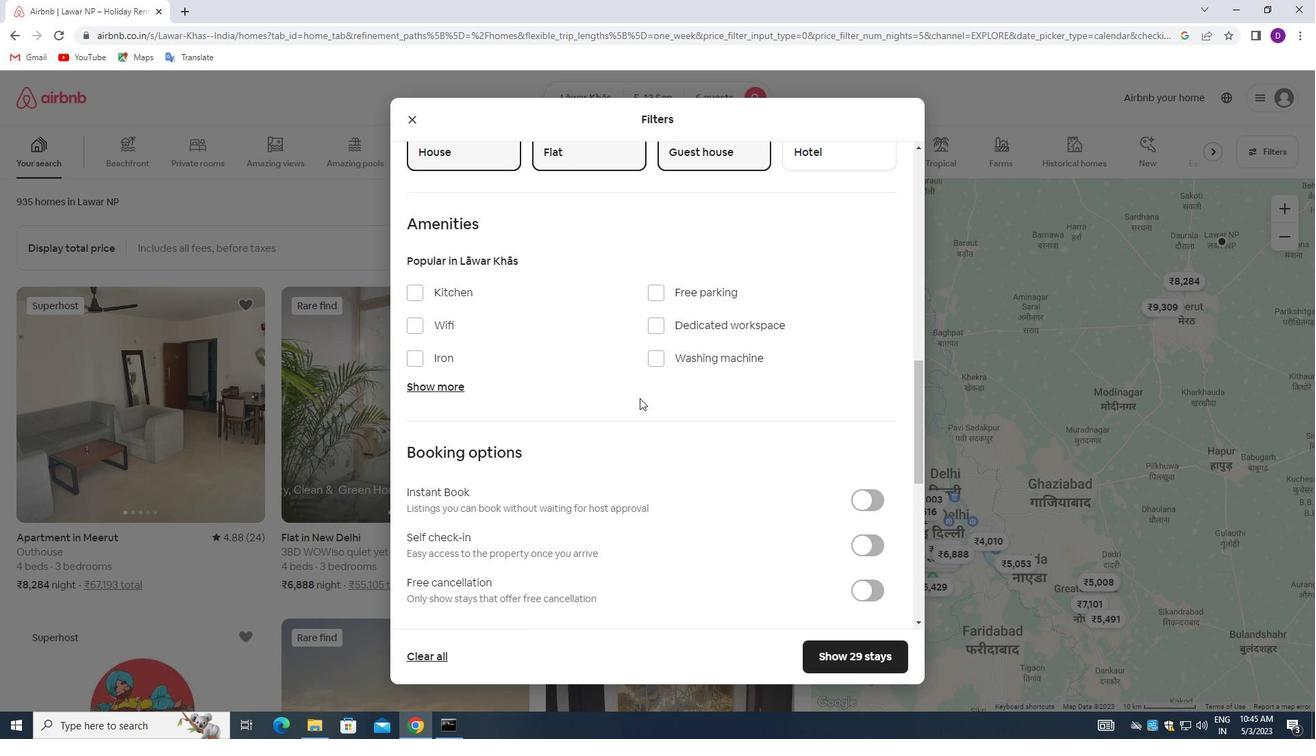 
Action: Mouse scrolled (646, 409) with delta (0, 0)
Screenshot: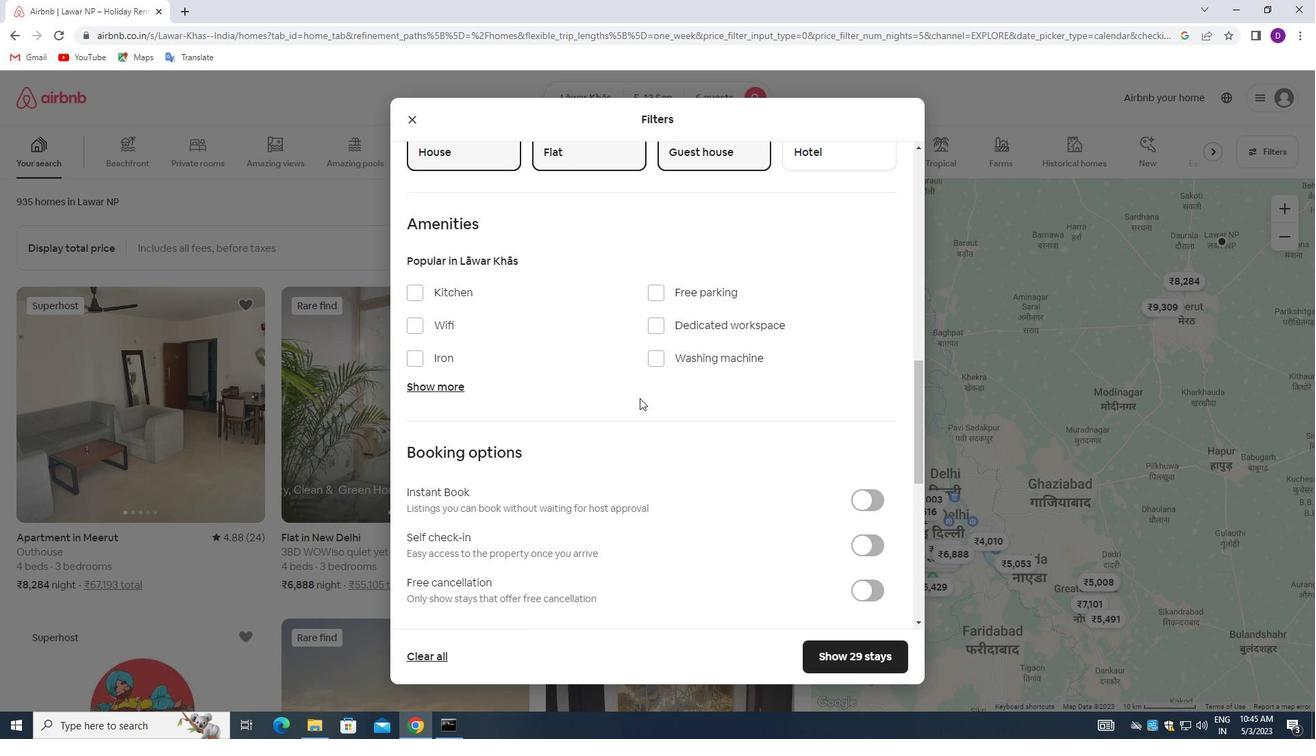 
Action: Mouse moved to (861, 414)
Screenshot: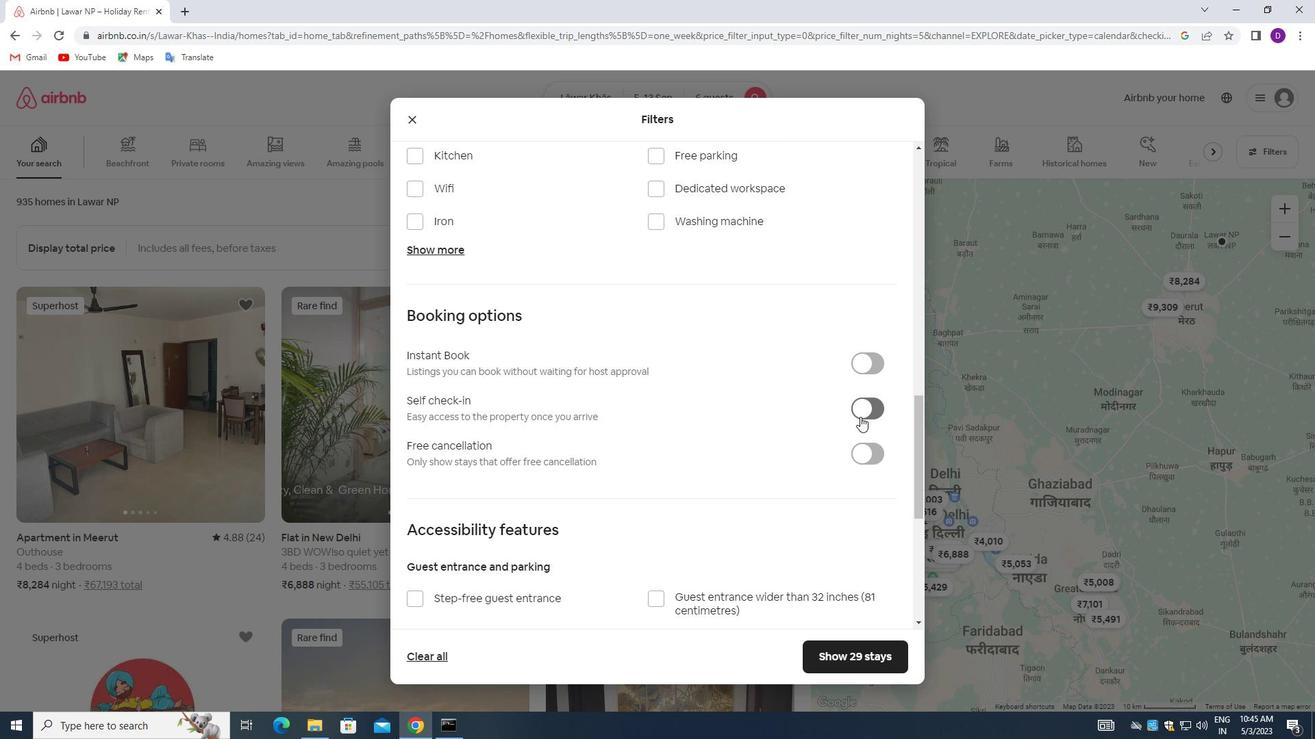 
Action: Mouse pressed left at (861, 414)
Screenshot: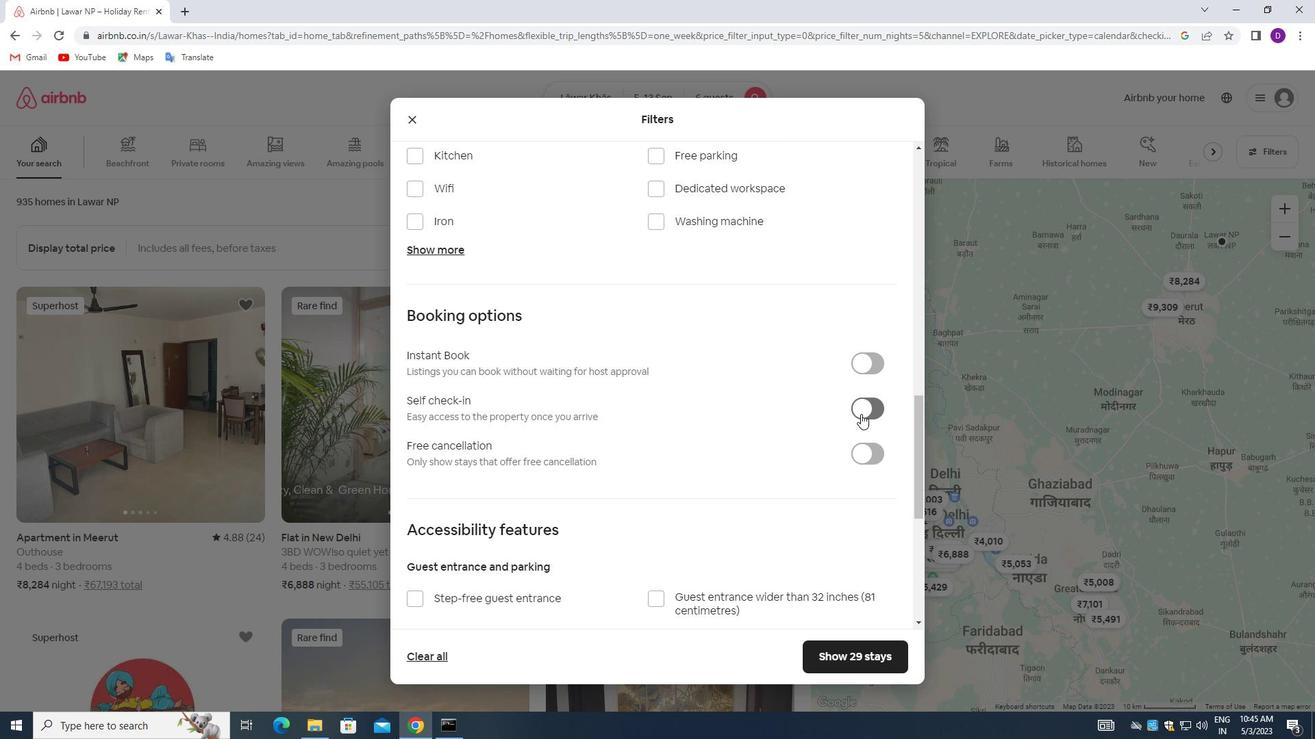 
Action: Mouse moved to (612, 448)
Screenshot: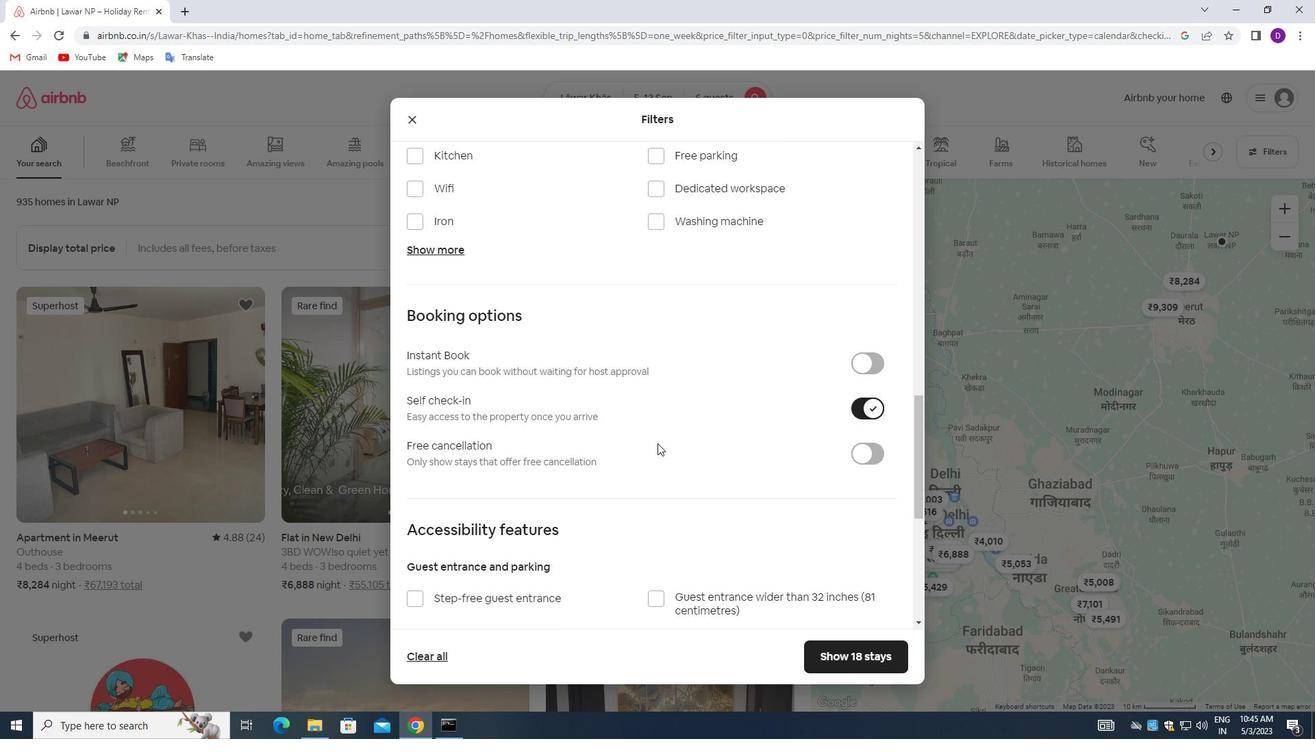 
Action: Mouse scrolled (612, 449) with delta (0, 0)
Screenshot: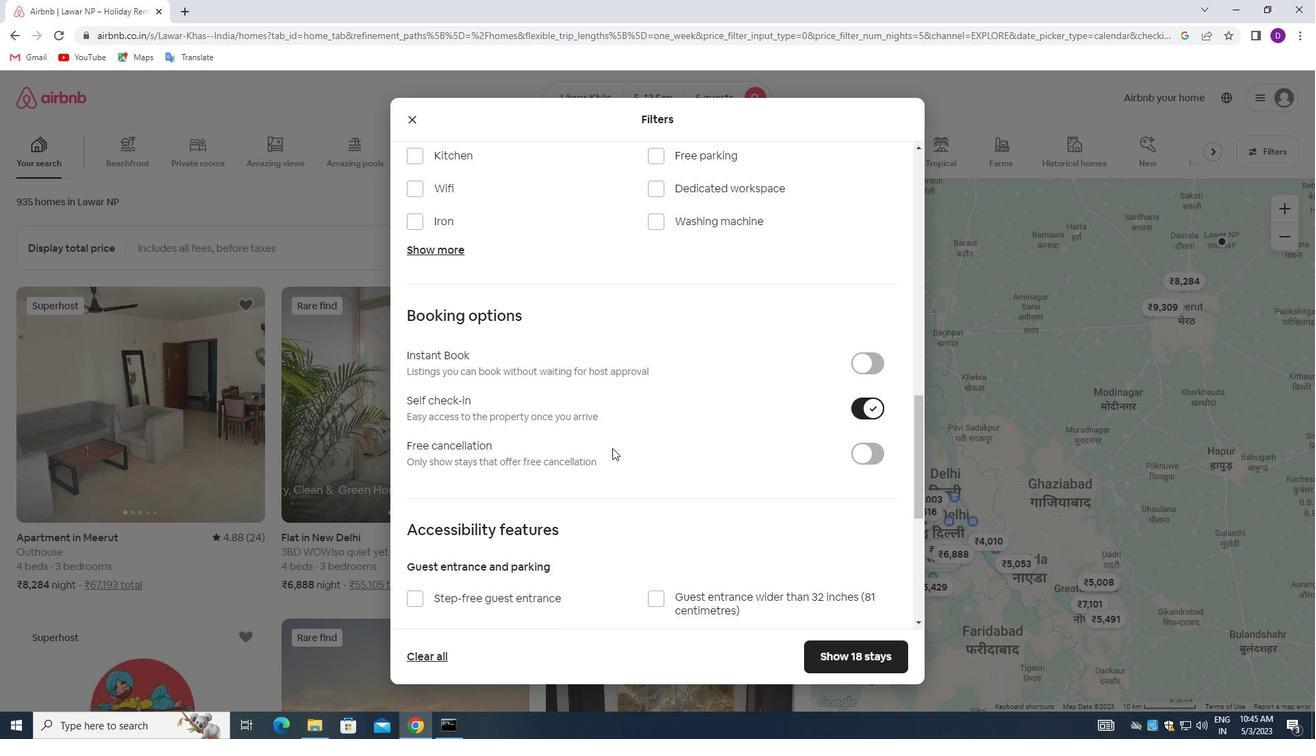 
Action: Mouse scrolled (612, 449) with delta (0, 0)
Screenshot: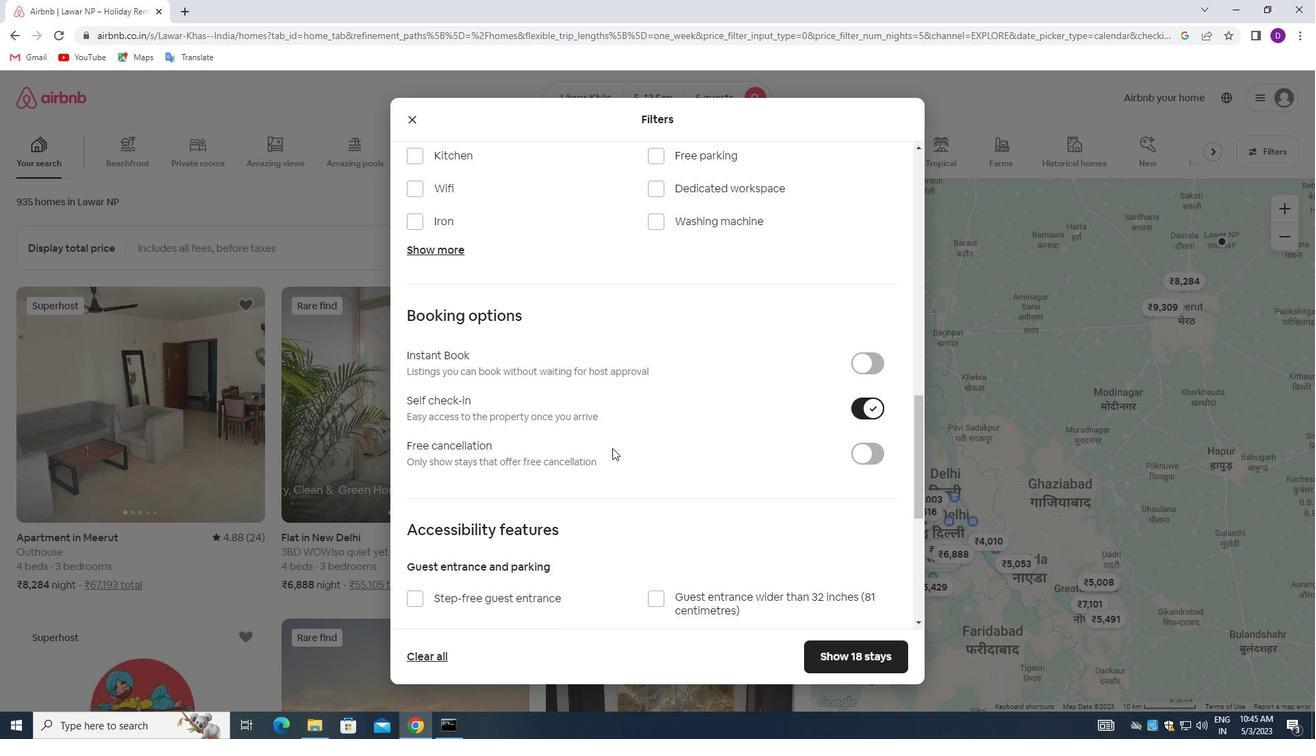 
Action: Mouse scrolled (612, 449) with delta (0, 0)
Screenshot: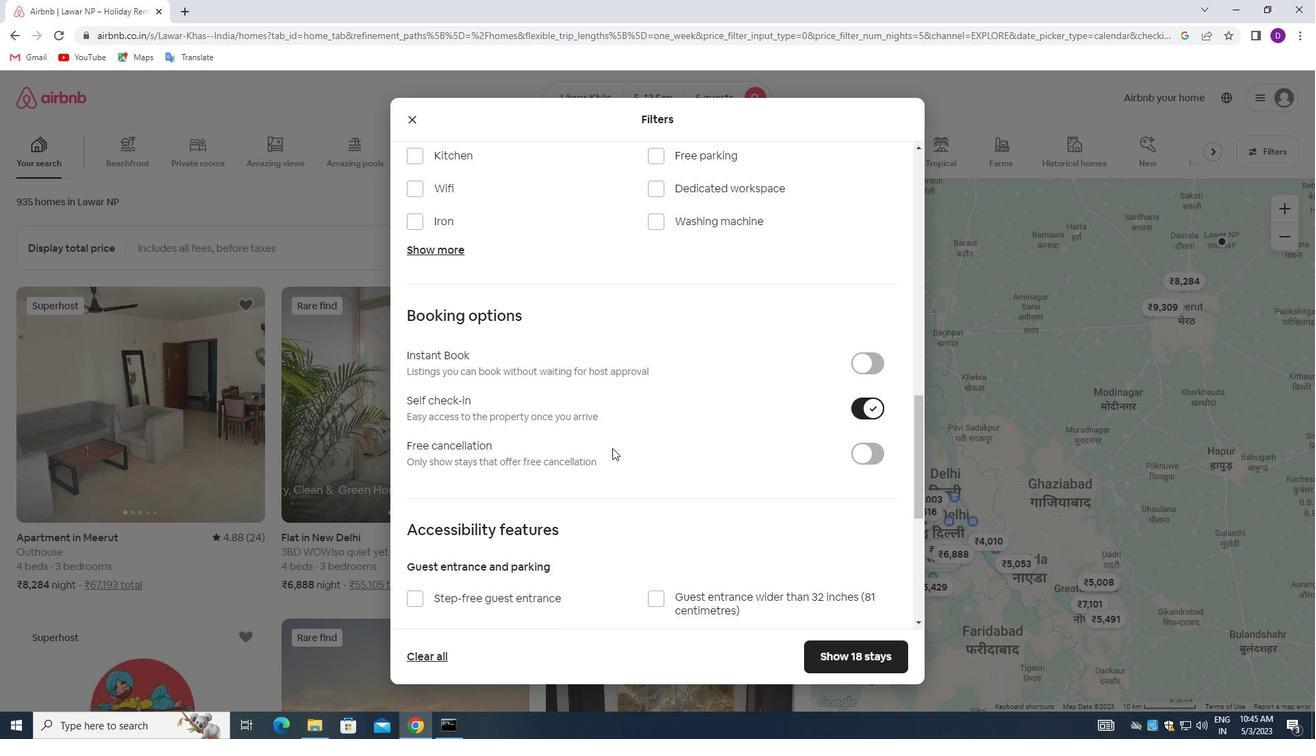 
Action: Mouse scrolled (612, 449) with delta (0, 0)
Screenshot: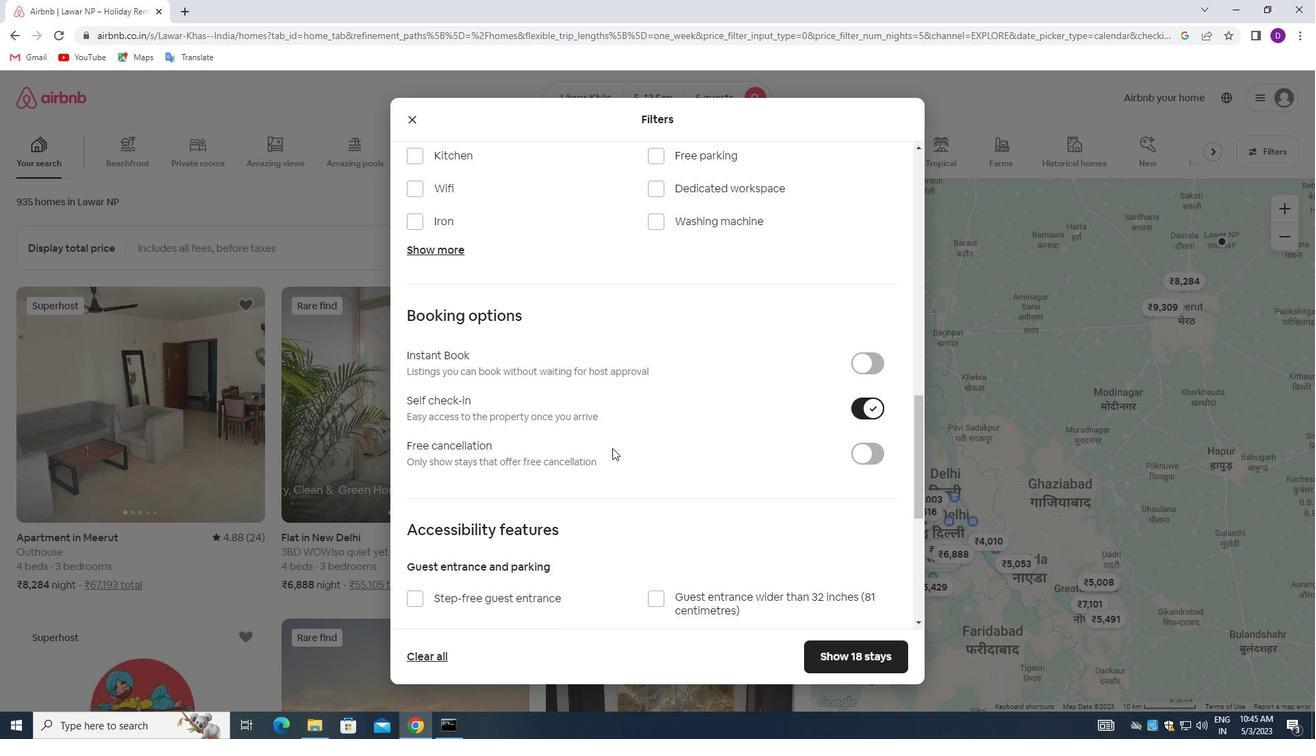 
Action: Mouse scrolled (612, 449) with delta (0, 0)
Screenshot: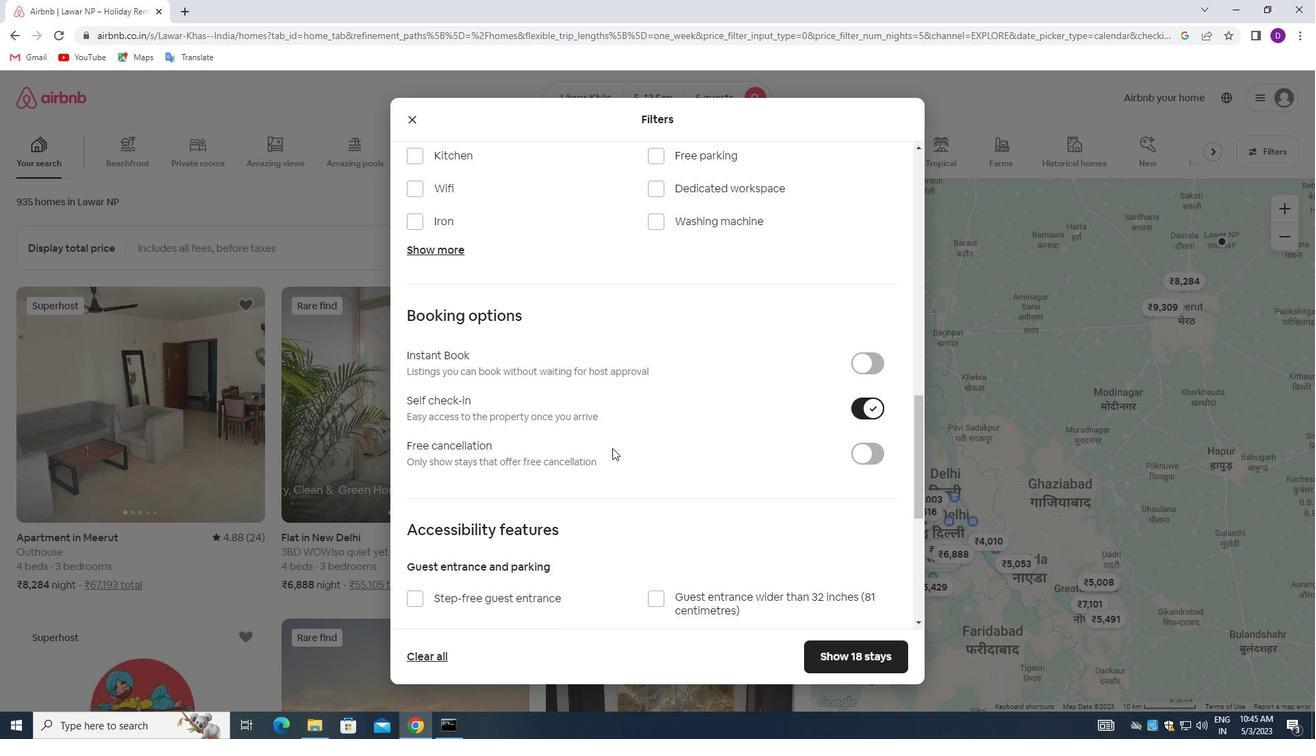 
Action: Mouse scrolled (612, 449) with delta (0, 0)
Screenshot: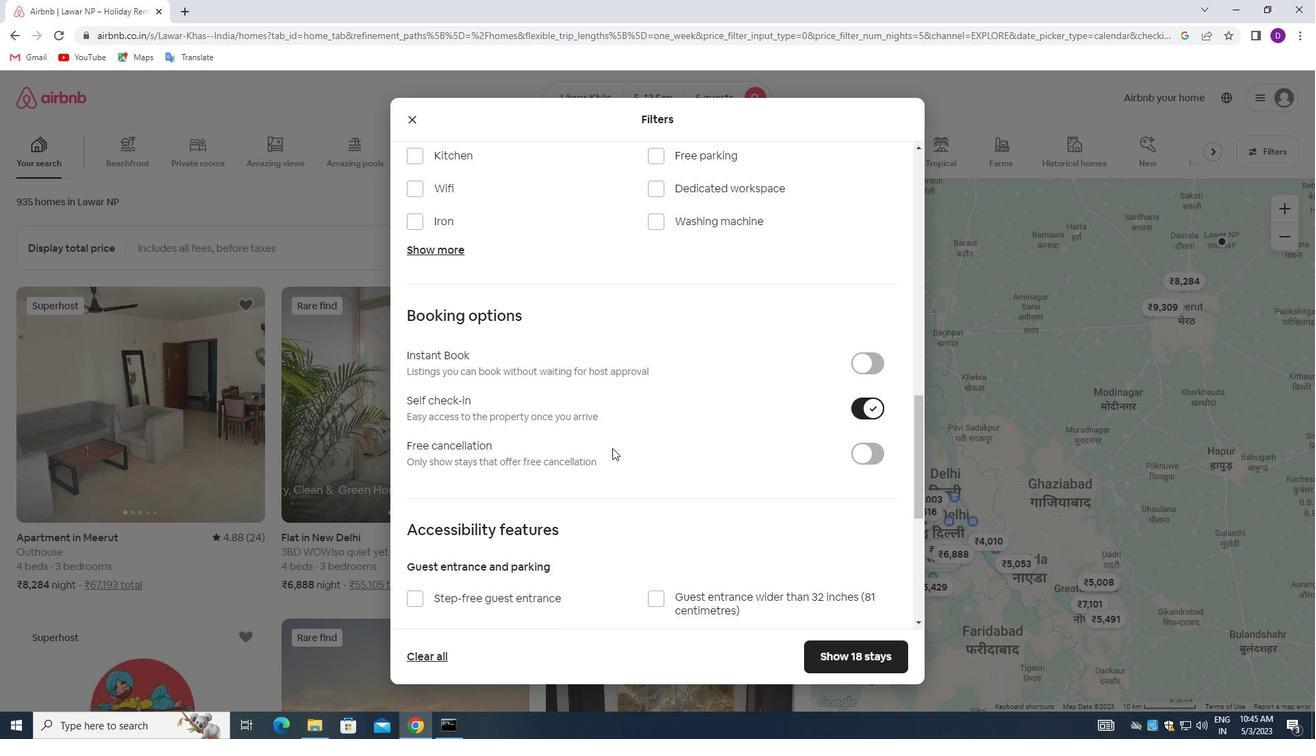 
Action: Mouse scrolled (612, 449) with delta (0, 0)
Screenshot: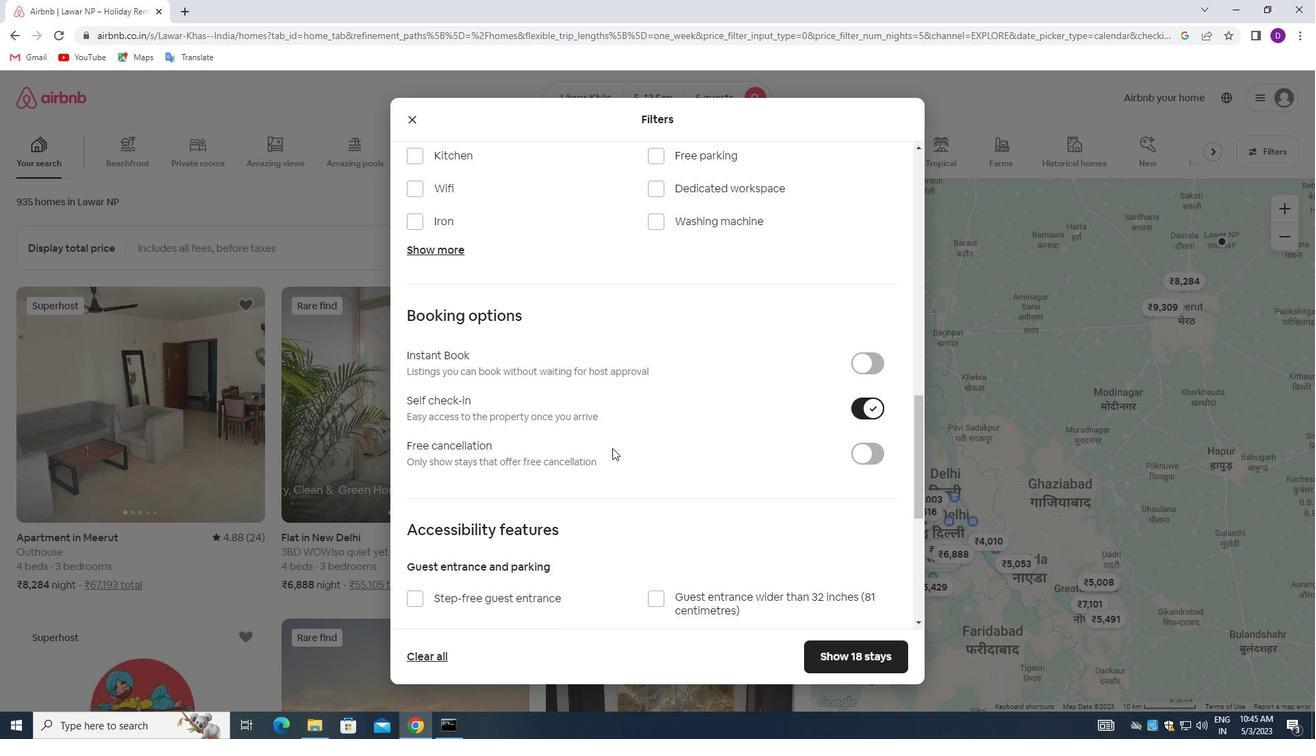 
Action: Mouse scrolled (612, 449) with delta (0, 0)
Screenshot: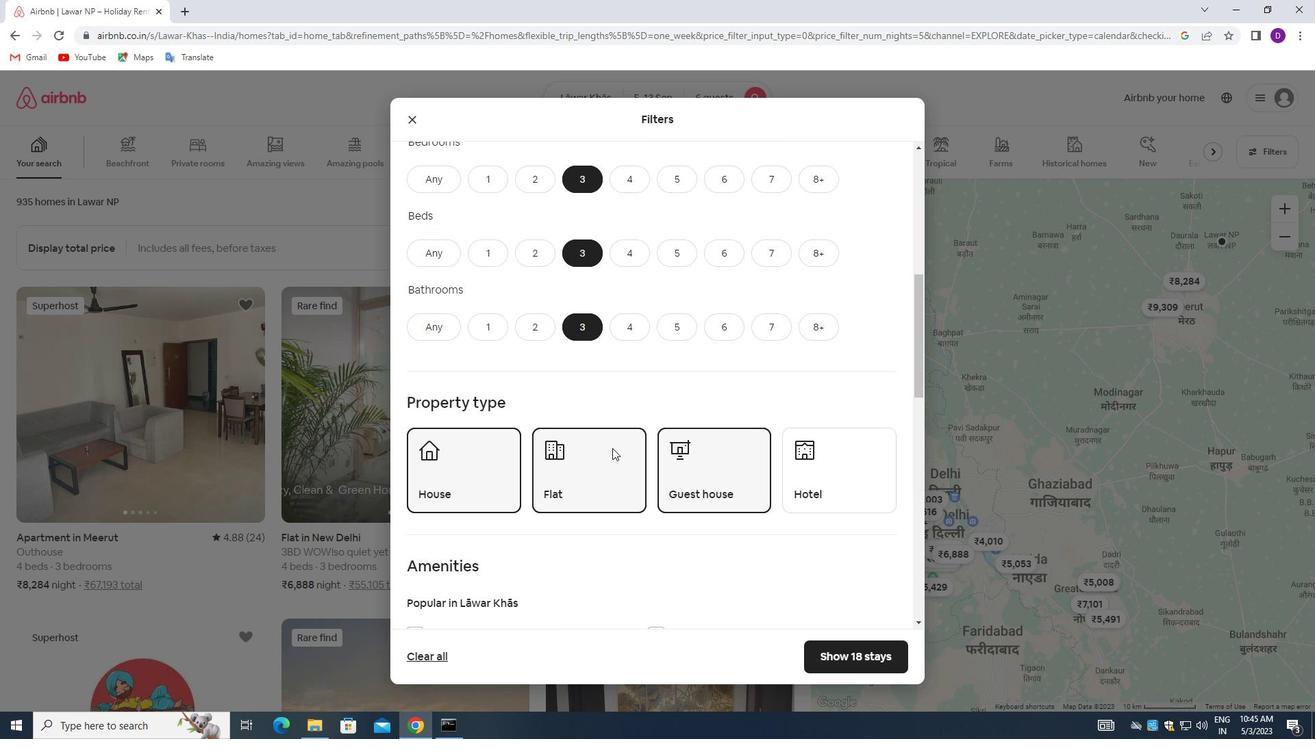 
Action: Mouse scrolled (612, 449) with delta (0, 0)
Screenshot: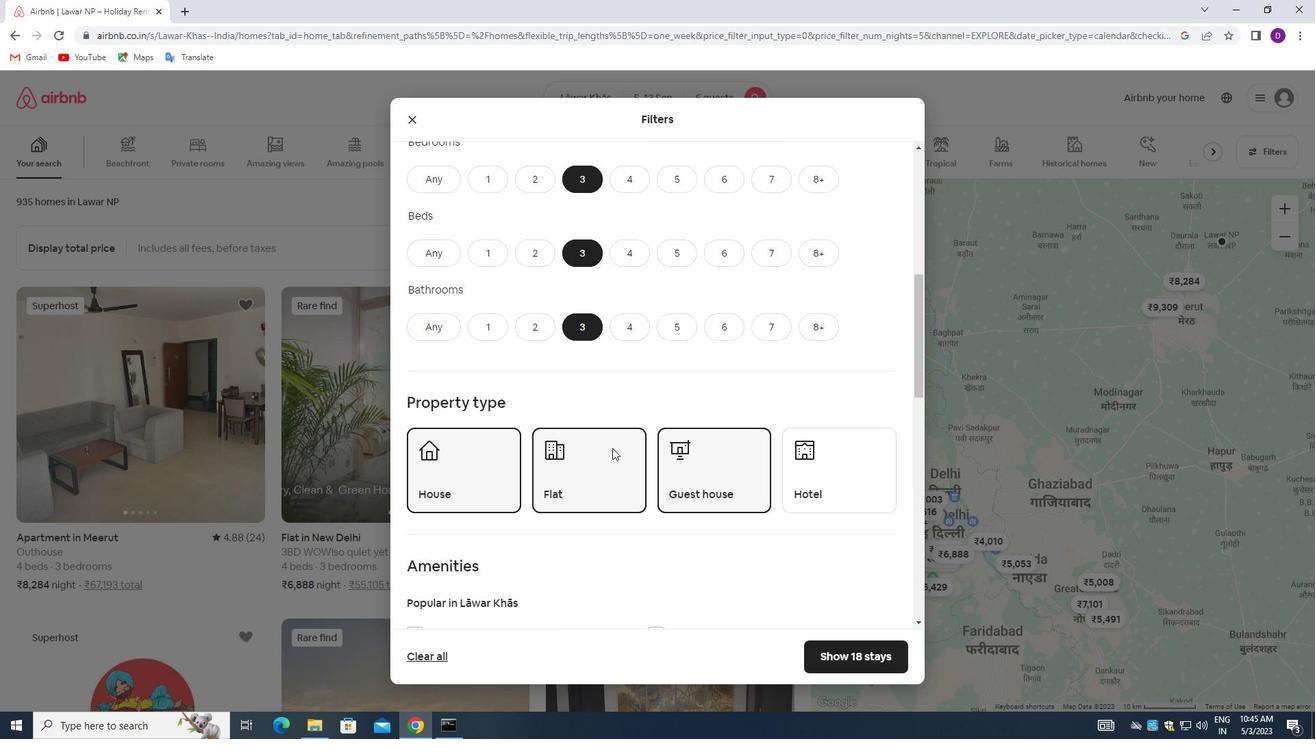 
Action: Mouse scrolled (612, 449) with delta (0, 0)
Screenshot: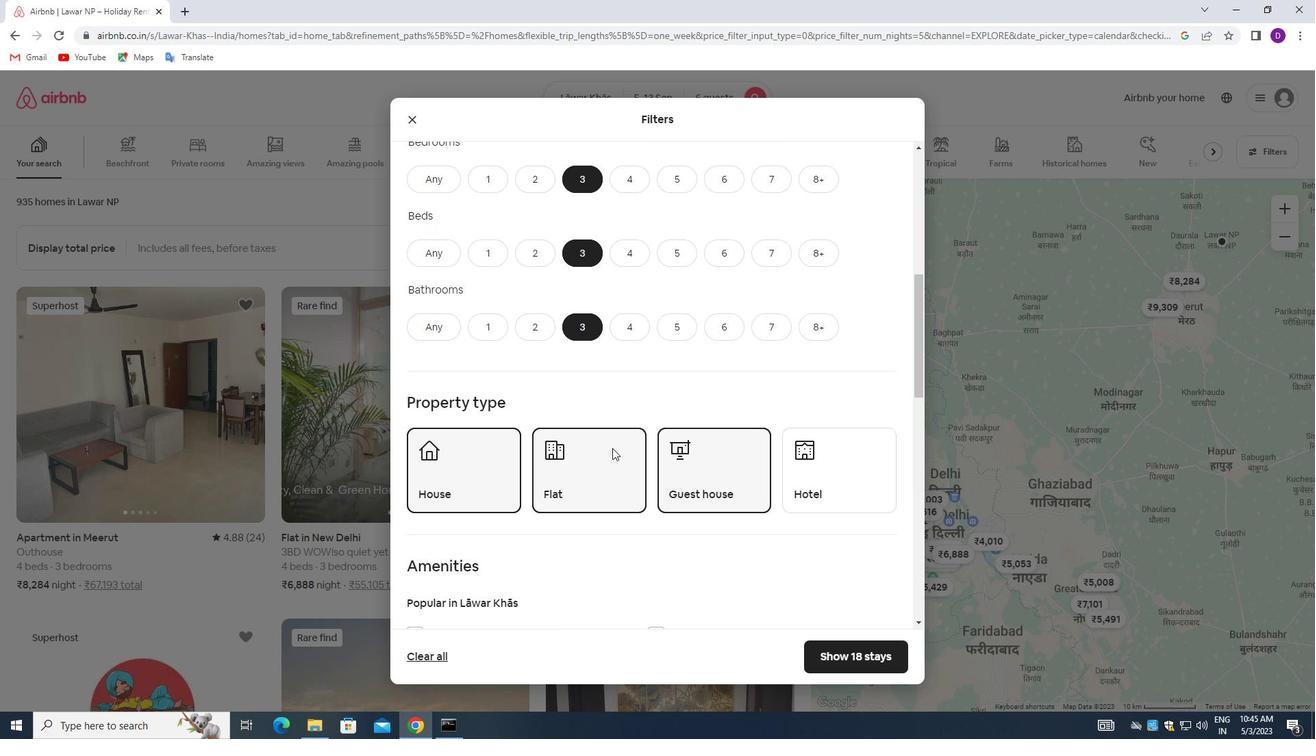 
Action: Mouse scrolled (612, 449) with delta (0, 0)
Screenshot: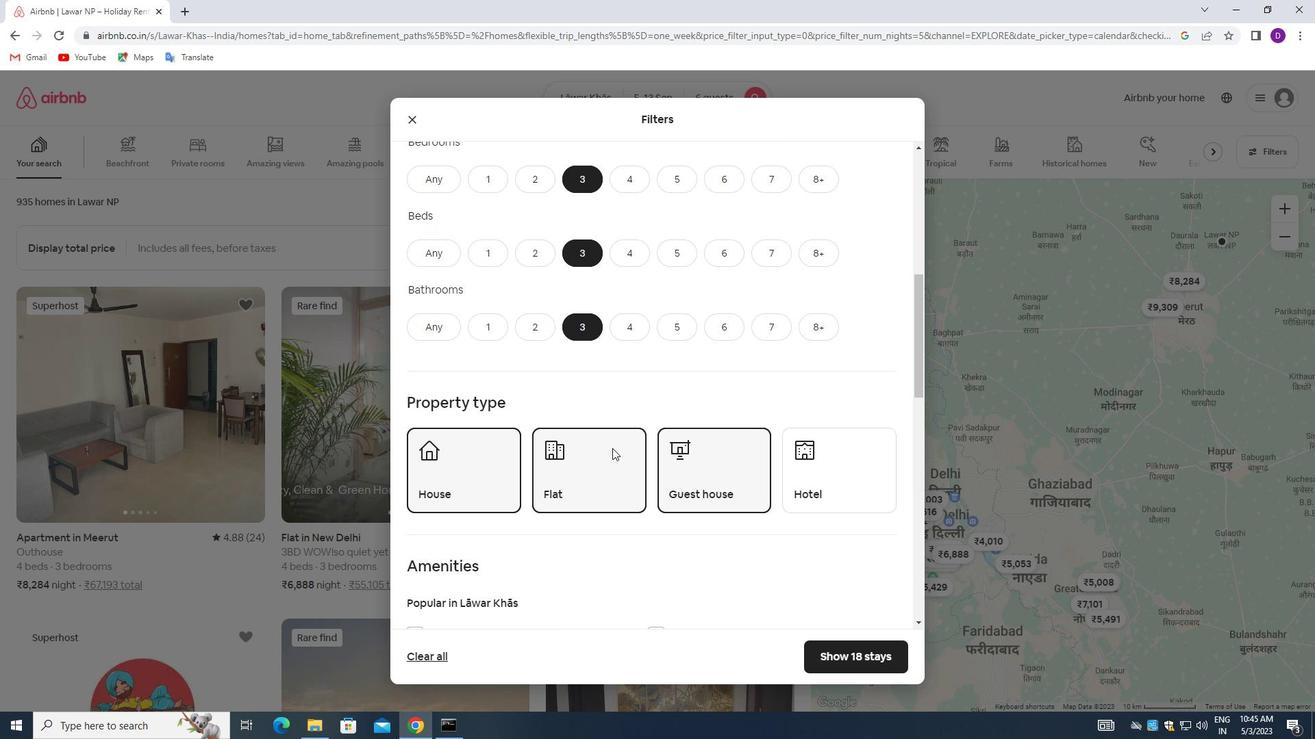 
Action: Mouse scrolled (612, 449) with delta (0, 0)
Screenshot: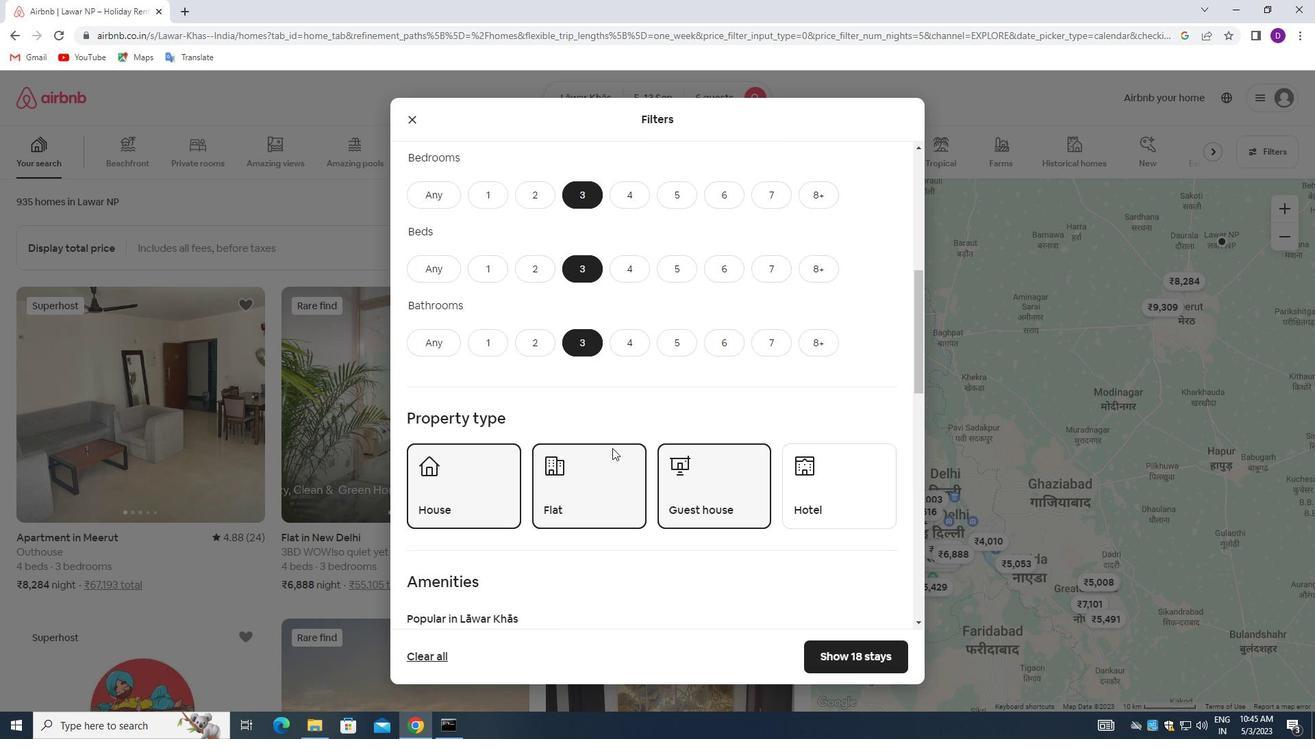 
Action: Mouse scrolled (612, 448) with delta (0, 0)
Screenshot: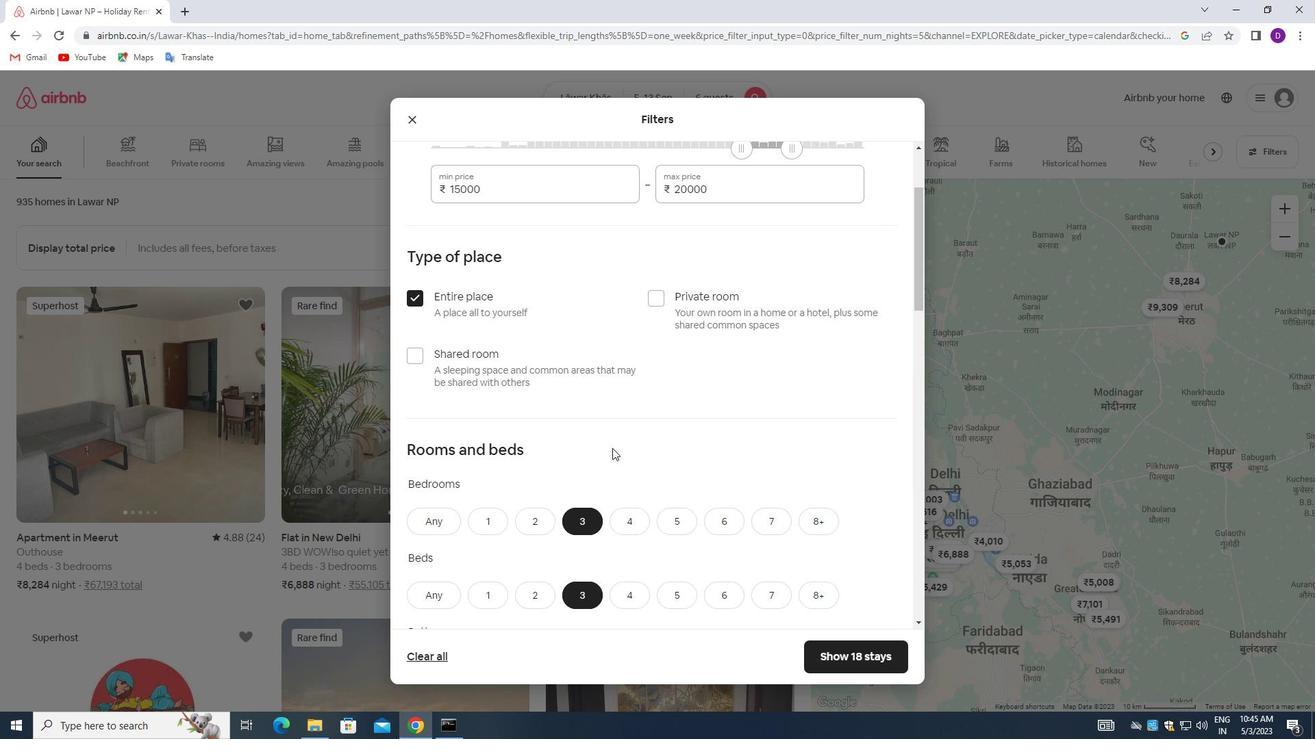 
Action: Mouse scrolled (612, 448) with delta (0, 0)
Screenshot: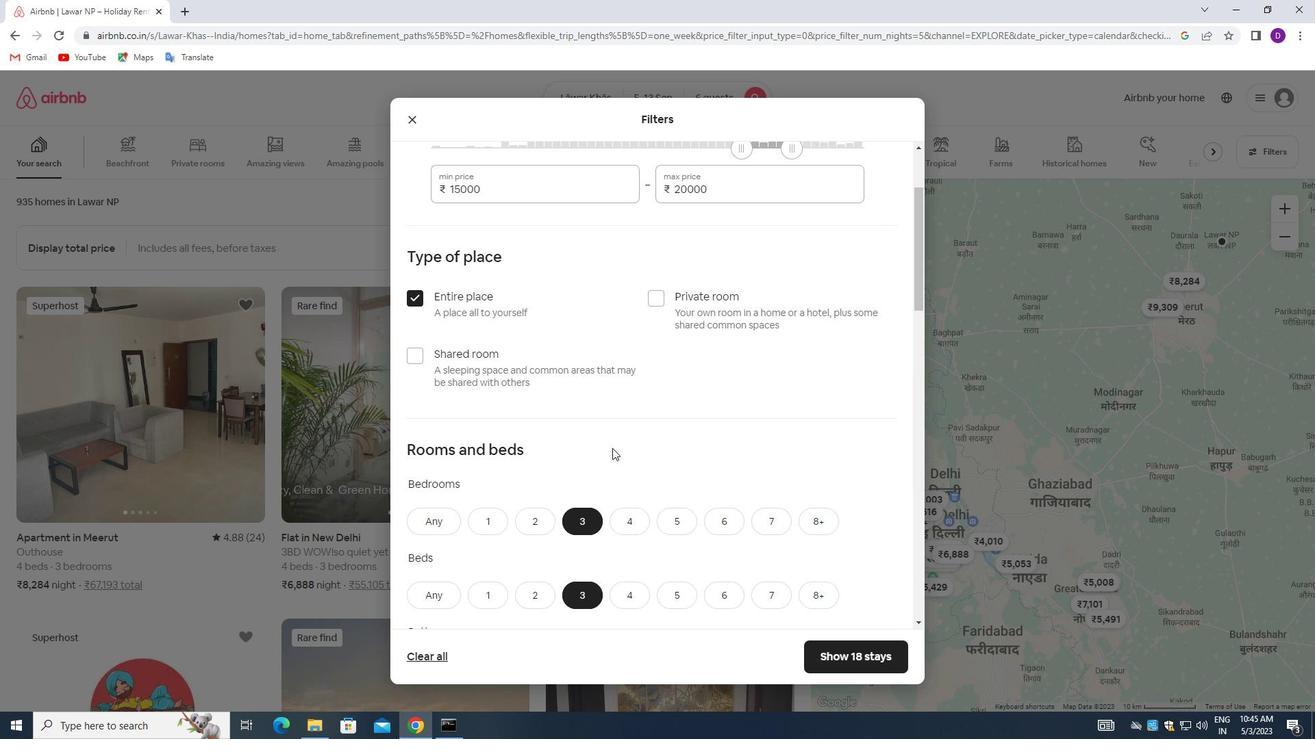 
Action: Mouse moved to (611, 449)
Screenshot: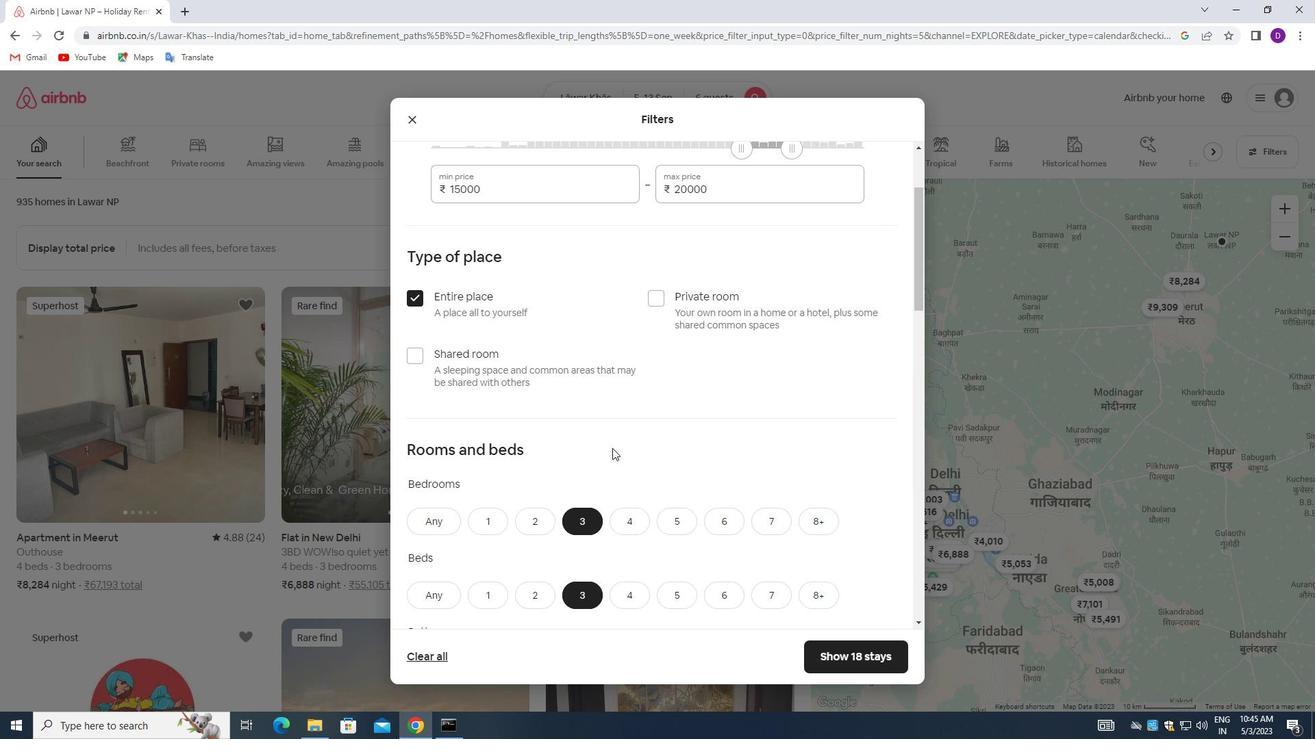 
Action: Mouse scrolled (611, 448) with delta (0, 0)
Screenshot: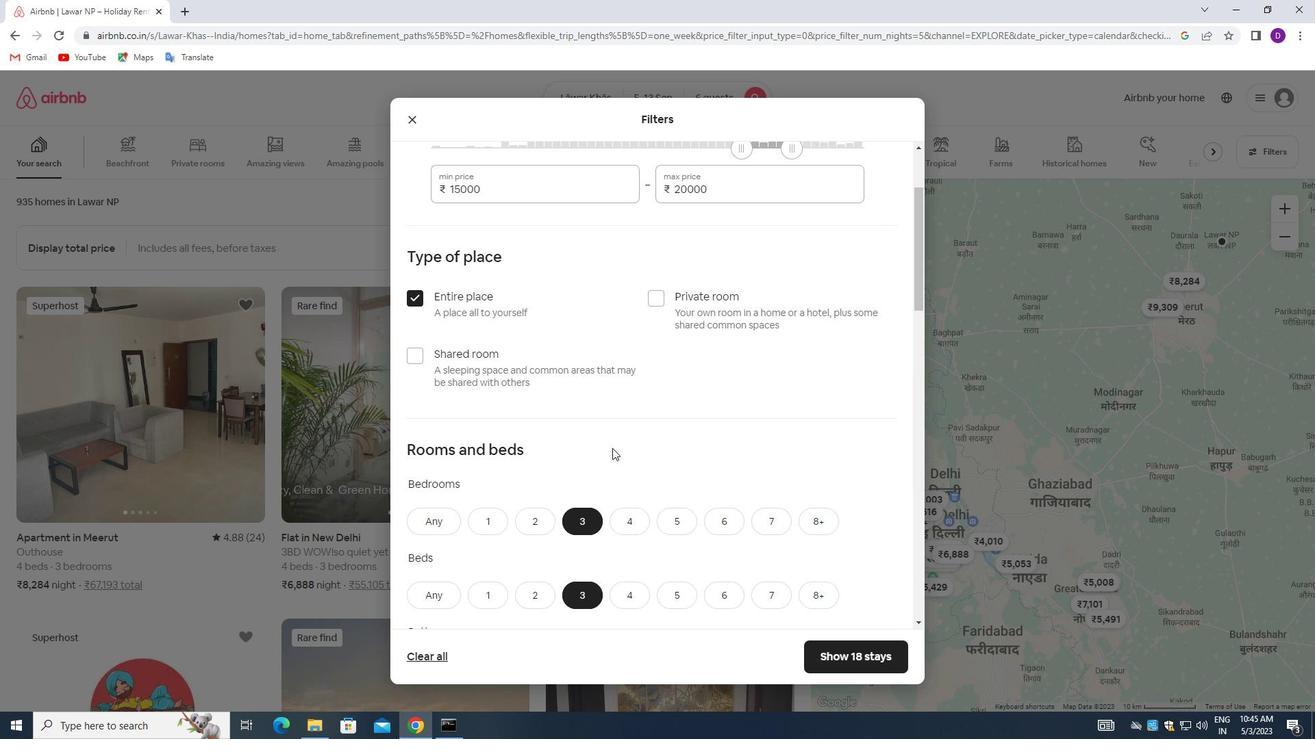 
Action: Mouse scrolled (611, 448) with delta (0, 0)
Screenshot: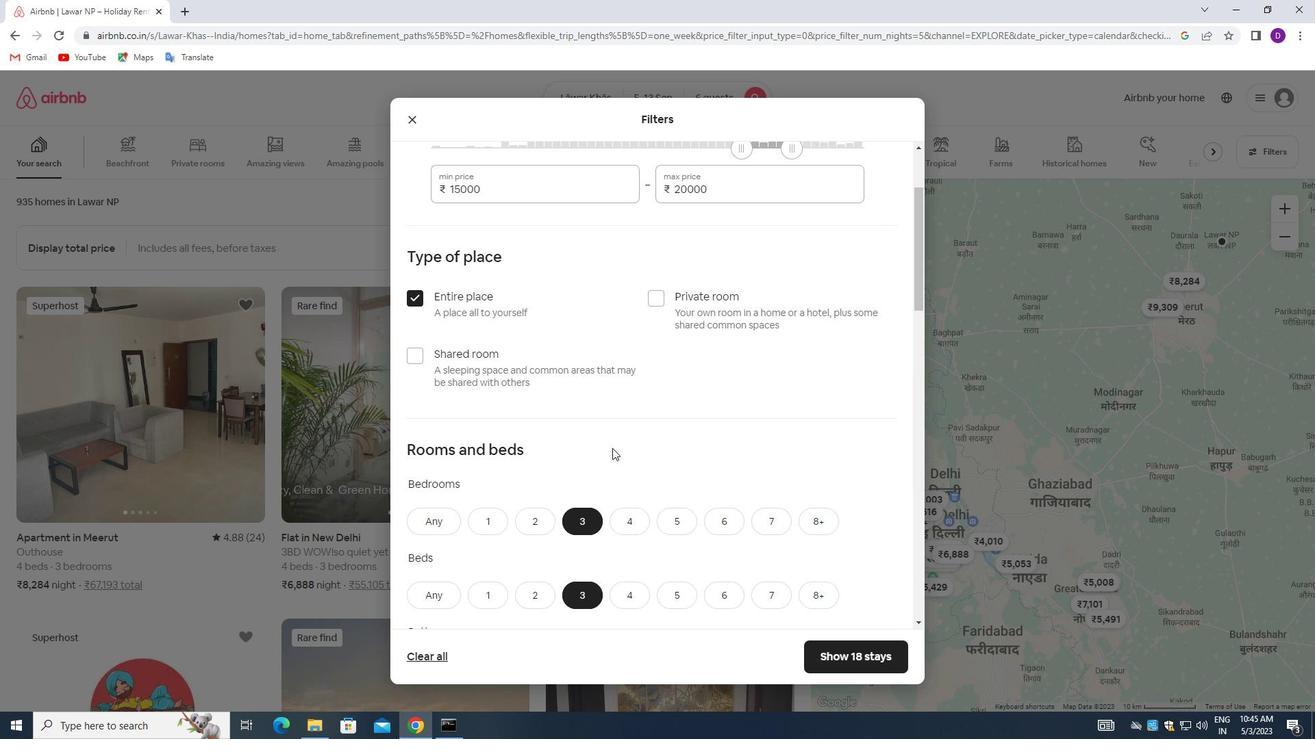 
Action: Mouse scrolled (611, 448) with delta (0, 0)
Screenshot: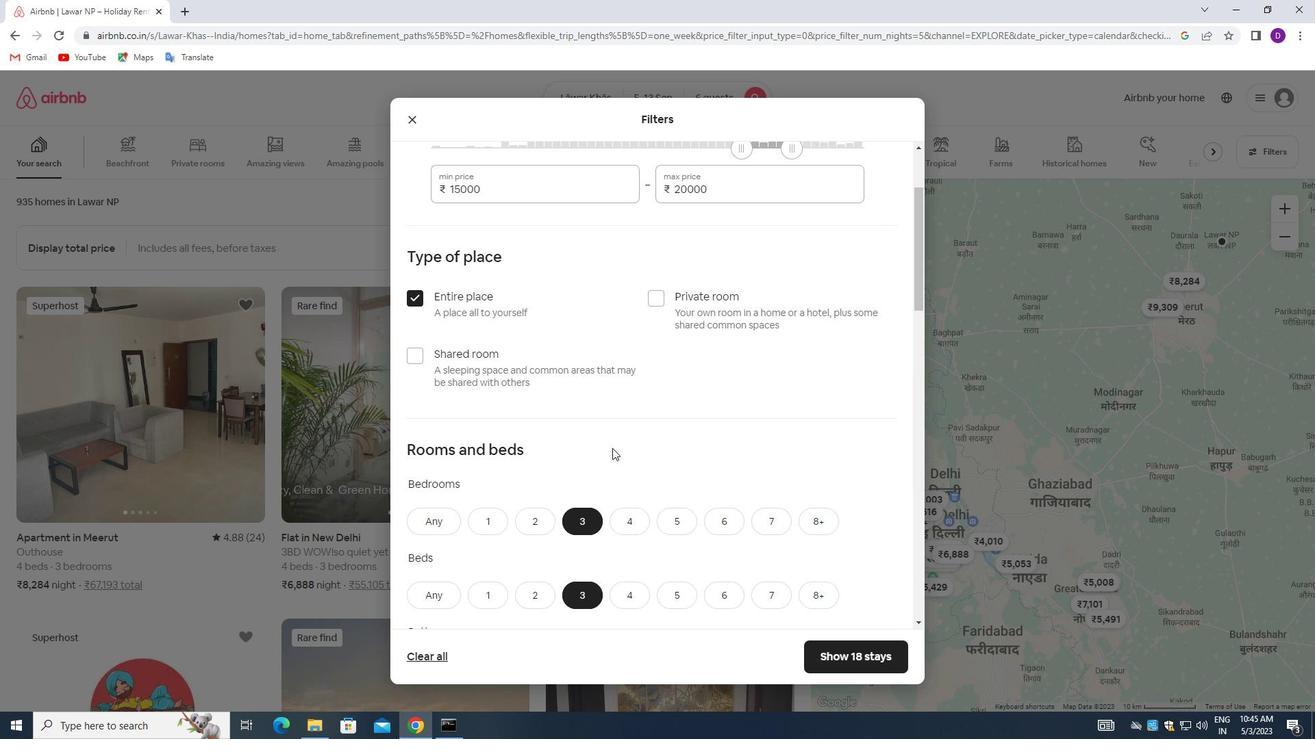 
Action: Mouse scrolled (611, 448) with delta (0, 0)
Screenshot: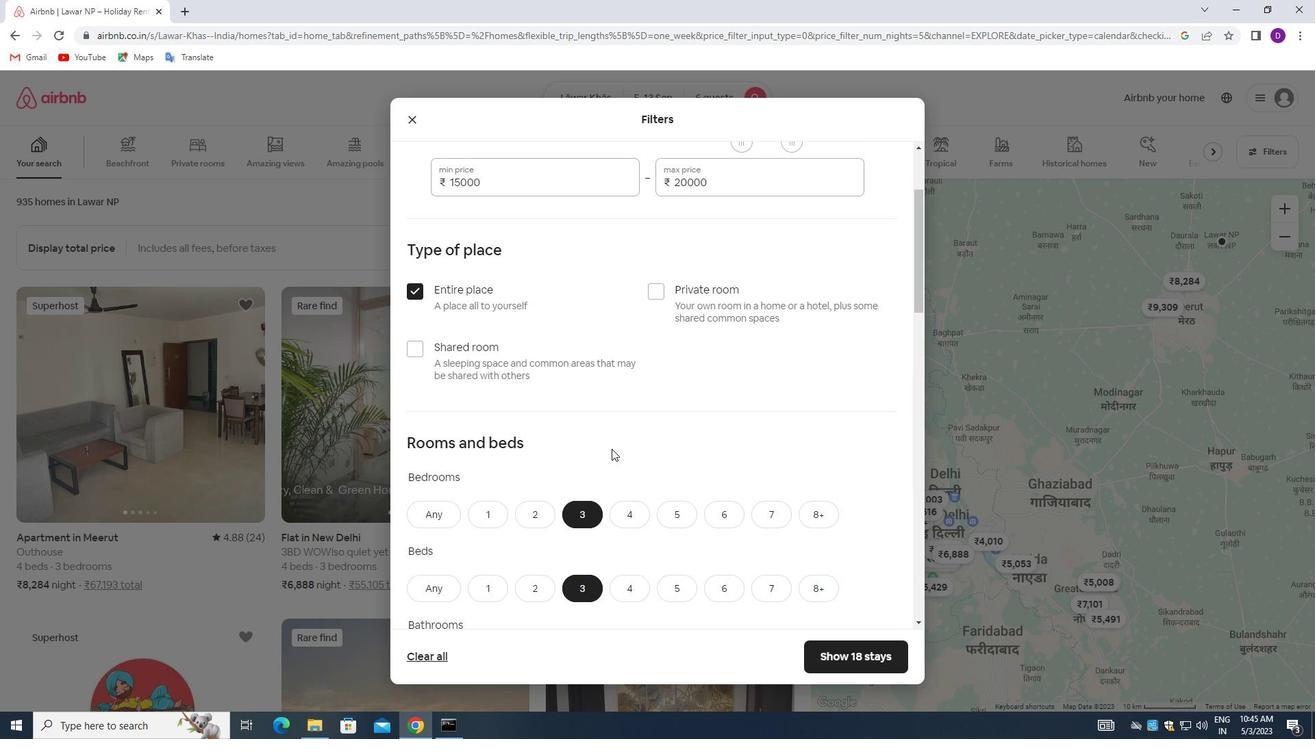 
Action: Mouse moved to (613, 453)
Screenshot: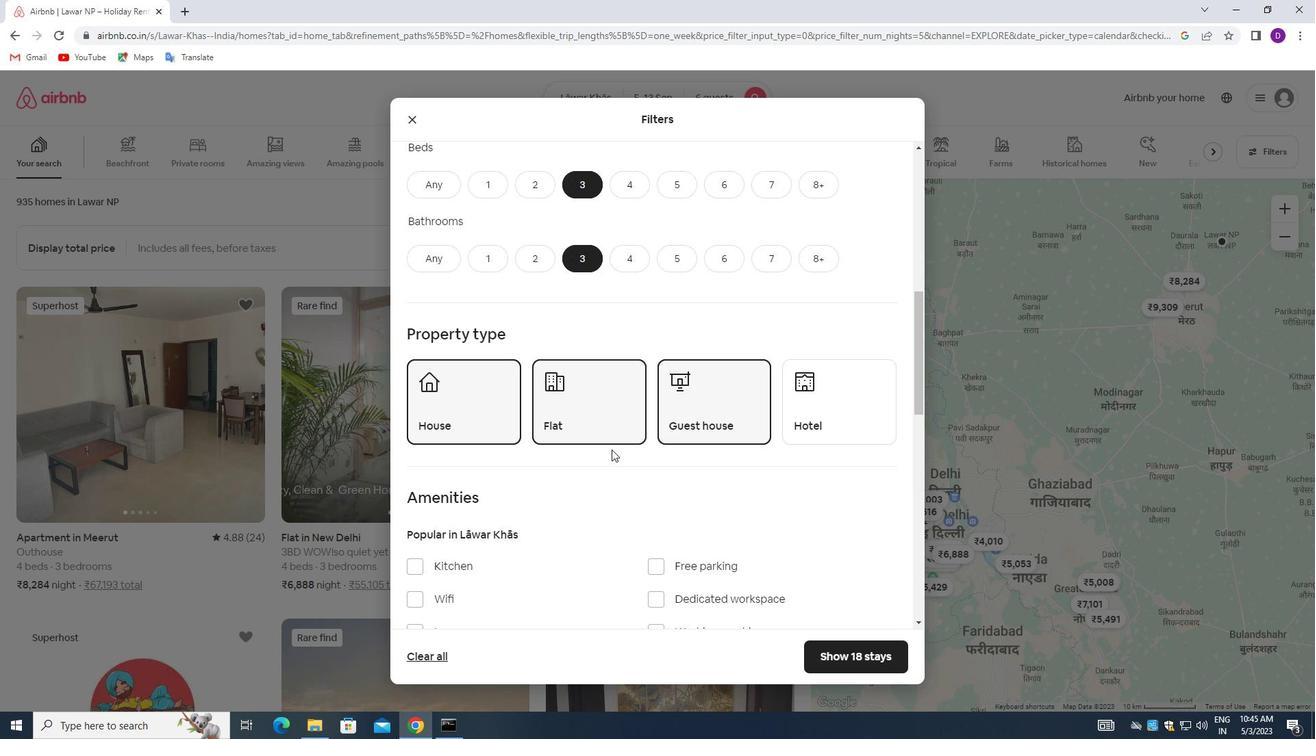 
Action: Mouse scrolled (613, 452) with delta (0, 0)
Screenshot: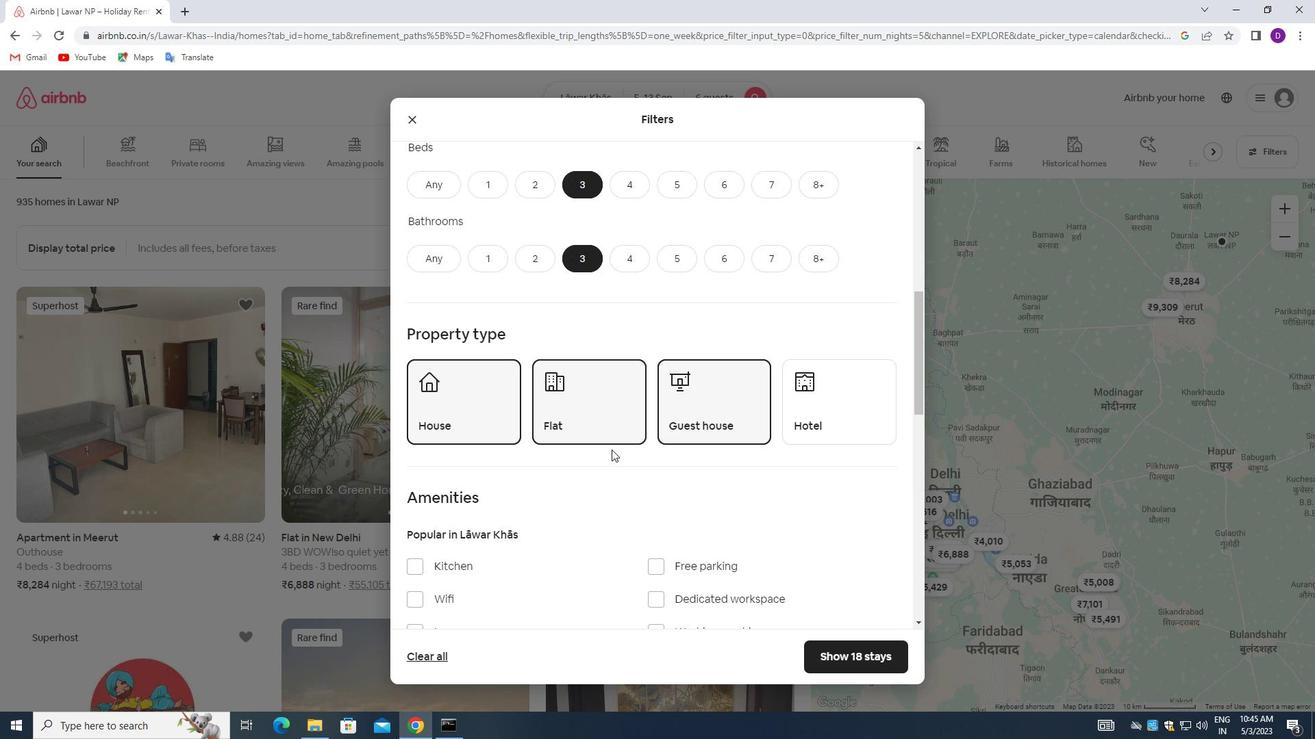 
Action: Mouse moved to (613, 454)
Screenshot: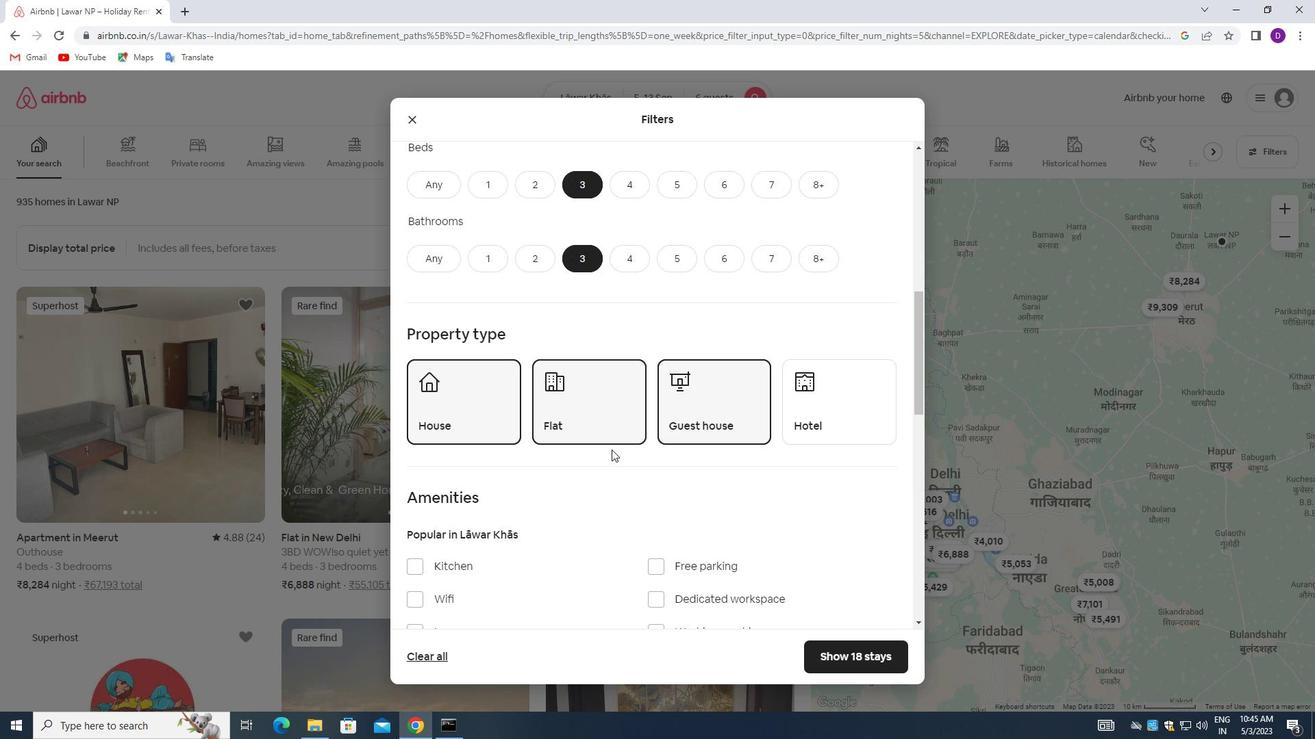 
Action: Mouse scrolled (613, 453) with delta (0, 0)
Screenshot: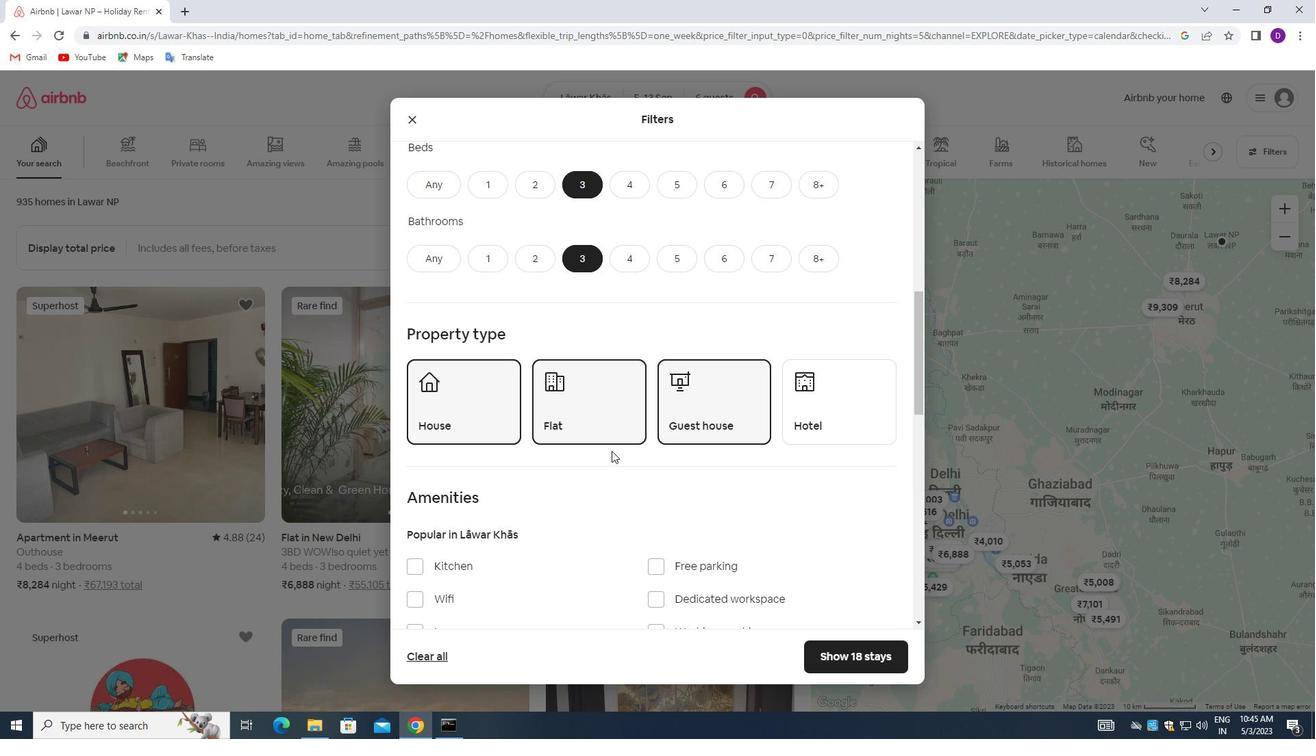 
Action: Mouse scrolled (613, 453) with delta (0, 0)
Screenshot: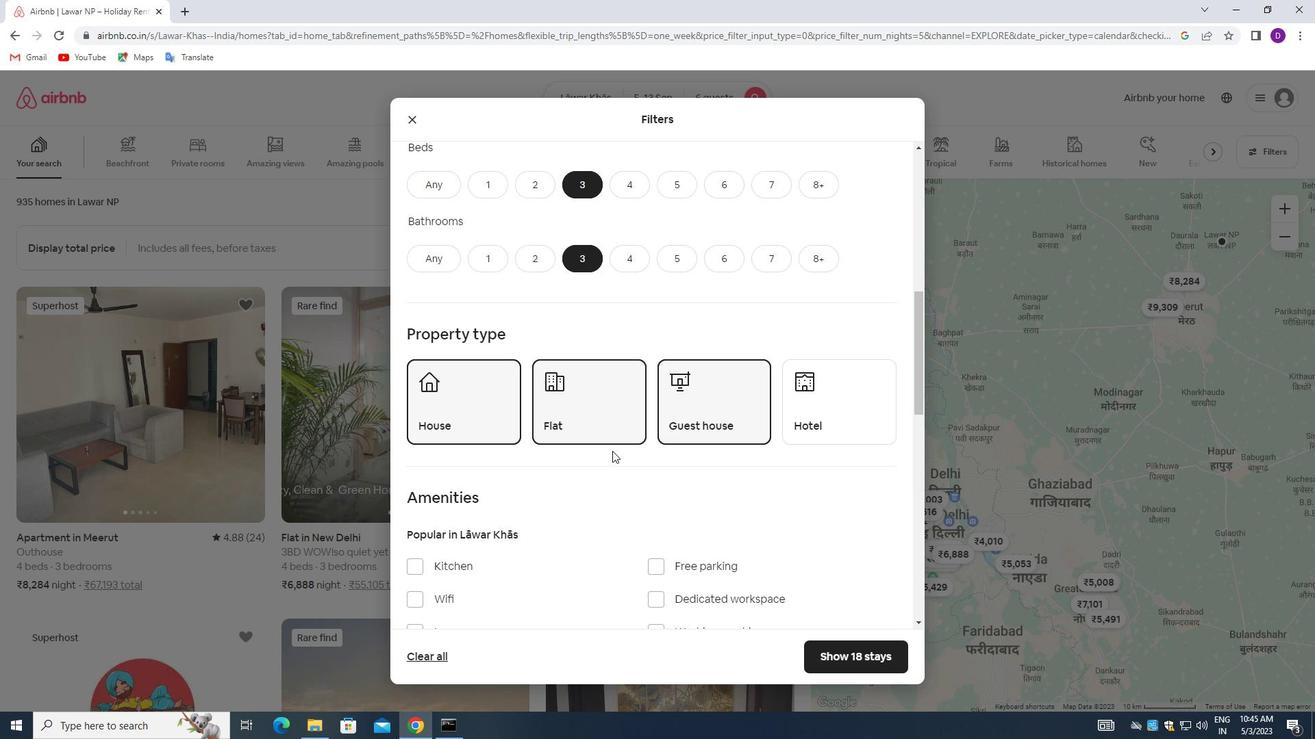 
Action: Mouse scrolled (613, 453) with delta (0, 0)
Screenshot: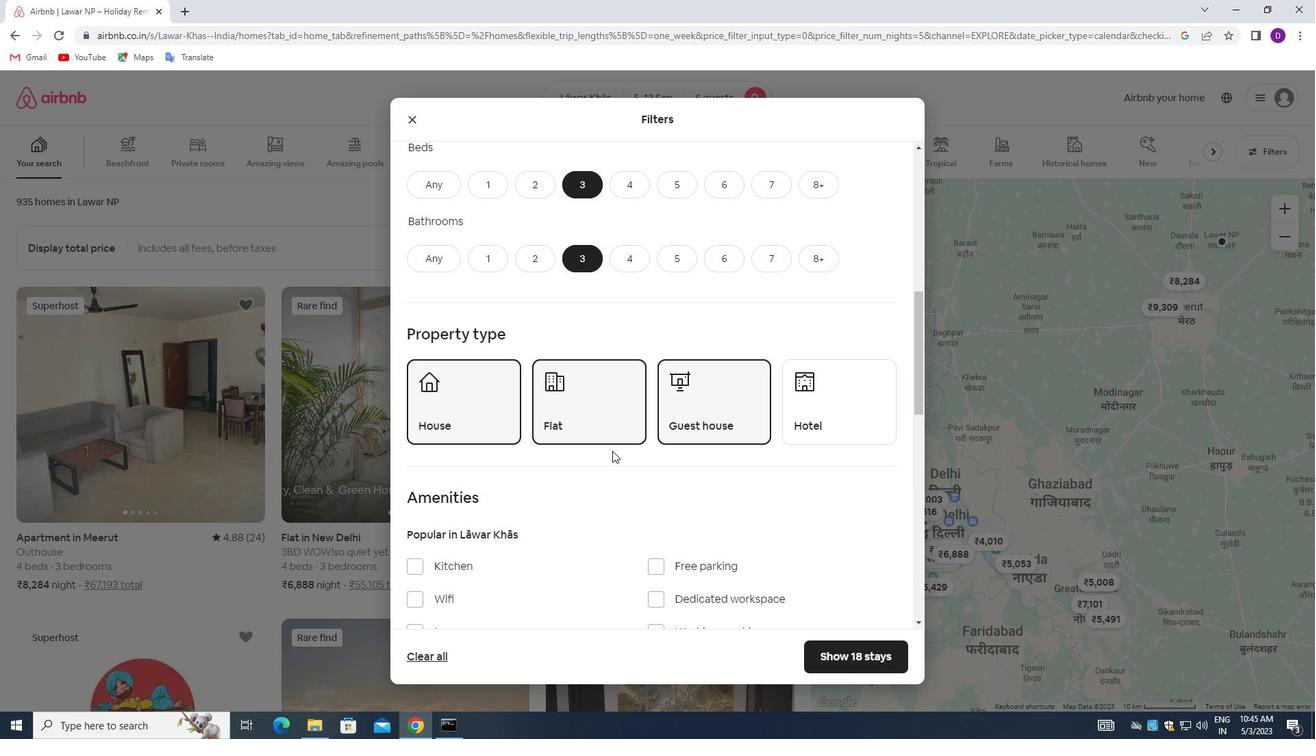 
Action: Mouse scrolled (613, 453) with delta (0, 0)
Screenshot: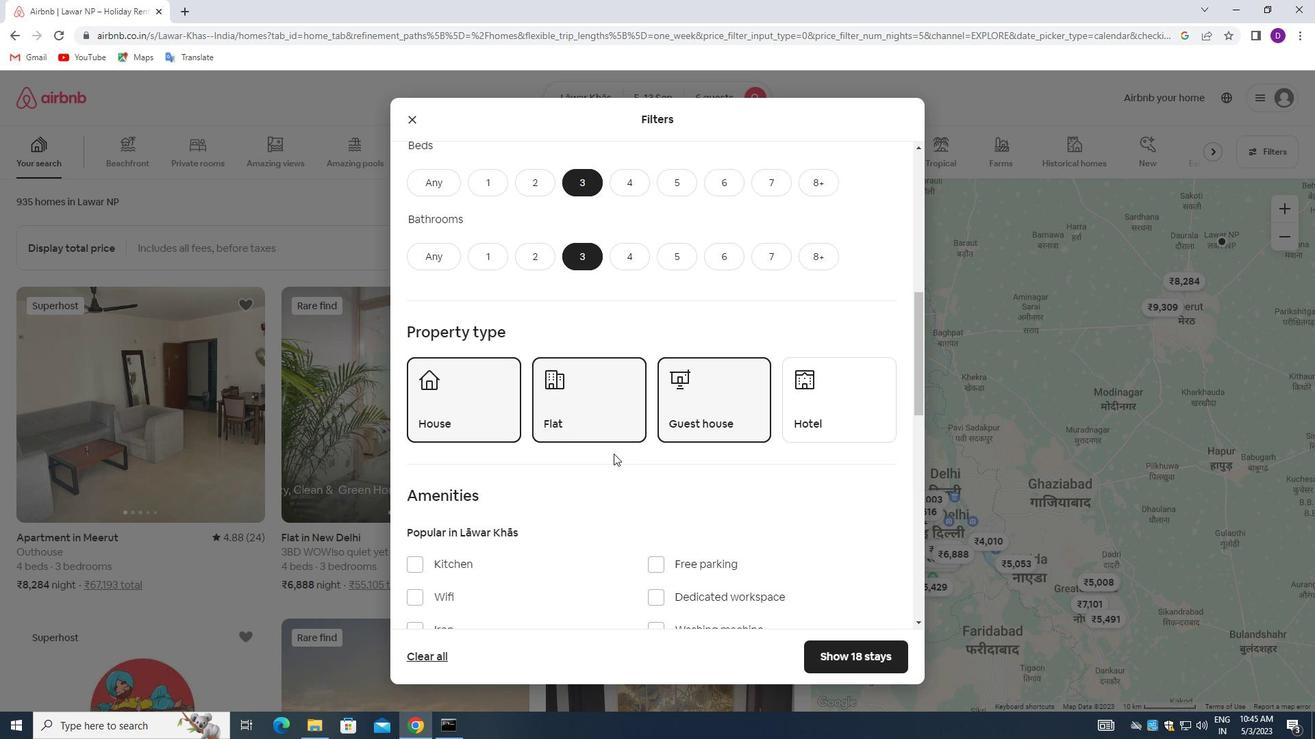 
Action: Mouse scrolled (613, 453) with delta (0, 0)
Screenshot: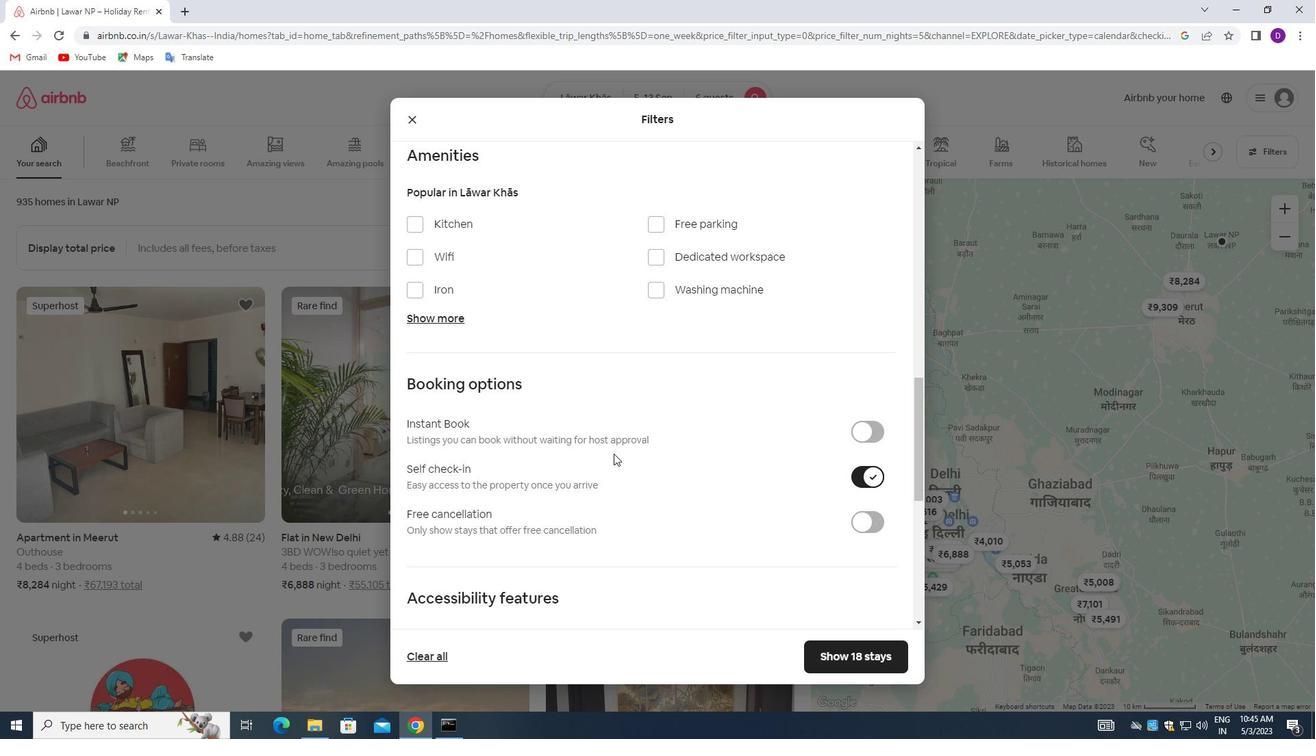 
Action: Mouse moved to (654, 451)
Screenshot: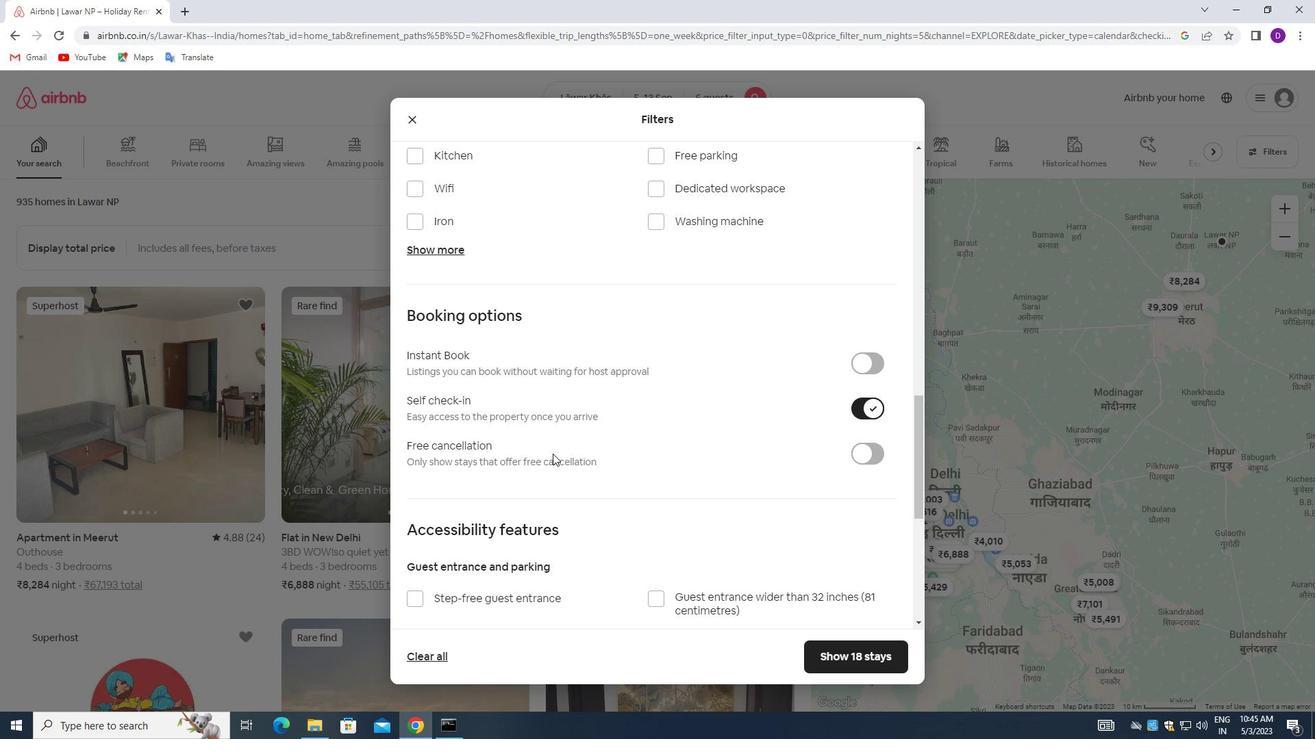 
Action: Mouse scrolled (654, 450) with delta (0, 0)
Screenshot: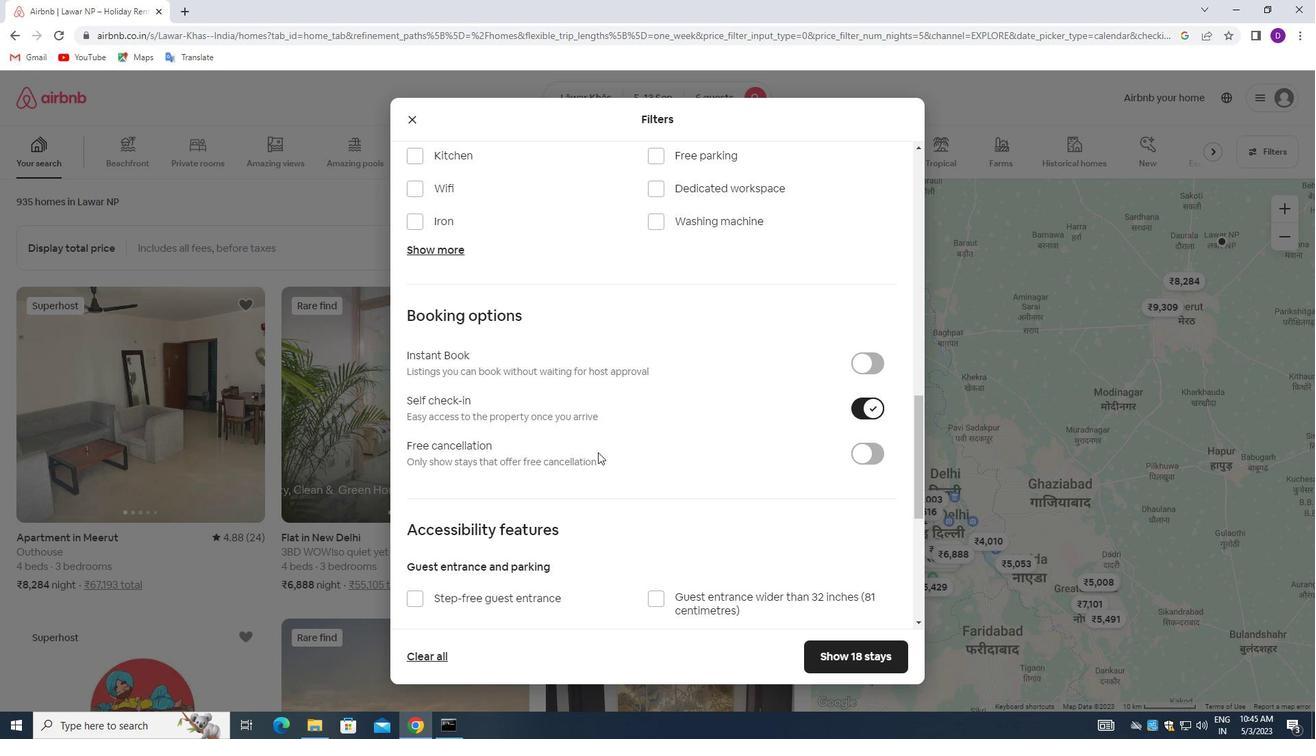 
Action: Mouse moved to (654, 451)
Screenshot: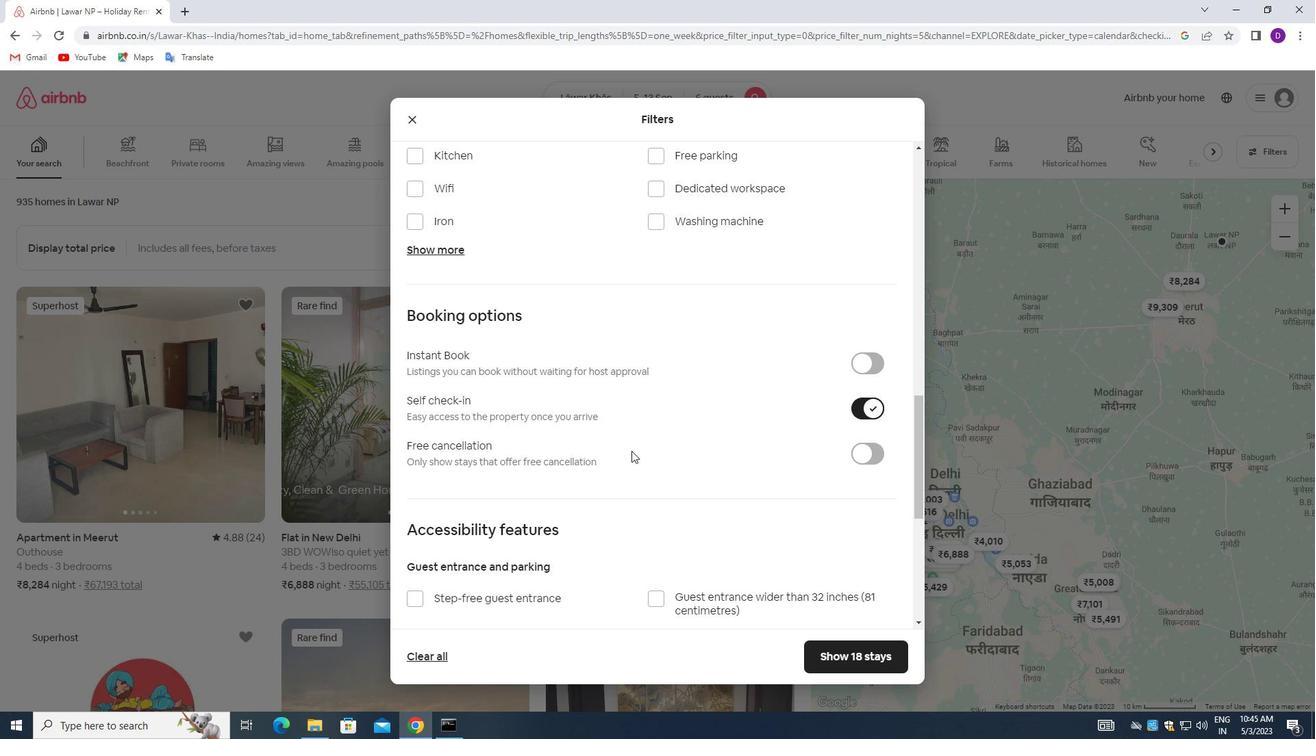 
Action: Mouse scrolled (654, 450) with delta (0, 0)
Screenshot: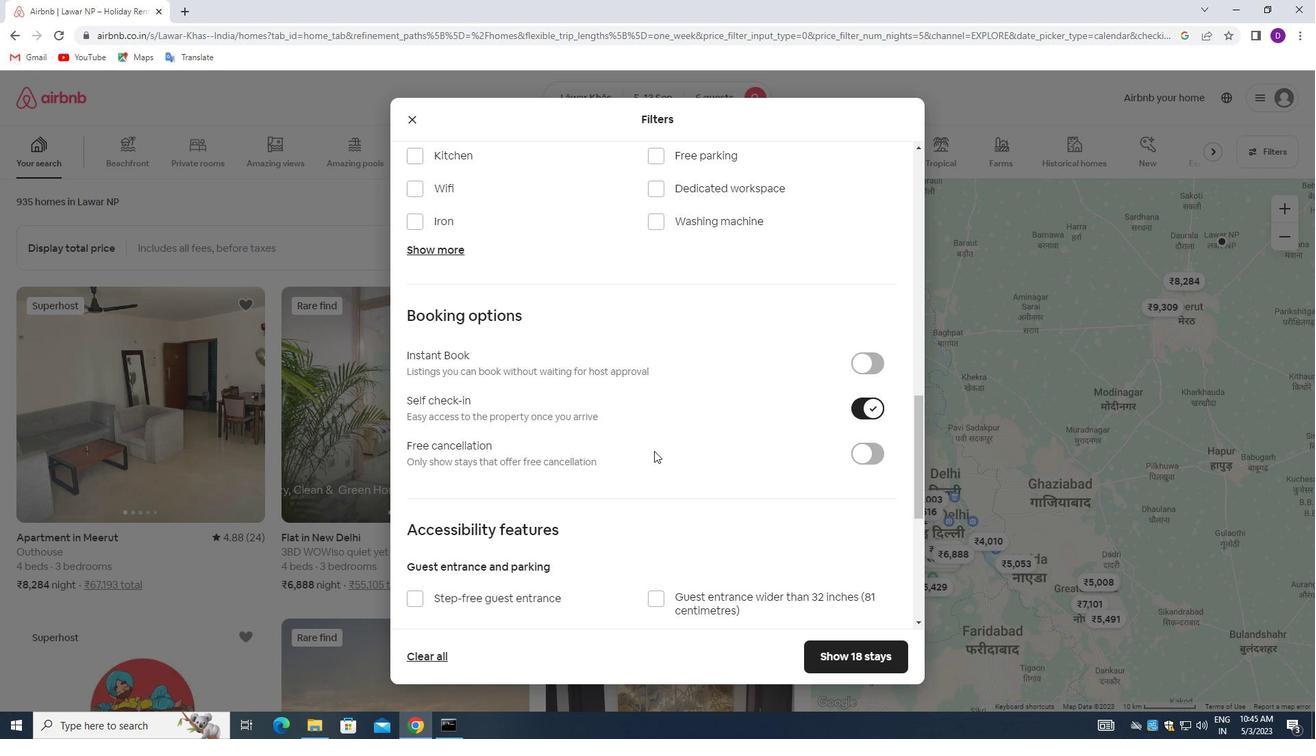 
Action: Mouse scrolled (654, 450) with delta (0, 0)
Screenshot: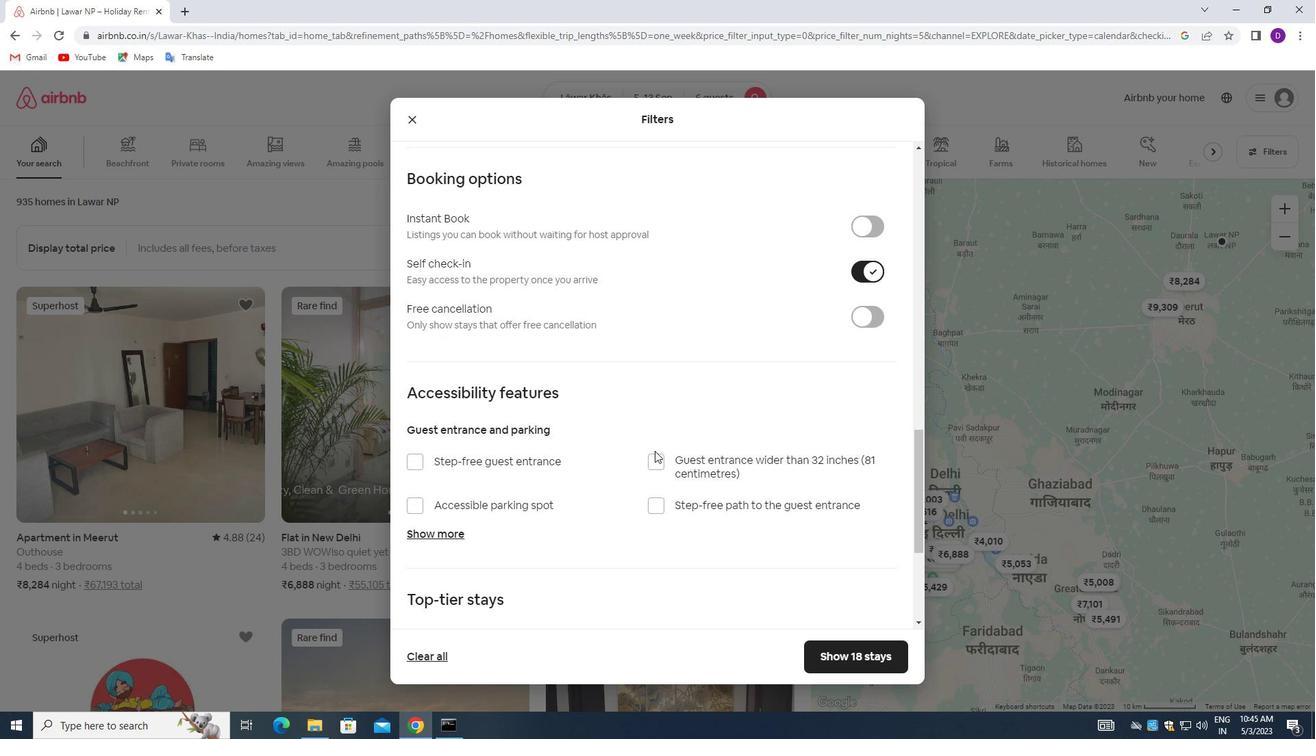 
Action: Mouse scrolled (654, 450) with delta (0, 0)
Screenshot: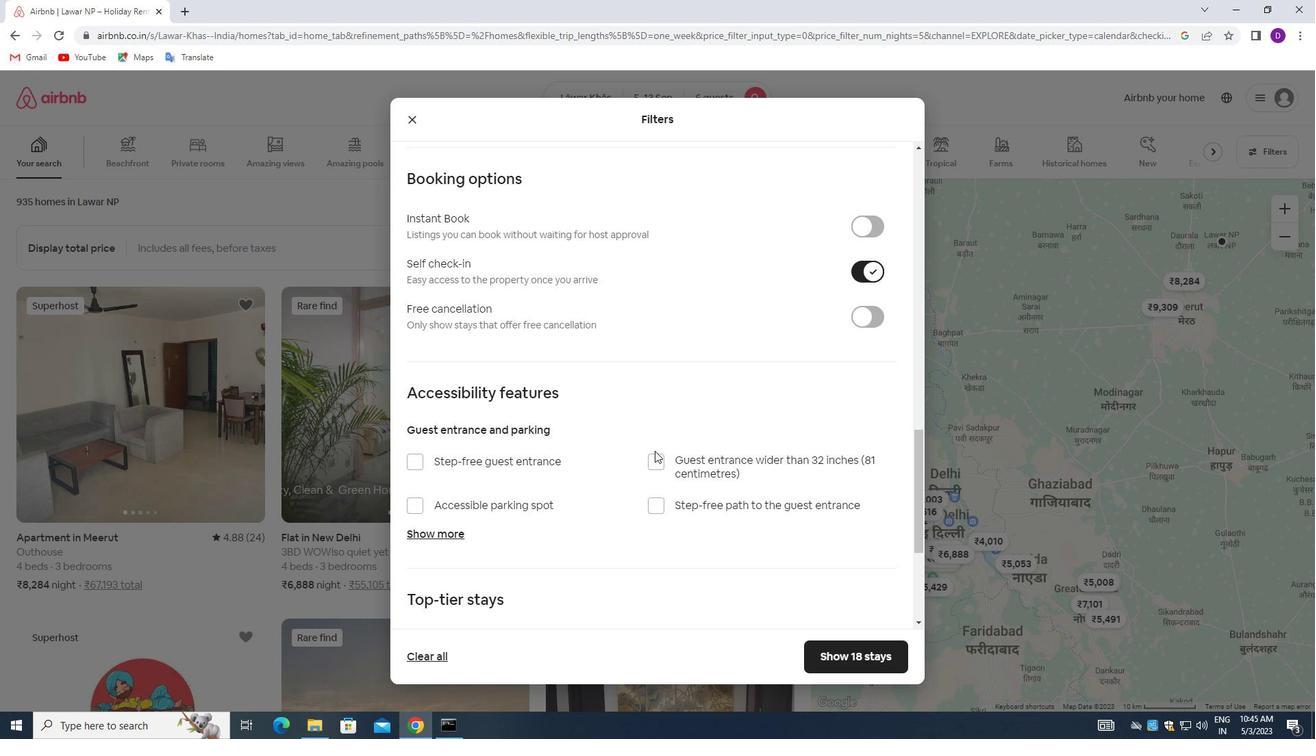 
Action: Mouse scrolled (654, 450) with delta (0, 0)
Screenshot: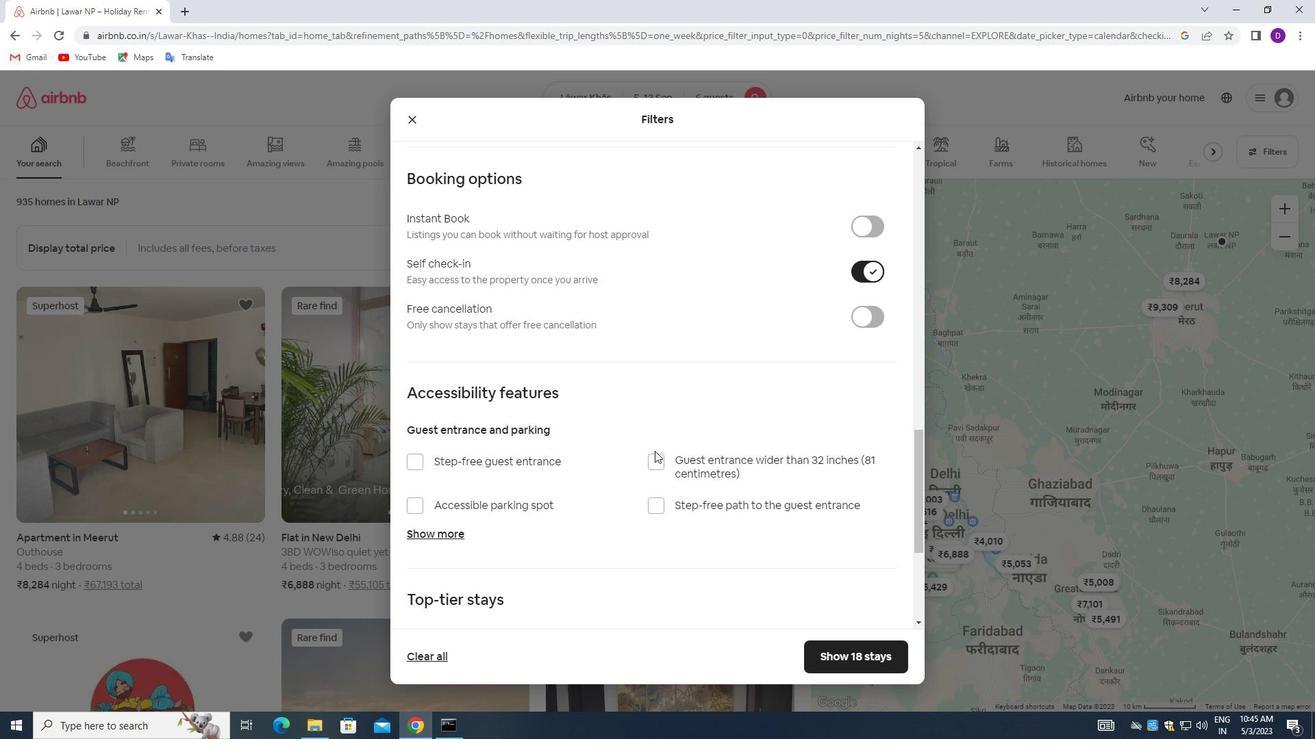 
Action: Mouse moved to (655, 451)
Screenshot: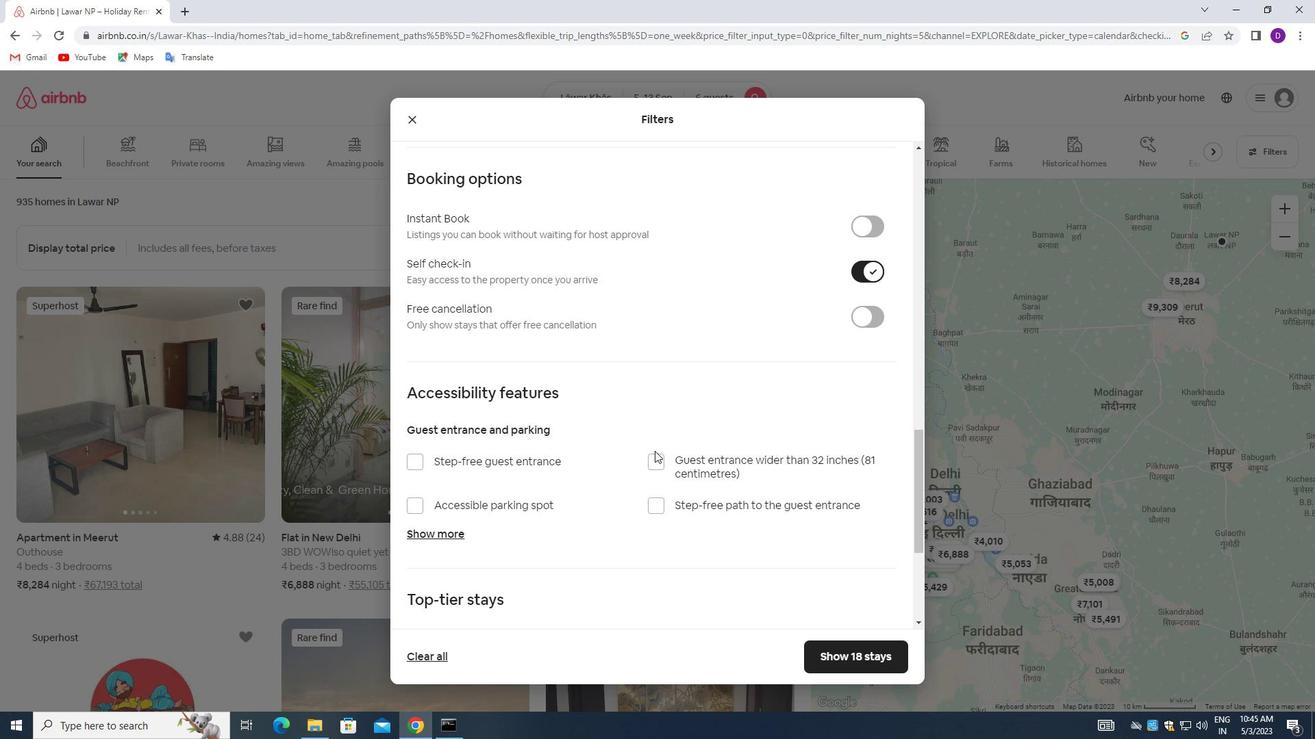 
Action: Mouse scrolled (655, 450) with delta (0, 0)
Screenshot: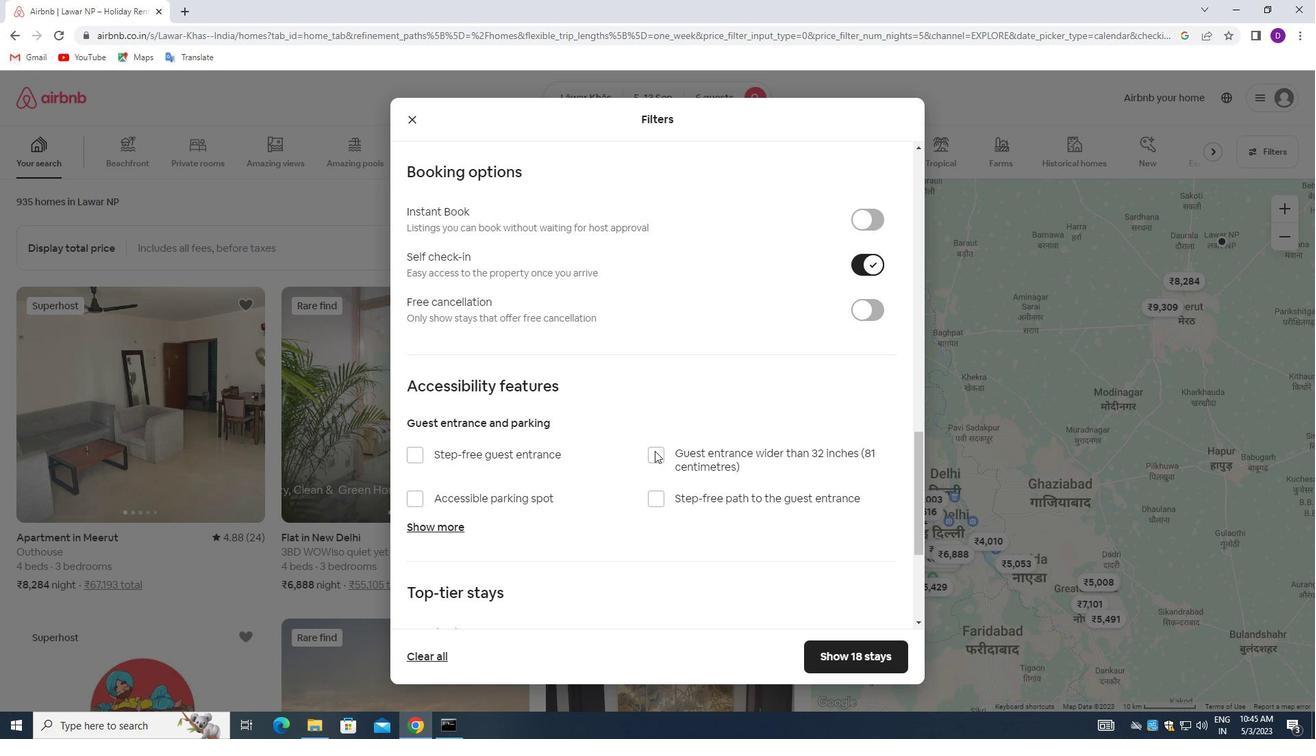 
Action: Mouse scrolled (655, 450) with delta (0, 0)
Screenshot: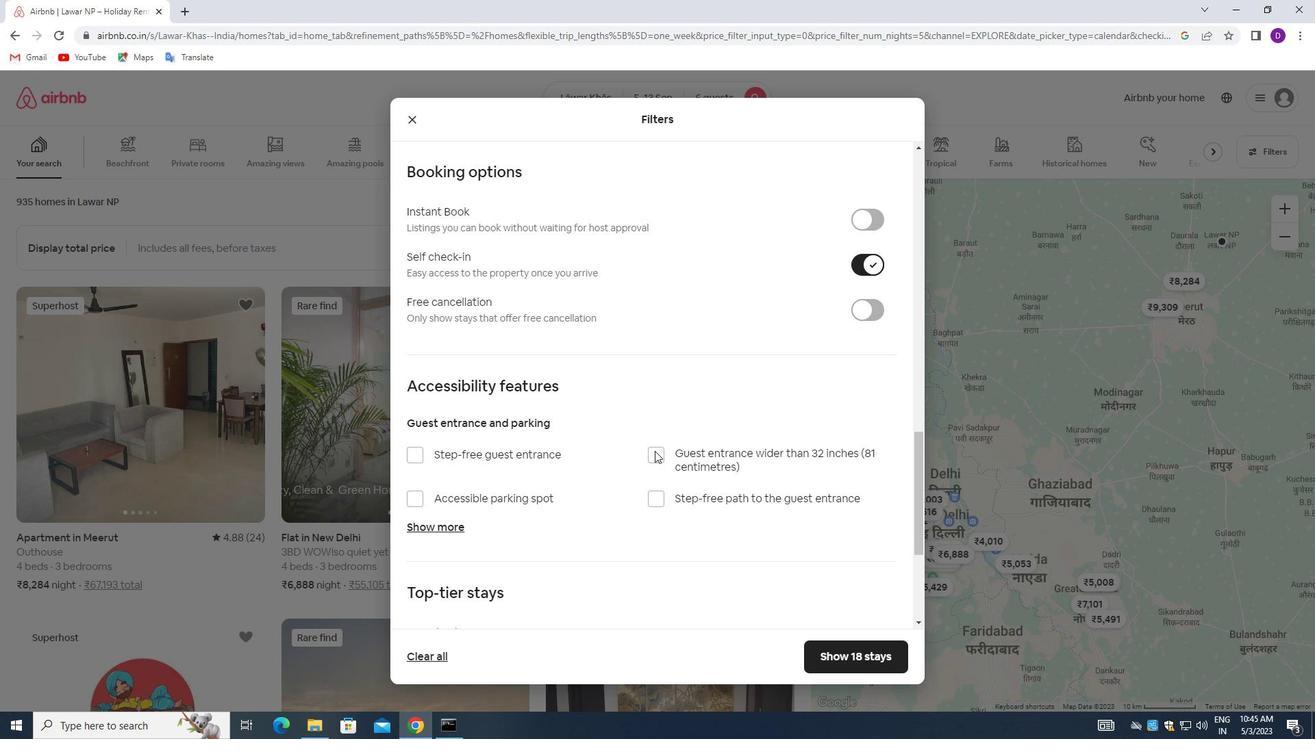 
Action: Mouse moved to (615, 463)
Screenshot: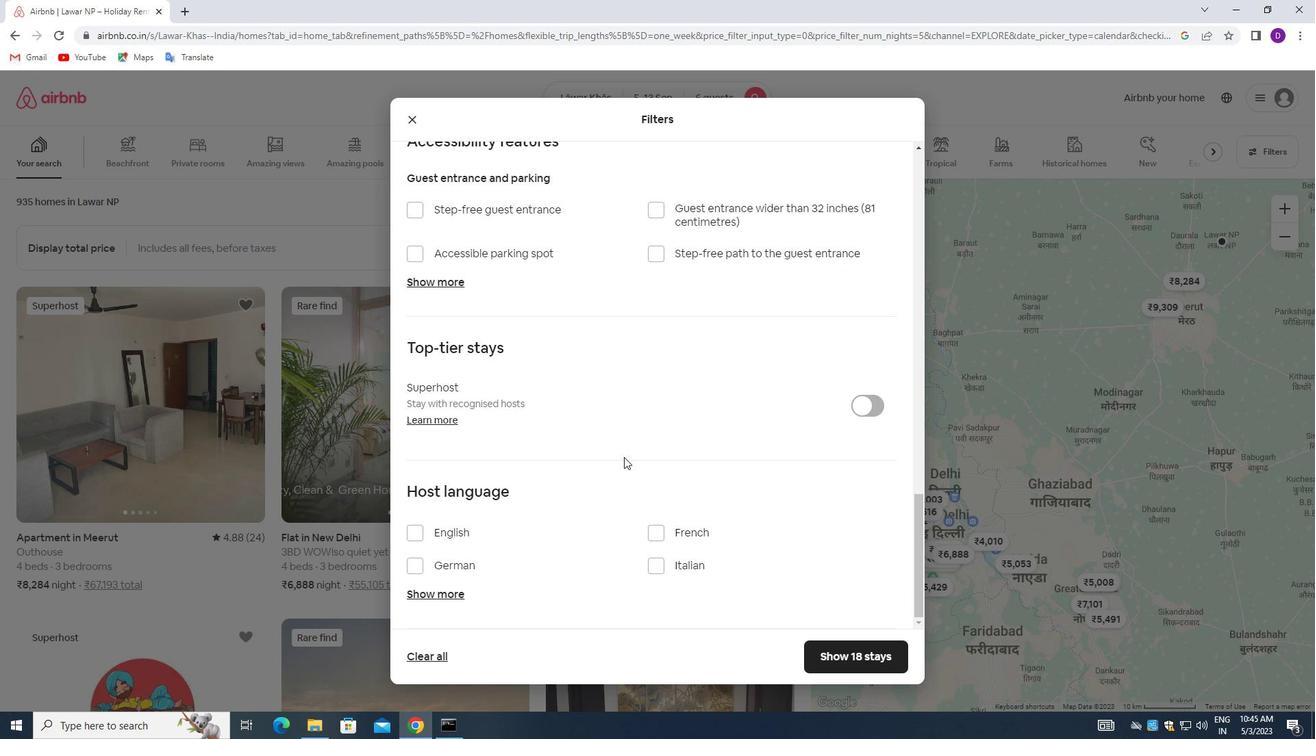 
Action: Mouse scrolled (615, 462) with delta (0, 0)
Screenshot: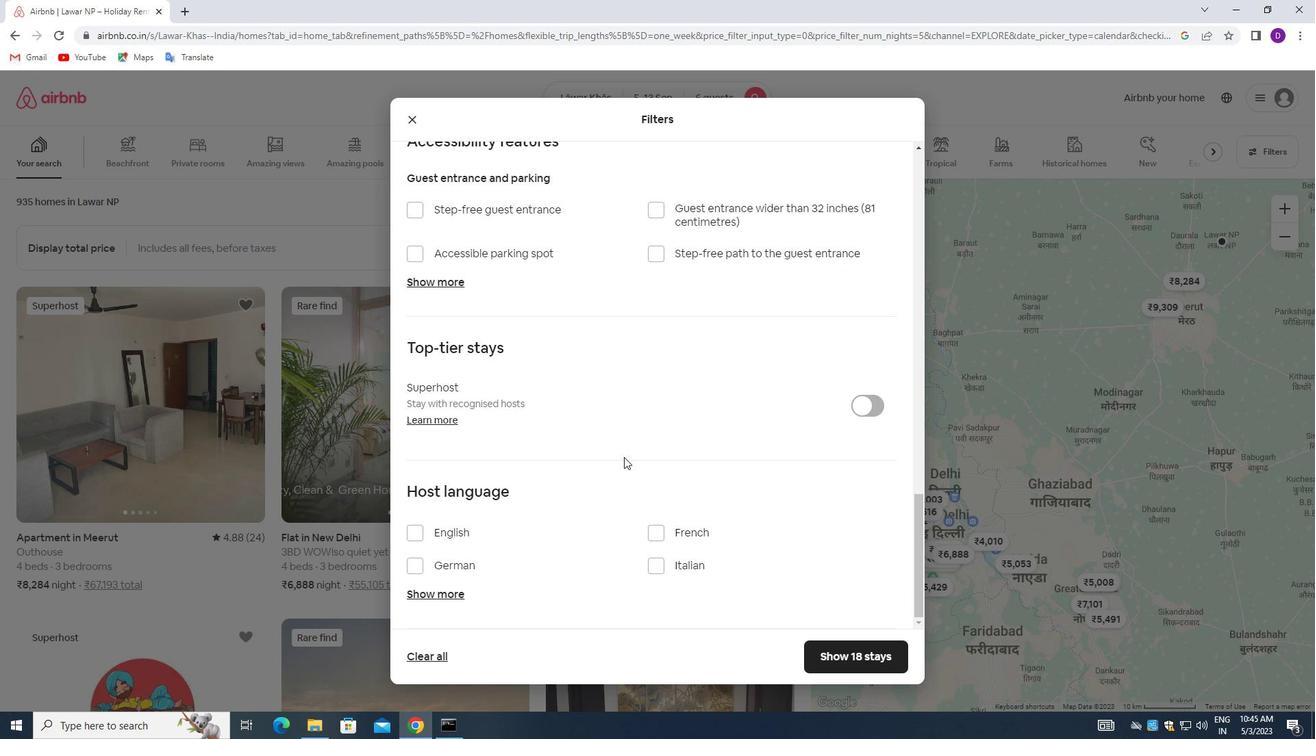 
Action: Mouse moved to (602, 474)
Screenshot: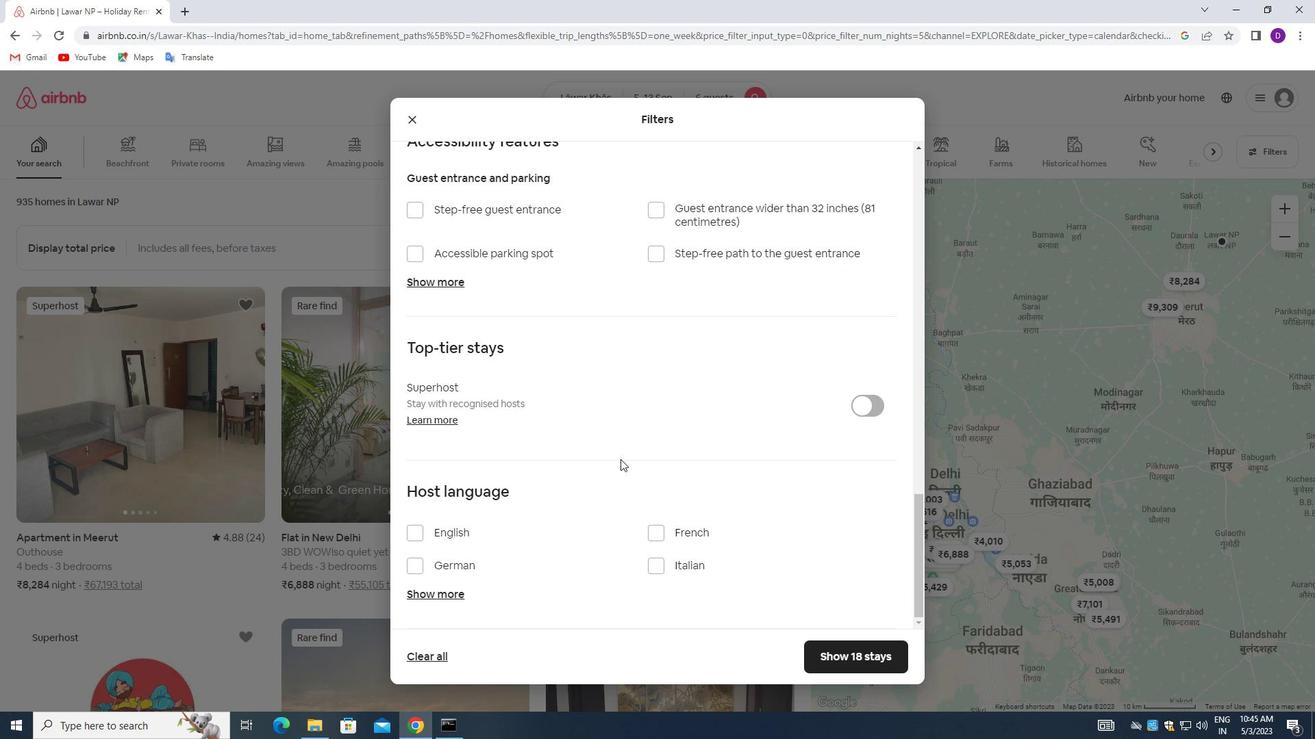 
Action: Mouse scrolled (602, 474) with delta (0, 0)
Screenshot: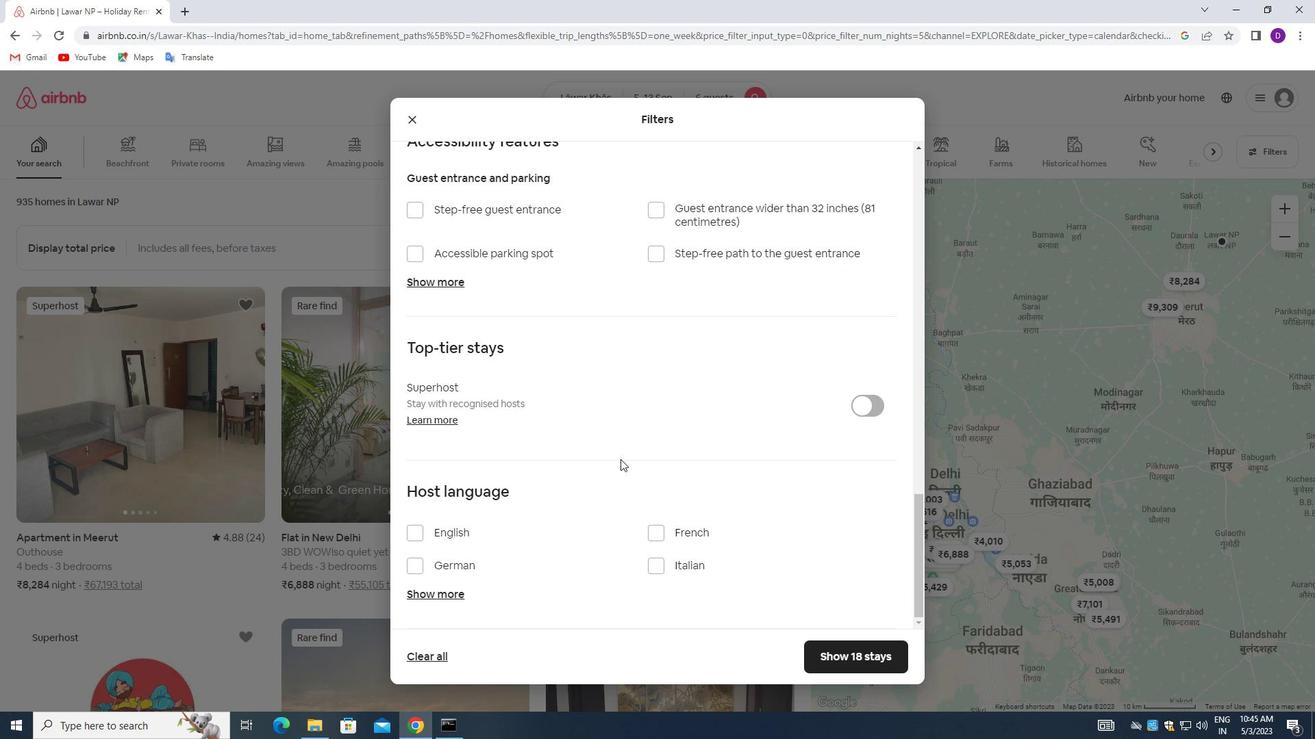 
Action: Mouse moved to (594, 480)
Screenshot: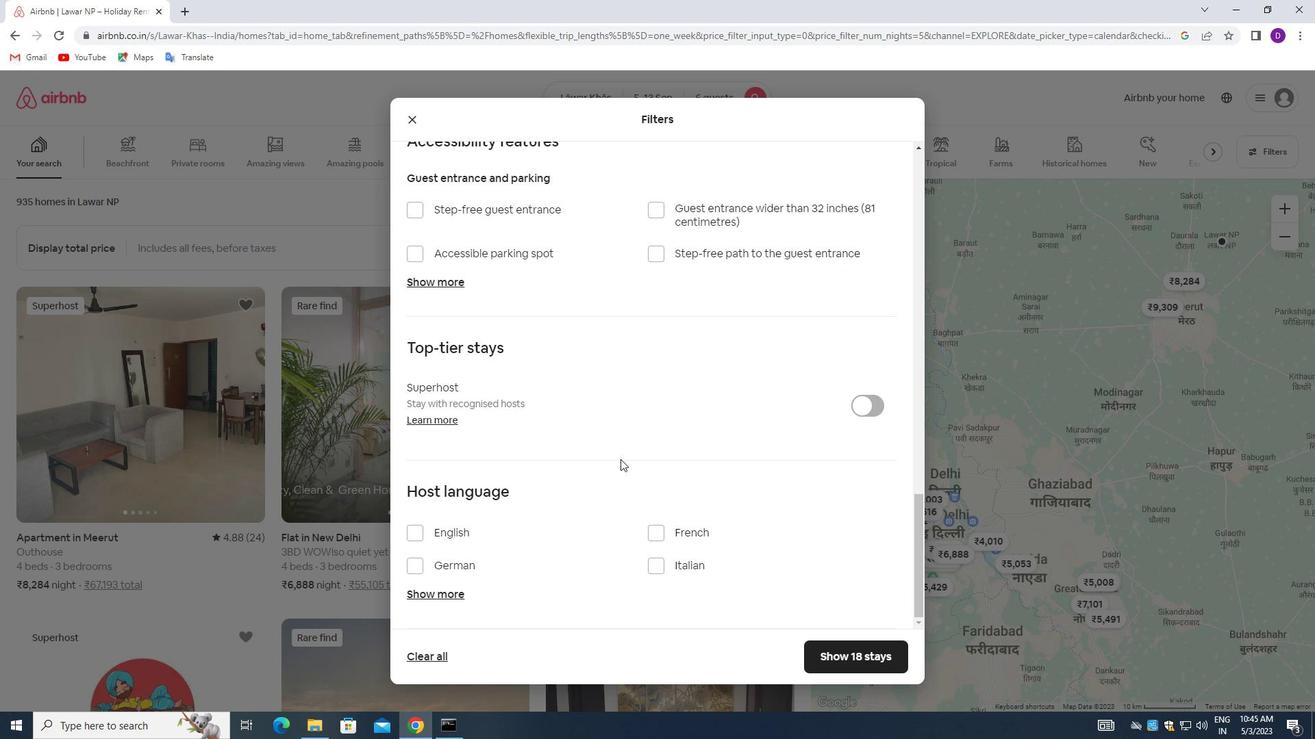 
Action: Mouse scrolled (594, 480) with delta (0, 0)
Screenshot: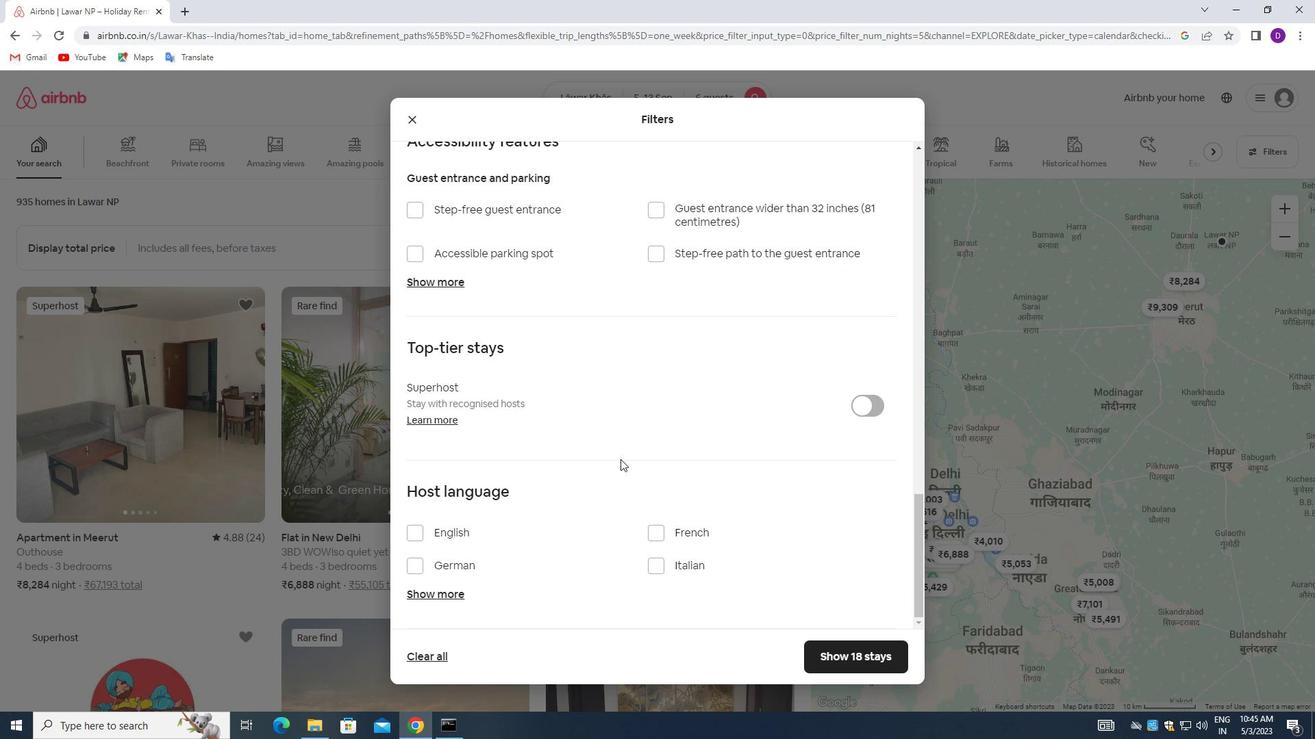 
Action: Mouse moved to (589, 484)
Screenshot: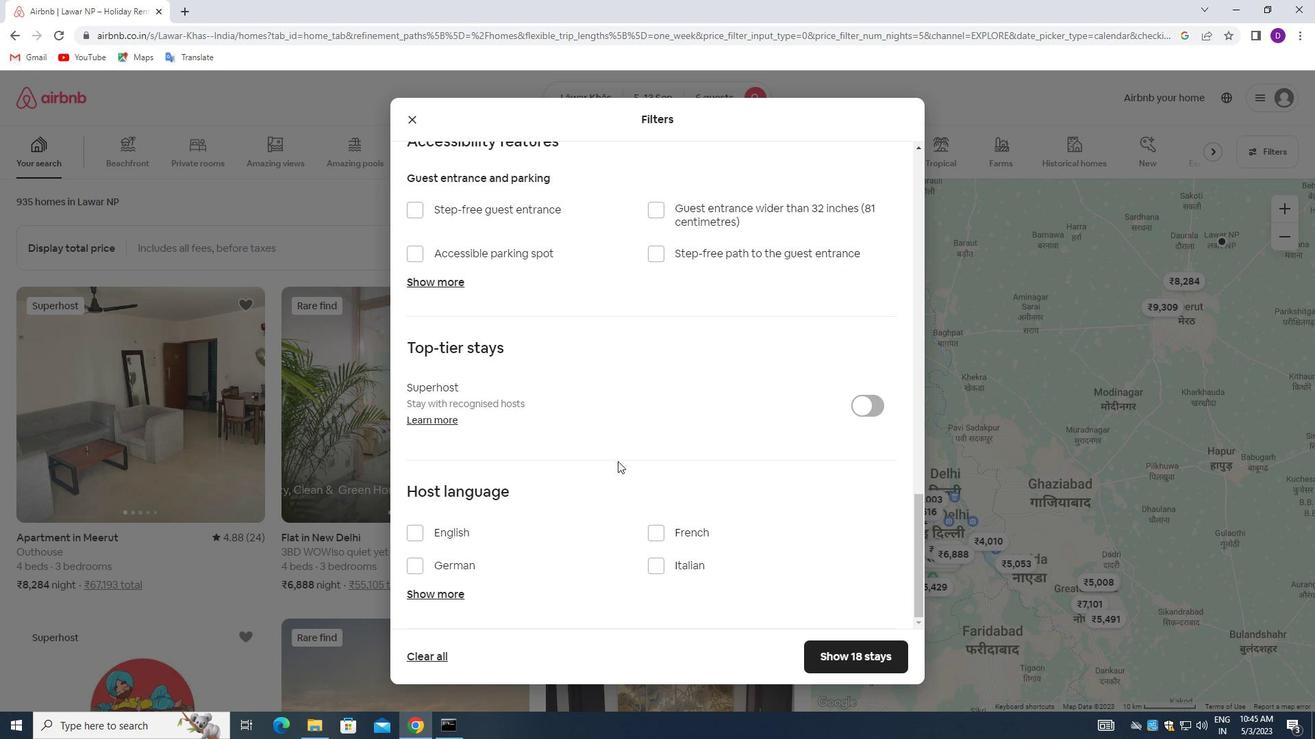 
Action: Mouse scrolled (589, 483) with delta (0, 0)
Screenshot: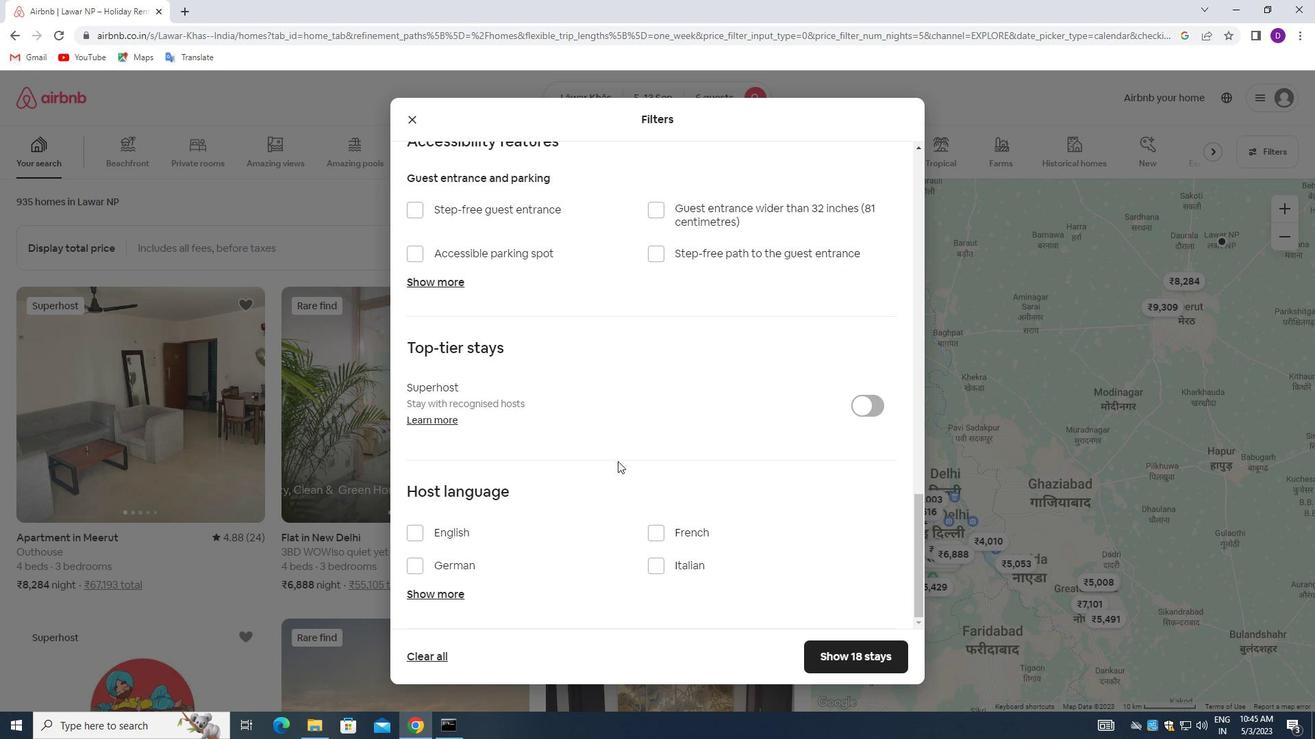 
Action: Mouse moved to (581, 487)
Screenshot: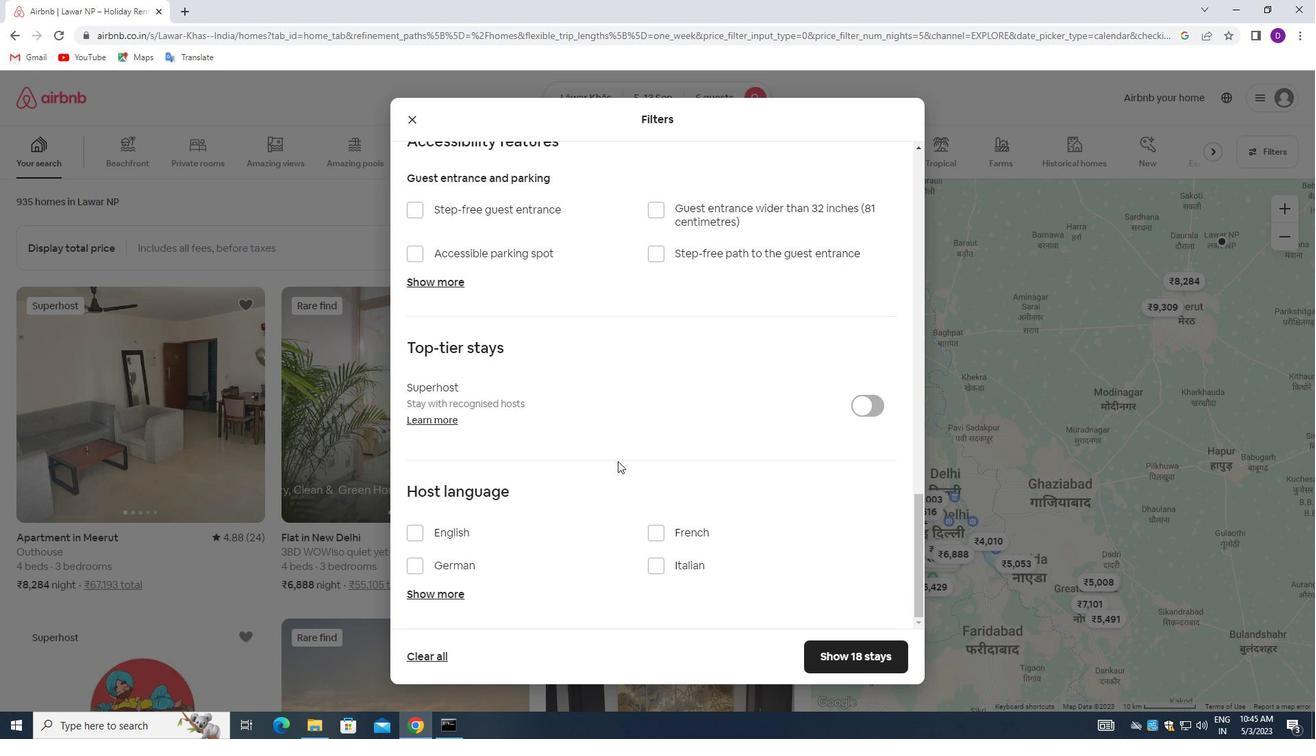 
Action: Mouse scrolled (581, 487) with delta (0, 0)
Screenshot: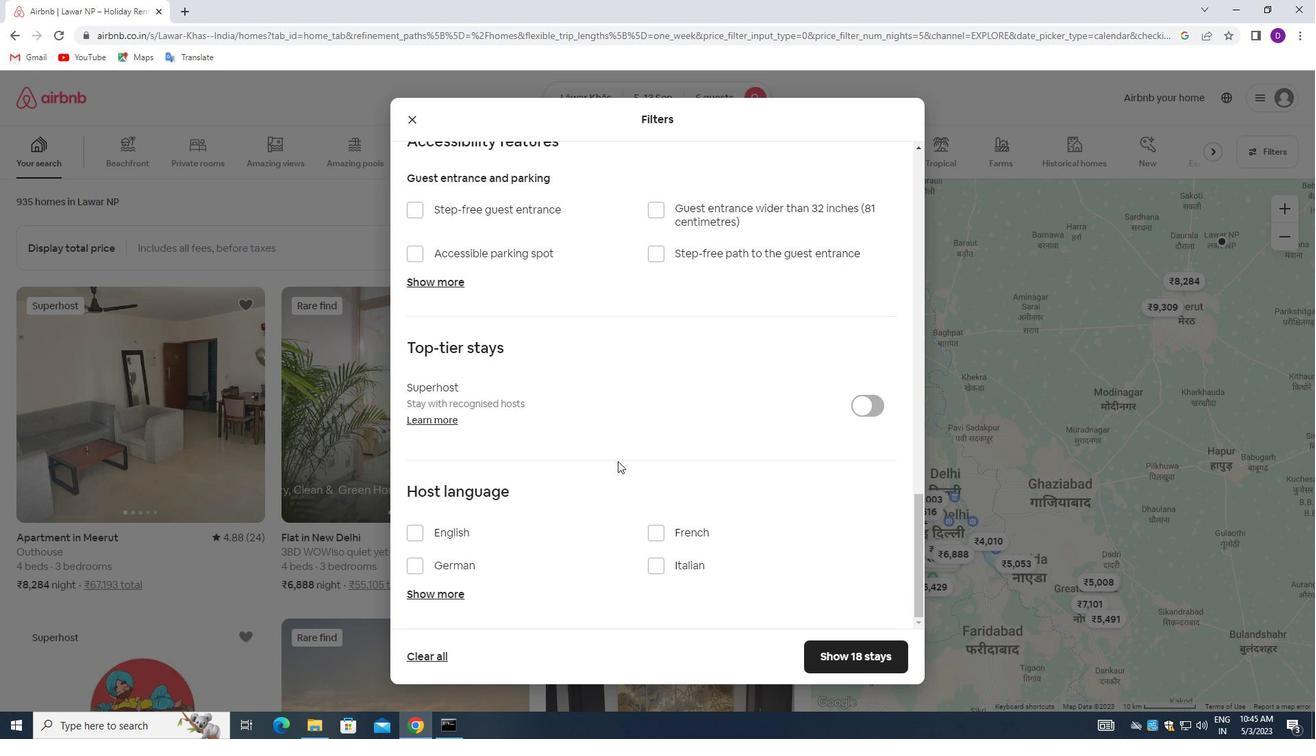 
Action: Mouse moved to (415, 537)
Screenshot: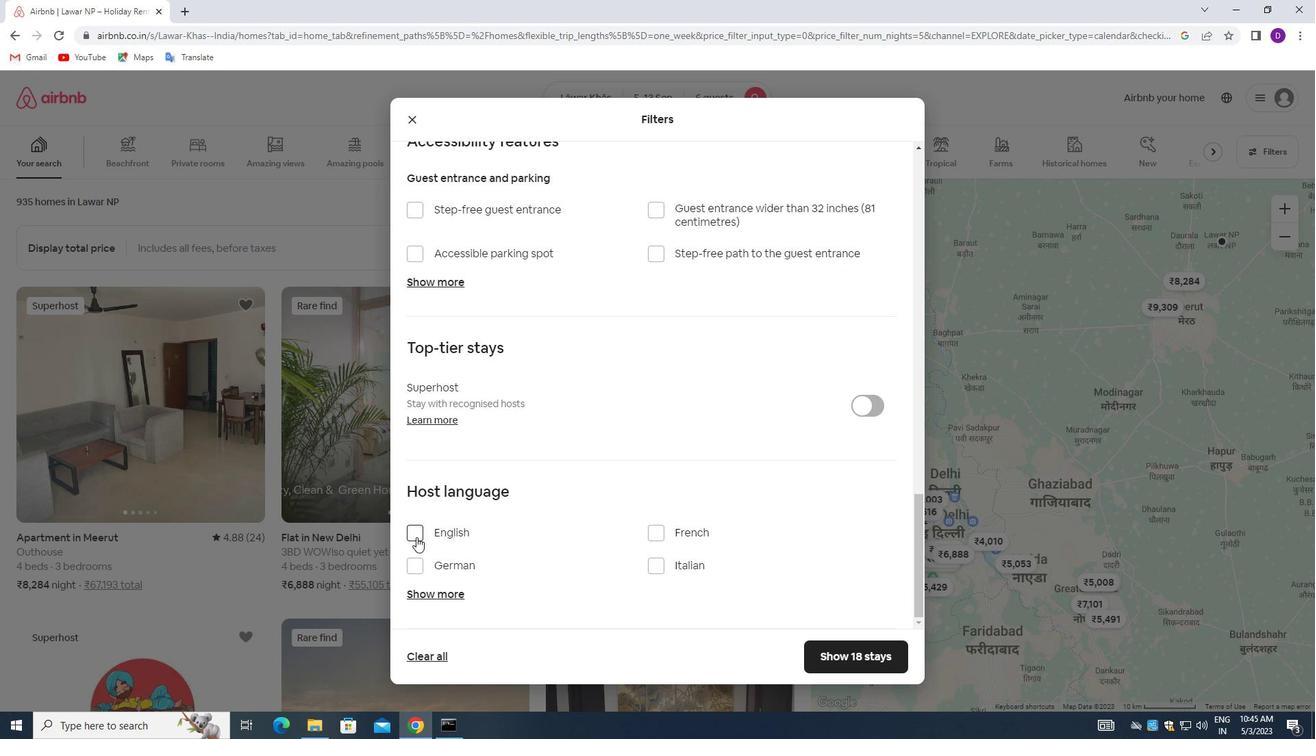 
Action: Mouse pressed left at (415, 537)
Screenshot: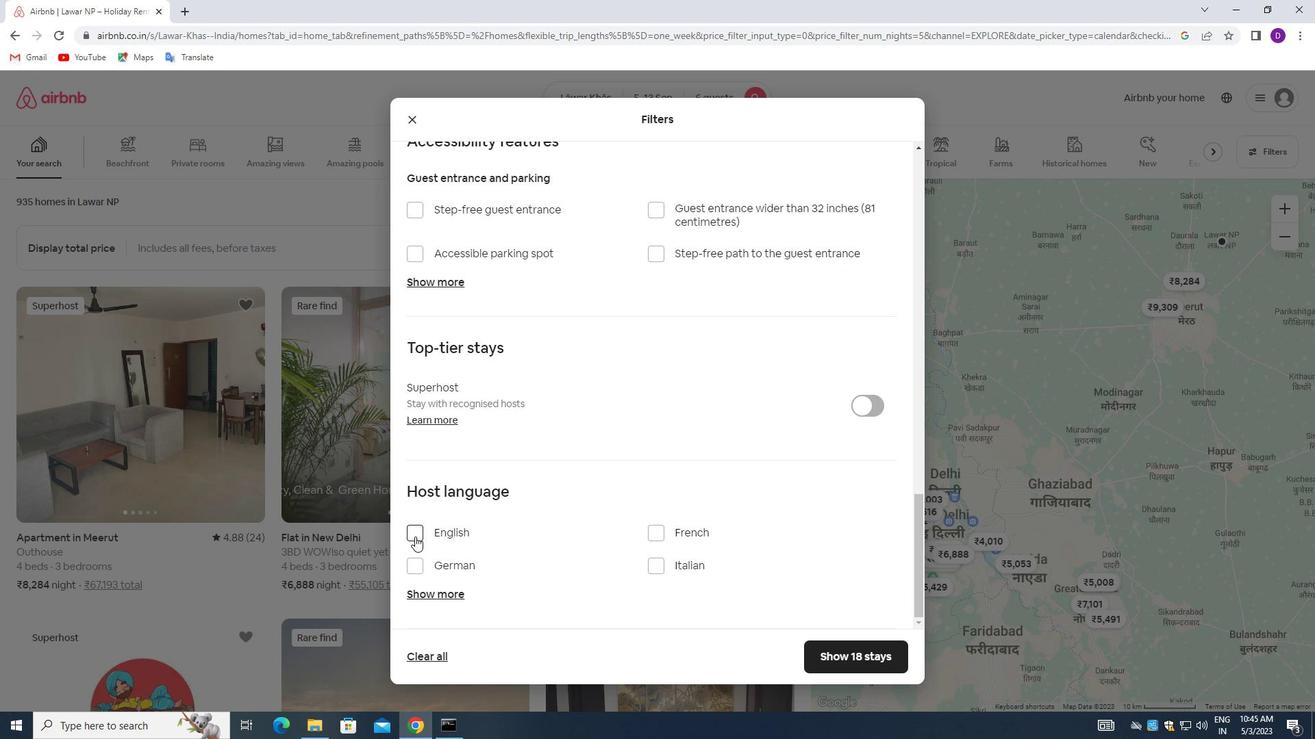 
Action: Mouse moved to (824, 661)
Screenshot: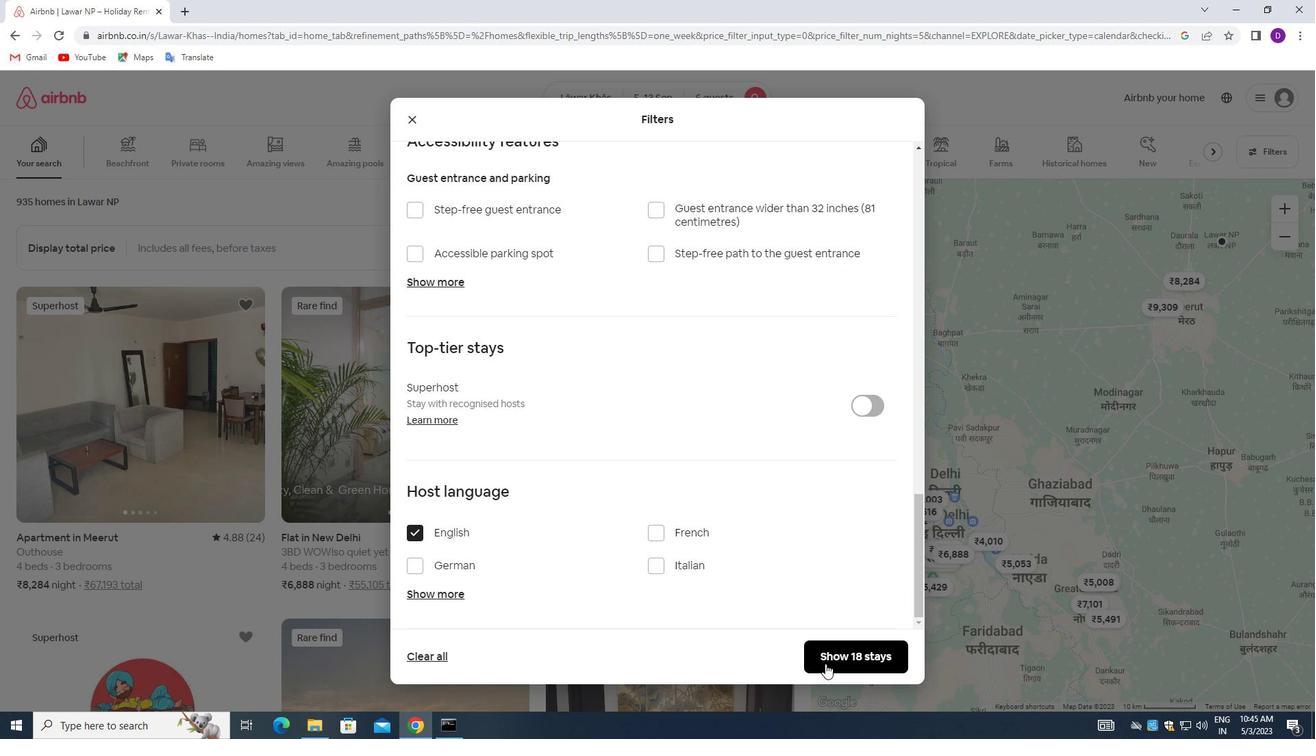 
Action: Mouse pressed left at (824, 661)
Screenshot: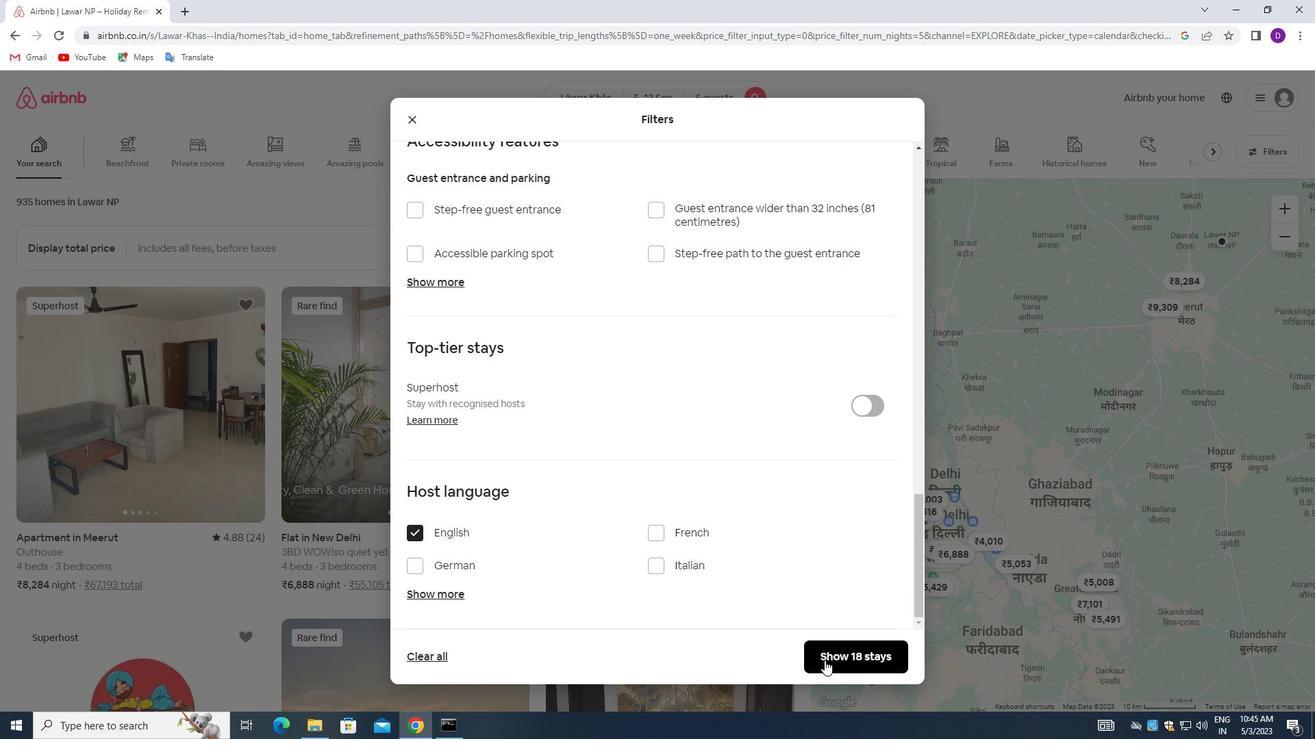 
Action: Mouse moved to (781, 587)
Screenshot: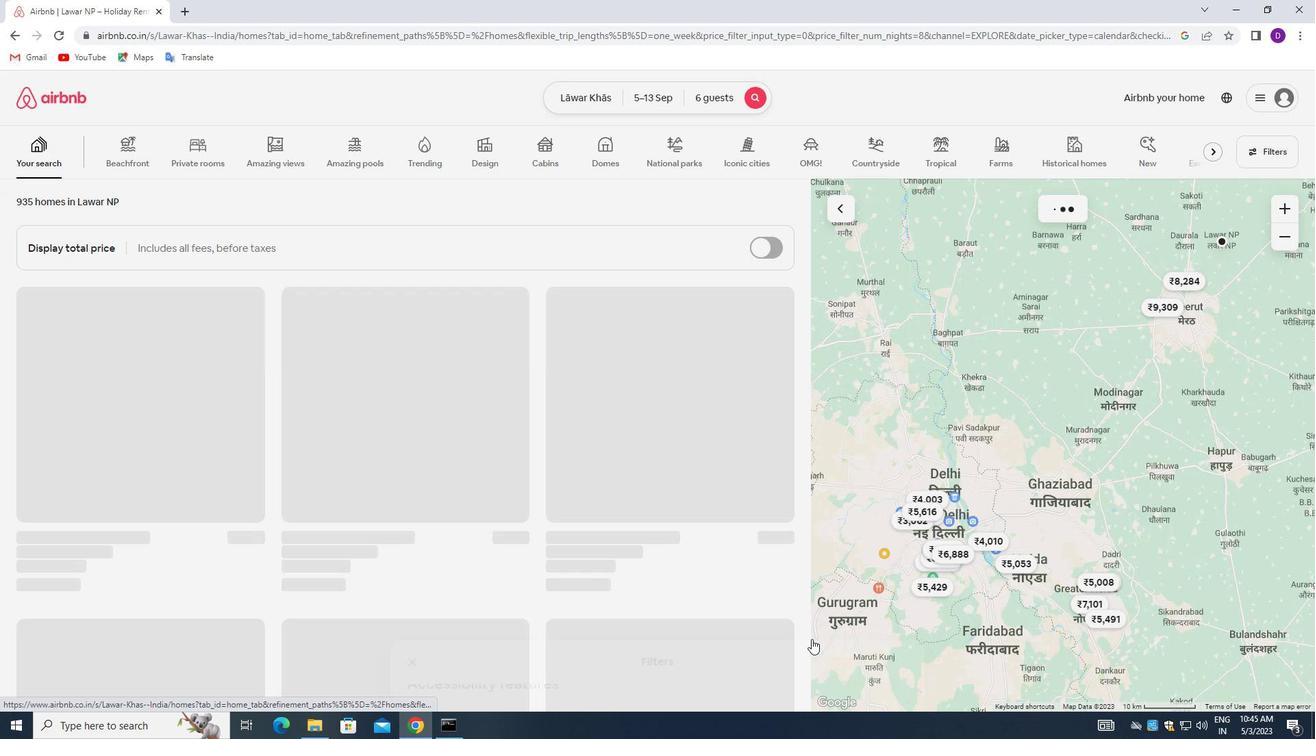 
